 Task: Look for space in Sanford, United States from 12th August, 2023 to 16th August, 2023 for 8 adults in price range Rs.10000 to Rs.16000. Place can be private room with 8 bedrooms having 8 beds and 8 bathrooms. Property type can be house, flat, guest house, hotel. Amenities needed are: wifi, TV, free parkinig on premises, gym, breakfast. Booking option can be shelf check-in. Required host language is English.
Action: Mouse moved to (615, 141)
Screenshot: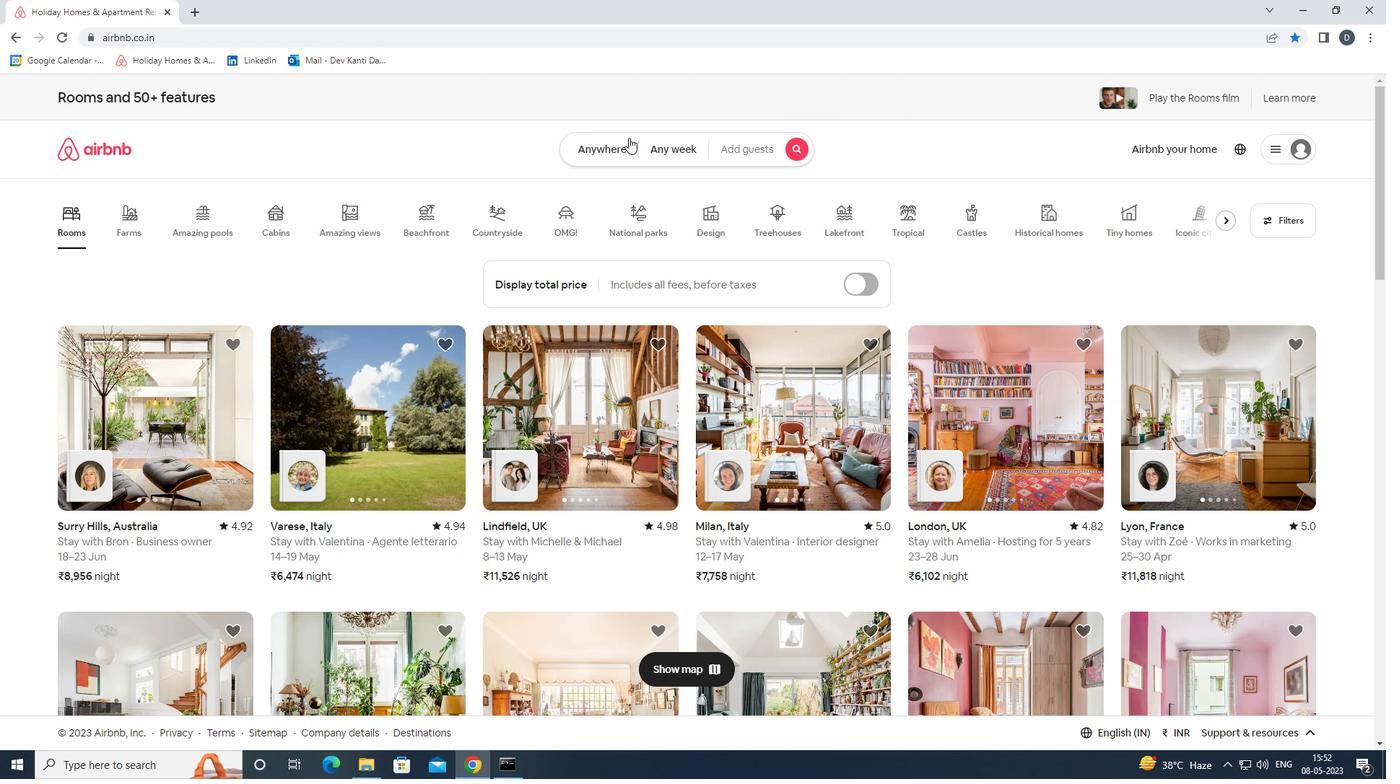 
Action: Mouse pressed left at (615, 141)
Screenshot: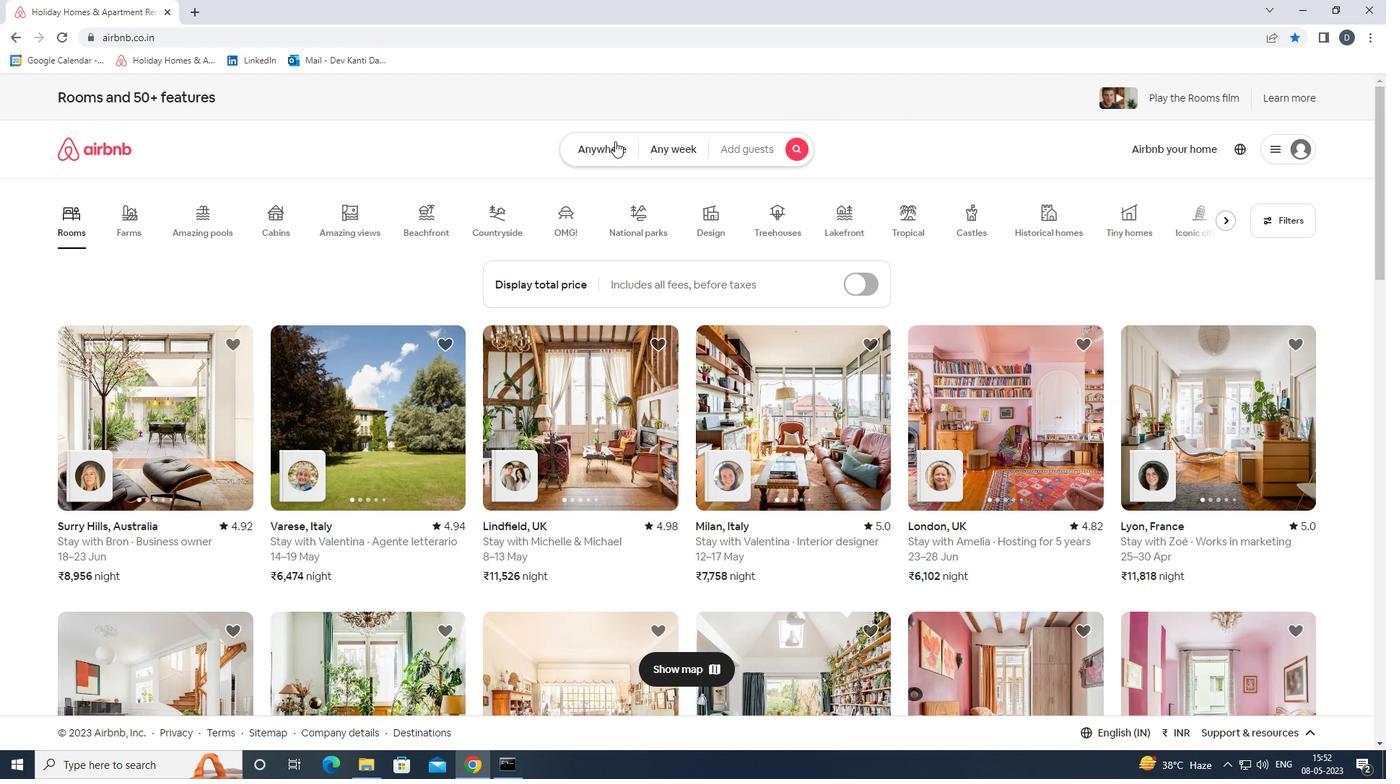 
Action: Mouse moved to (531, 207)
Screenshot: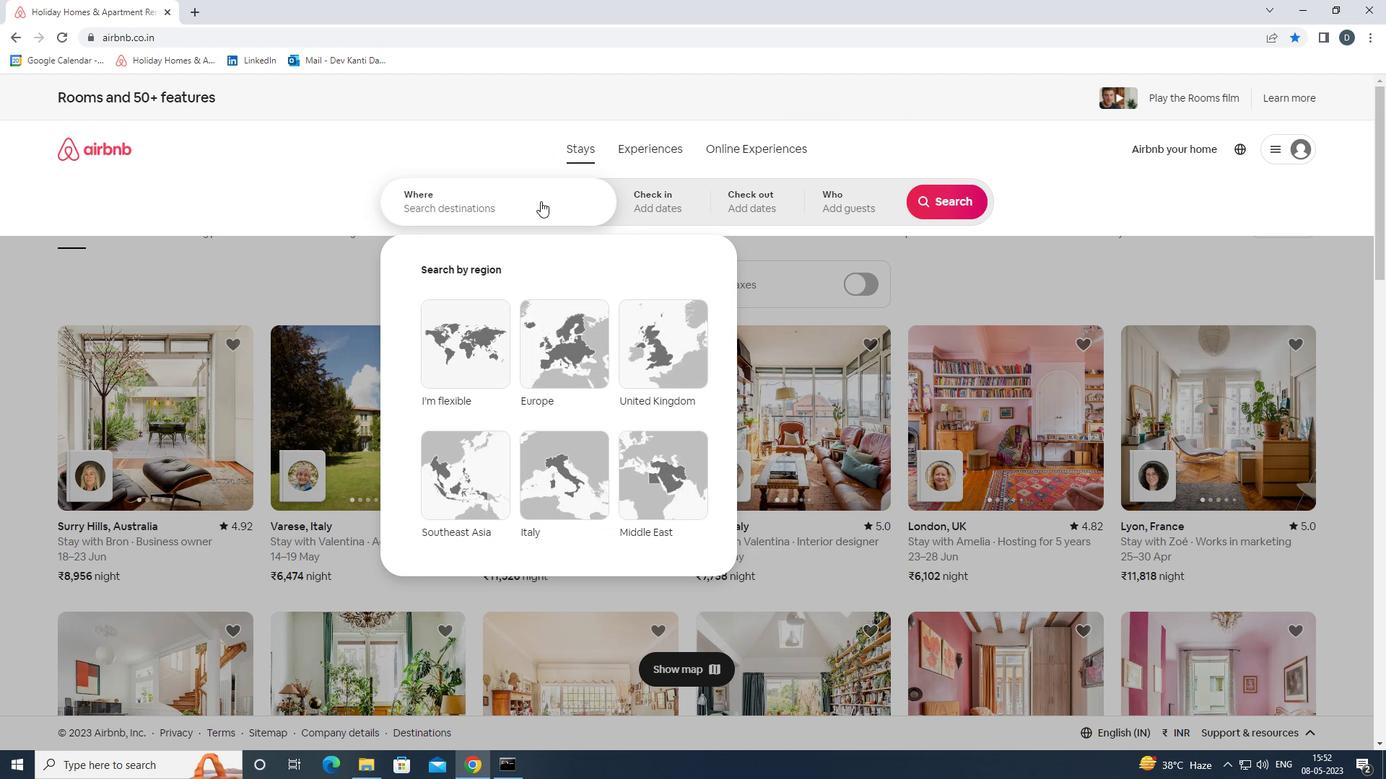 
Action: Mouse pressed left at (531, 207)
Screenshot: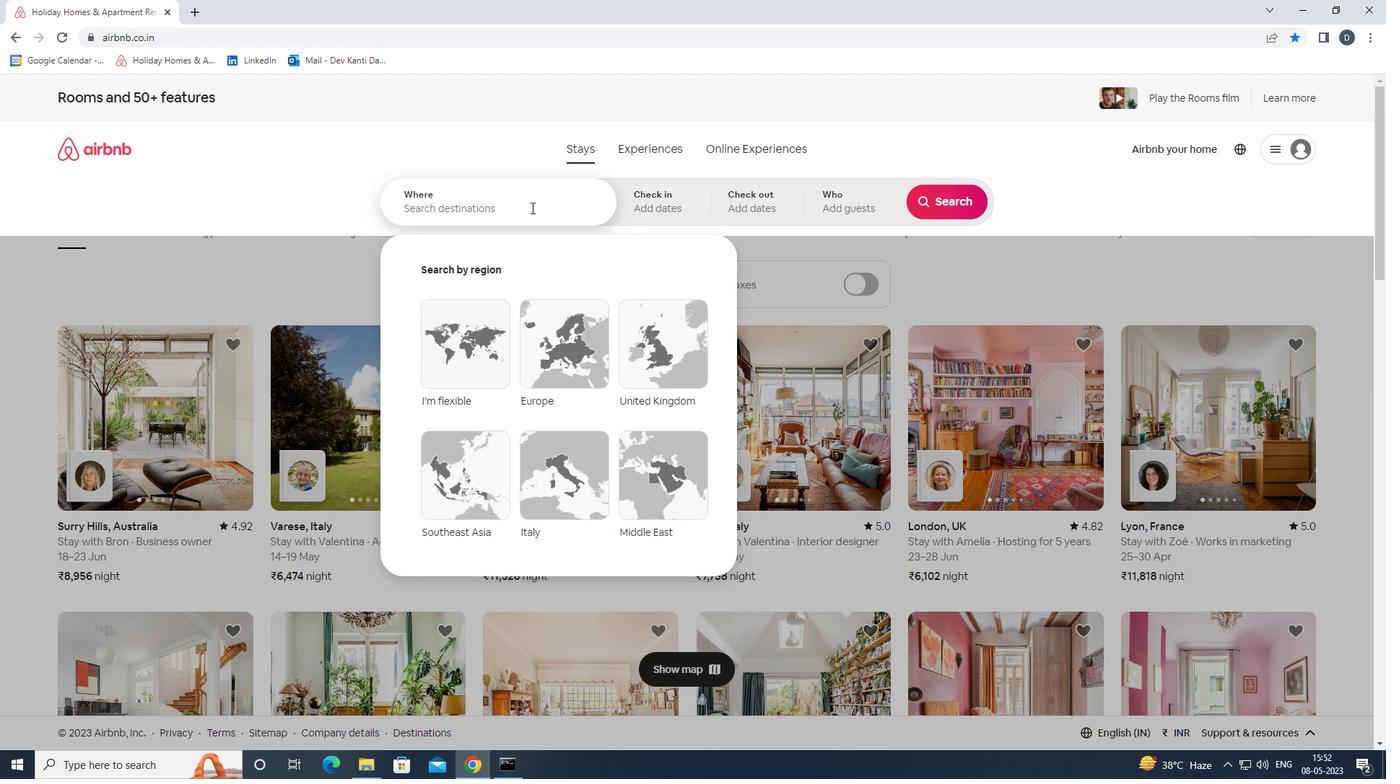 
Action: Key pressed <Key.shift>
Screenshot: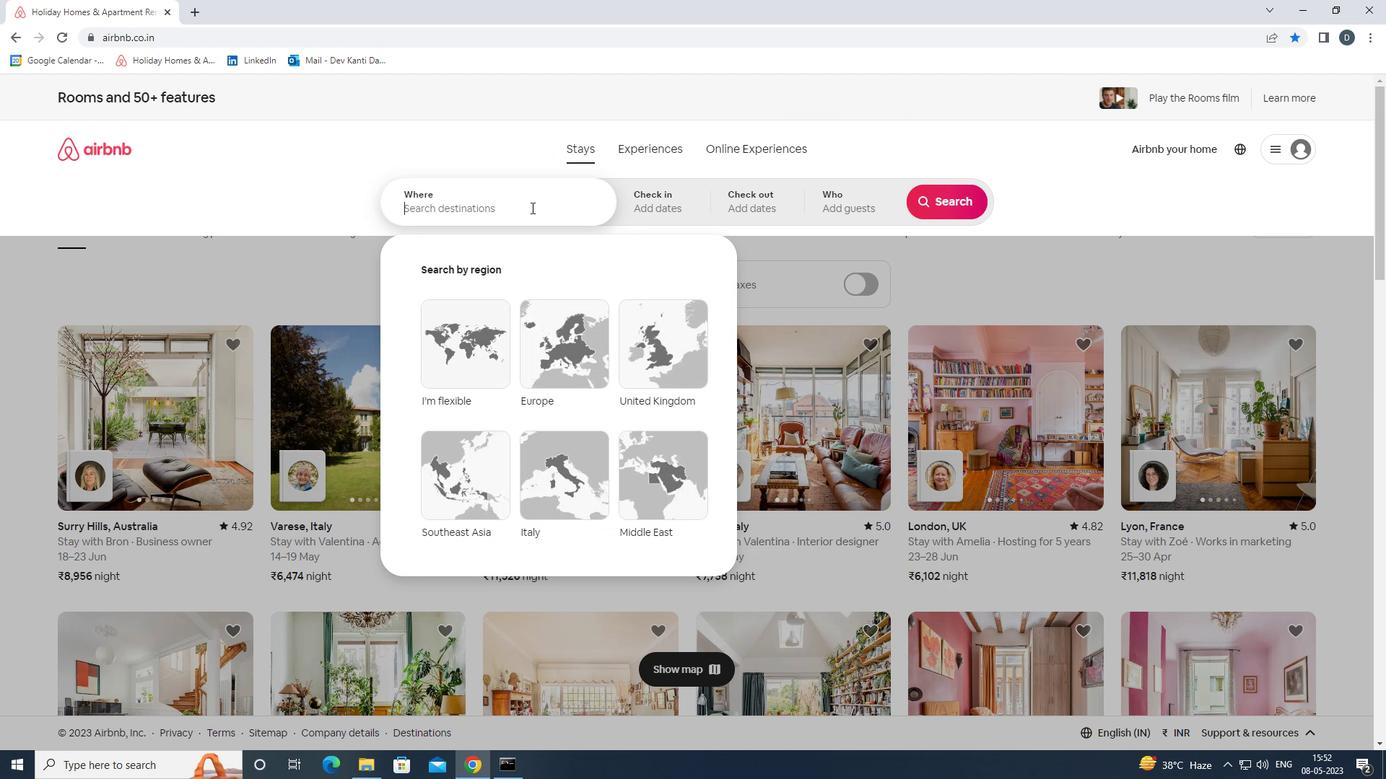 
Action: Mouse moved to (543, 198)
Screenshot: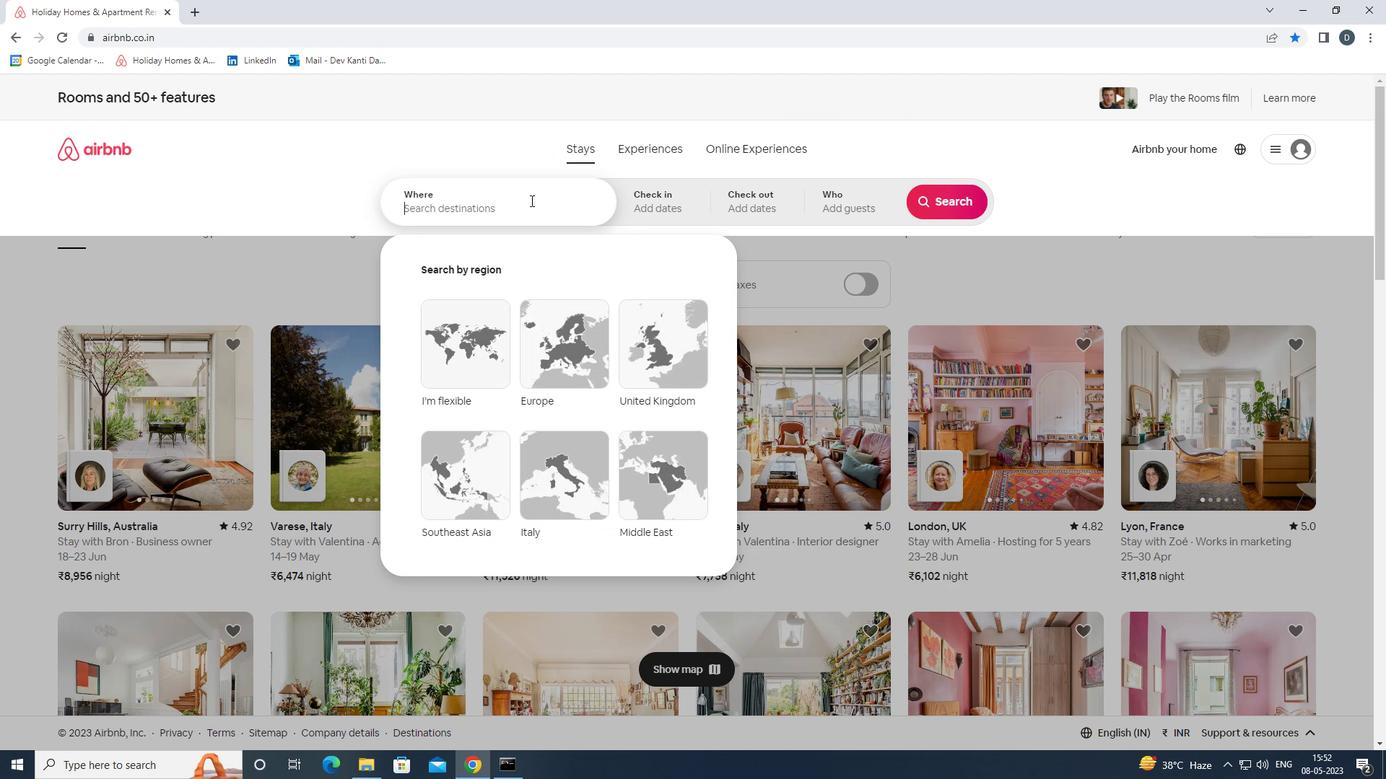 
Action: Key pressed SANFORD.<Key.backspace>,<Key.shift>UNITED<Key.space><Key.shift>STATES<Key.enter>
Screenshot: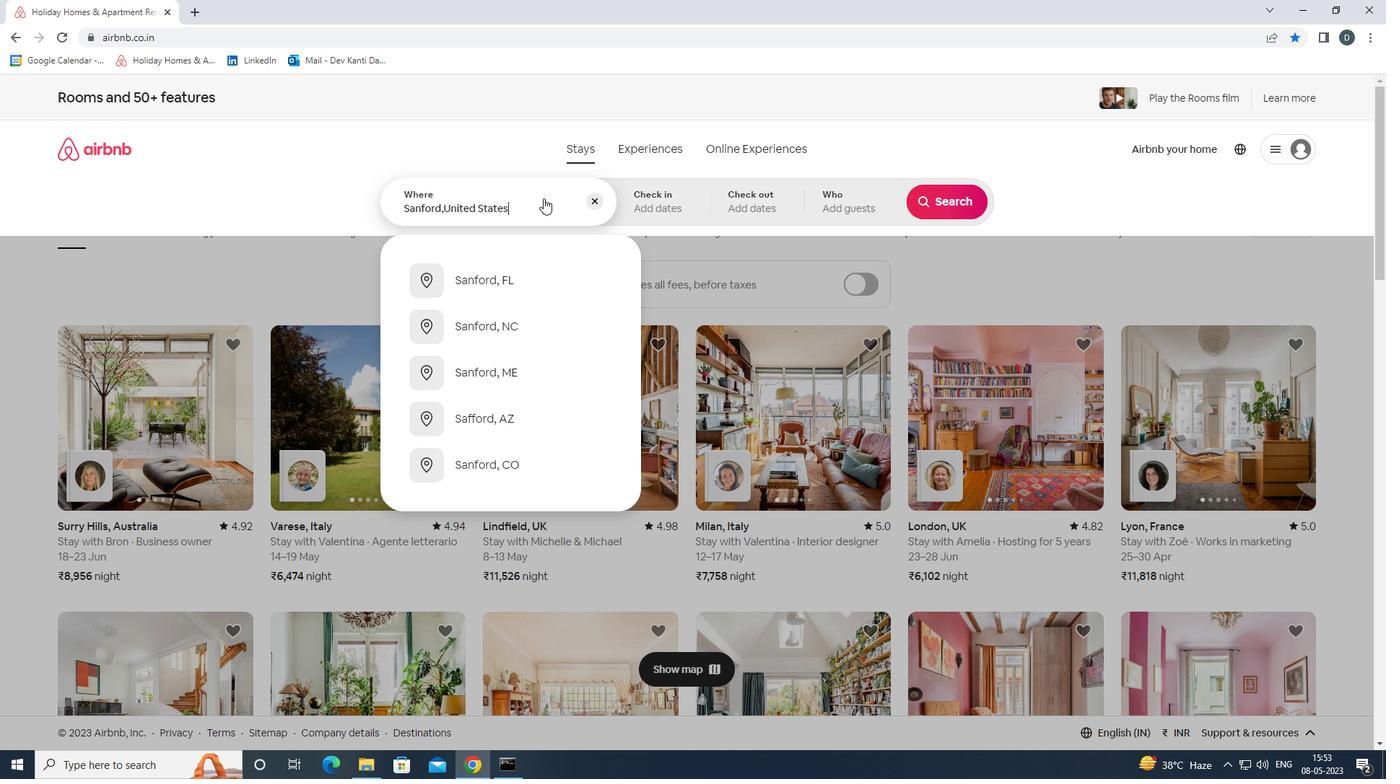 
Action: Mouse moved to (941, 317)
Screenshot: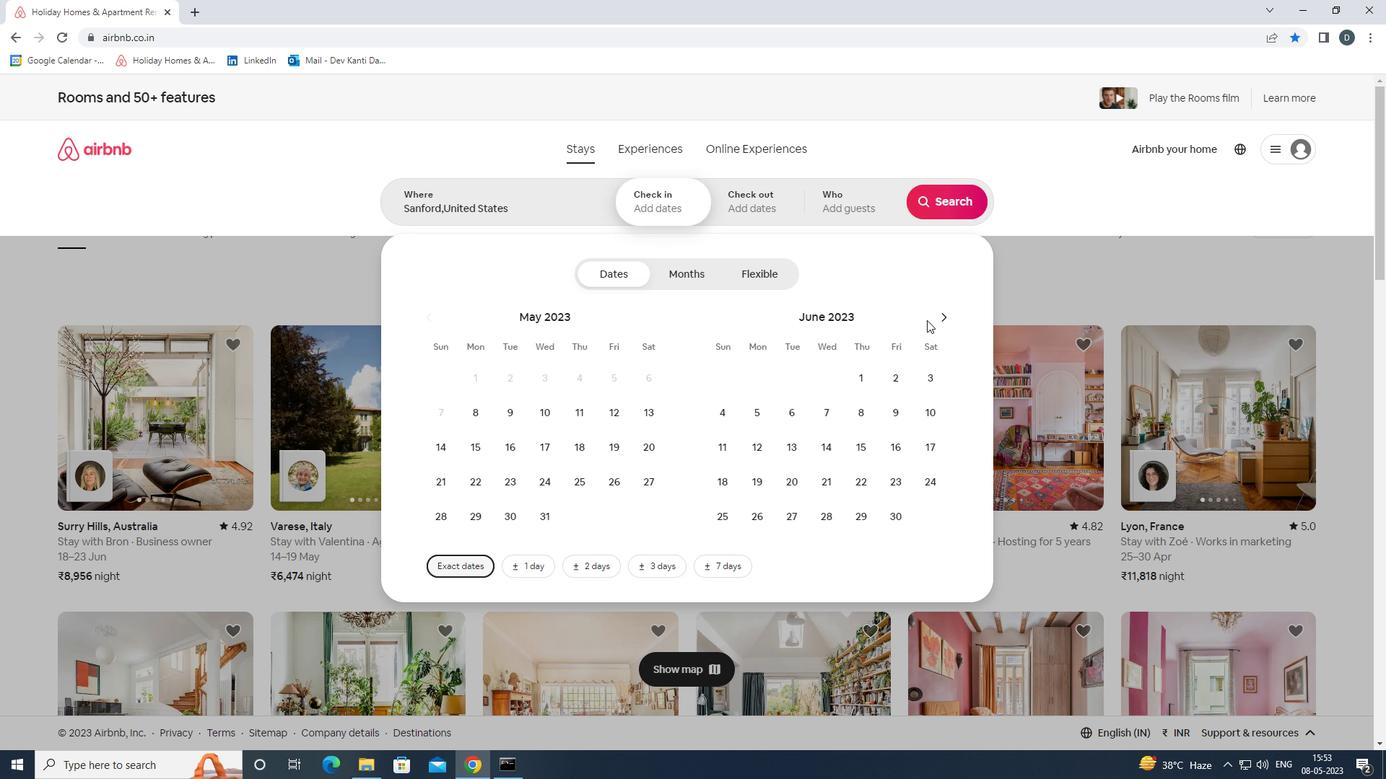 
Action: Mouse pressed left at (941, 317)
Screenshot: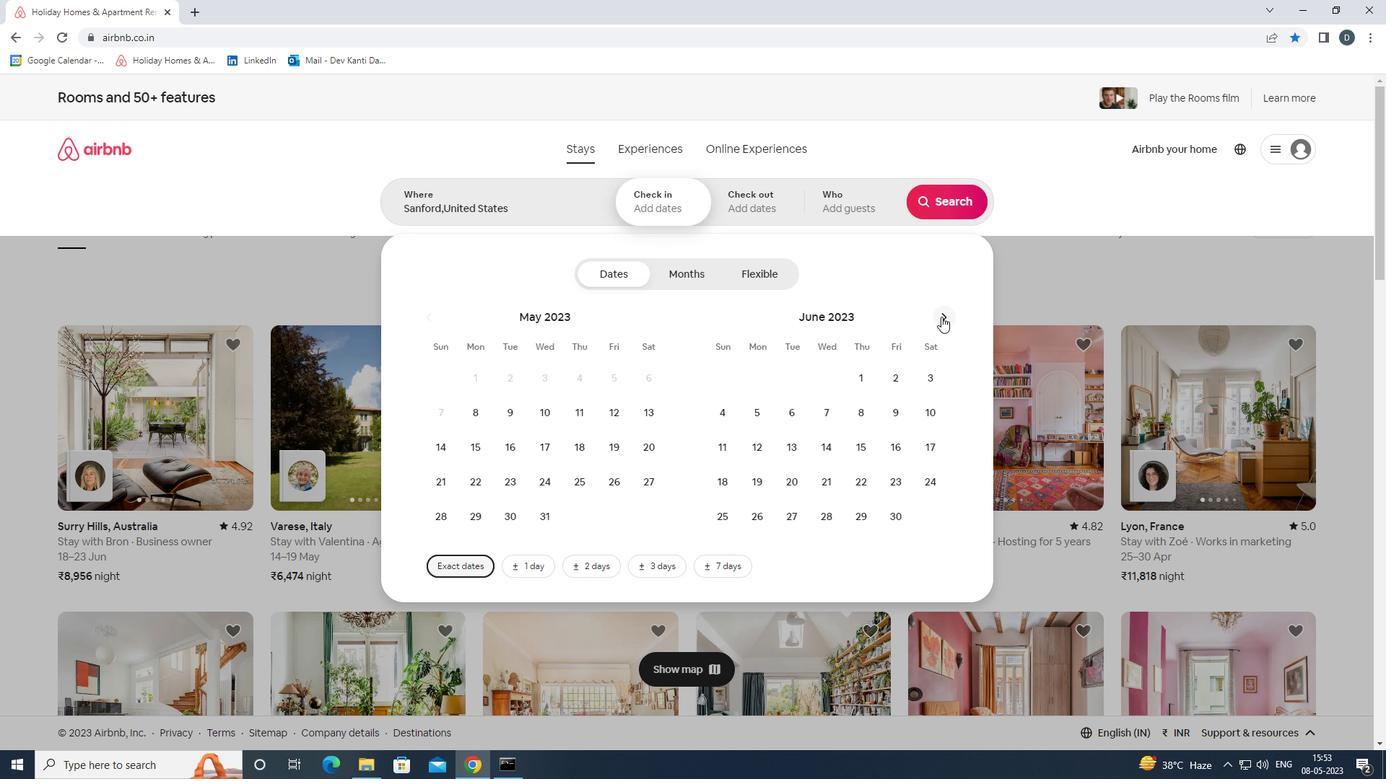 
Action: Mouse pressed left at (941, 317)
Screenshot: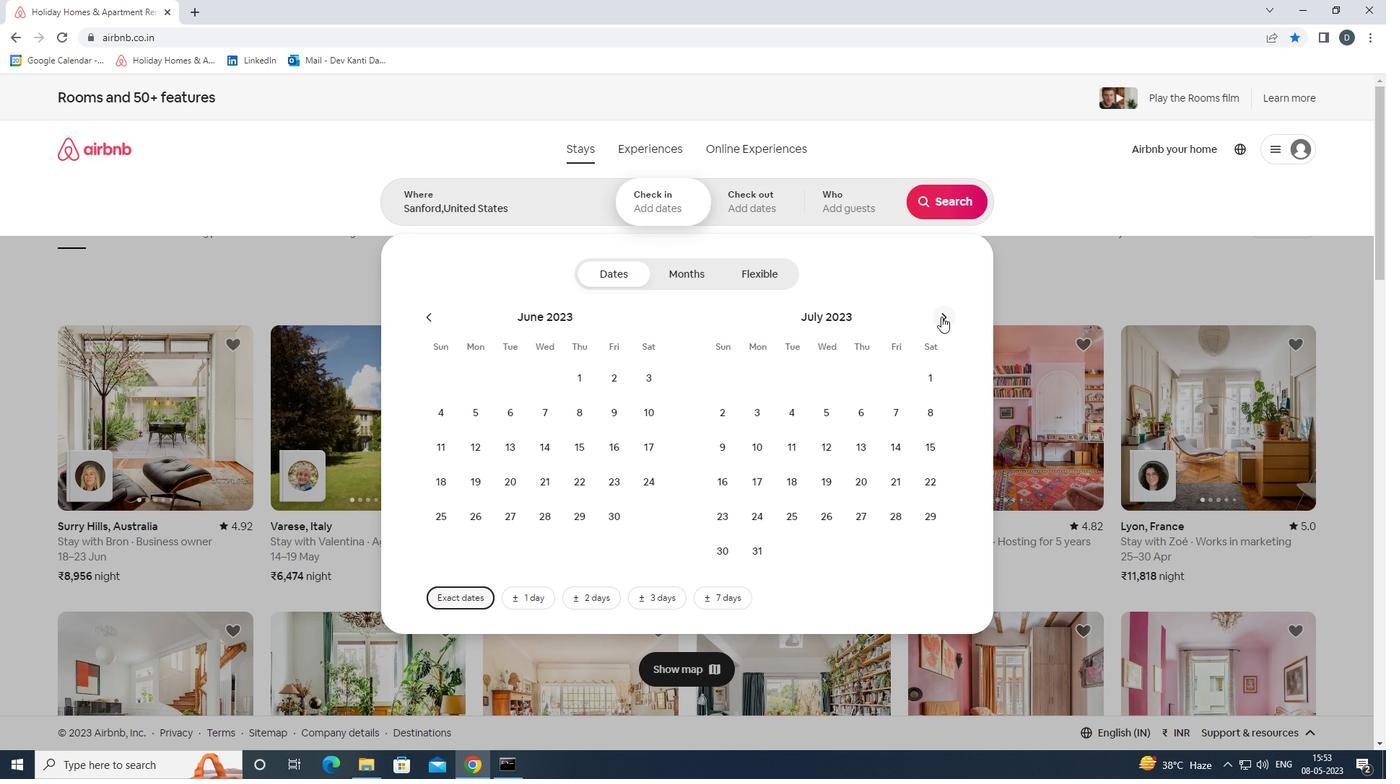 
Action: Mouse moved to (931, 412)
Screenshot: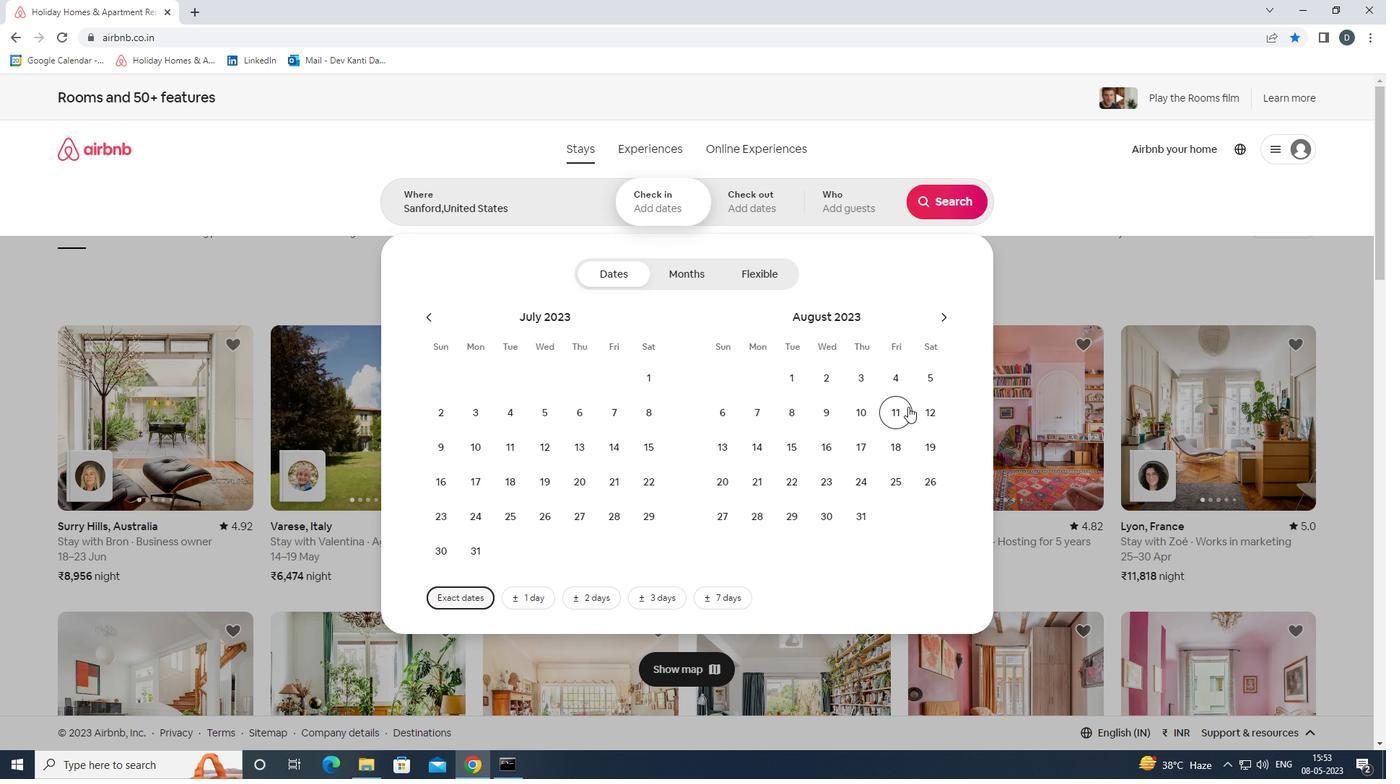 
Action: Mouse pressed left at (931, 412)
Screenshot: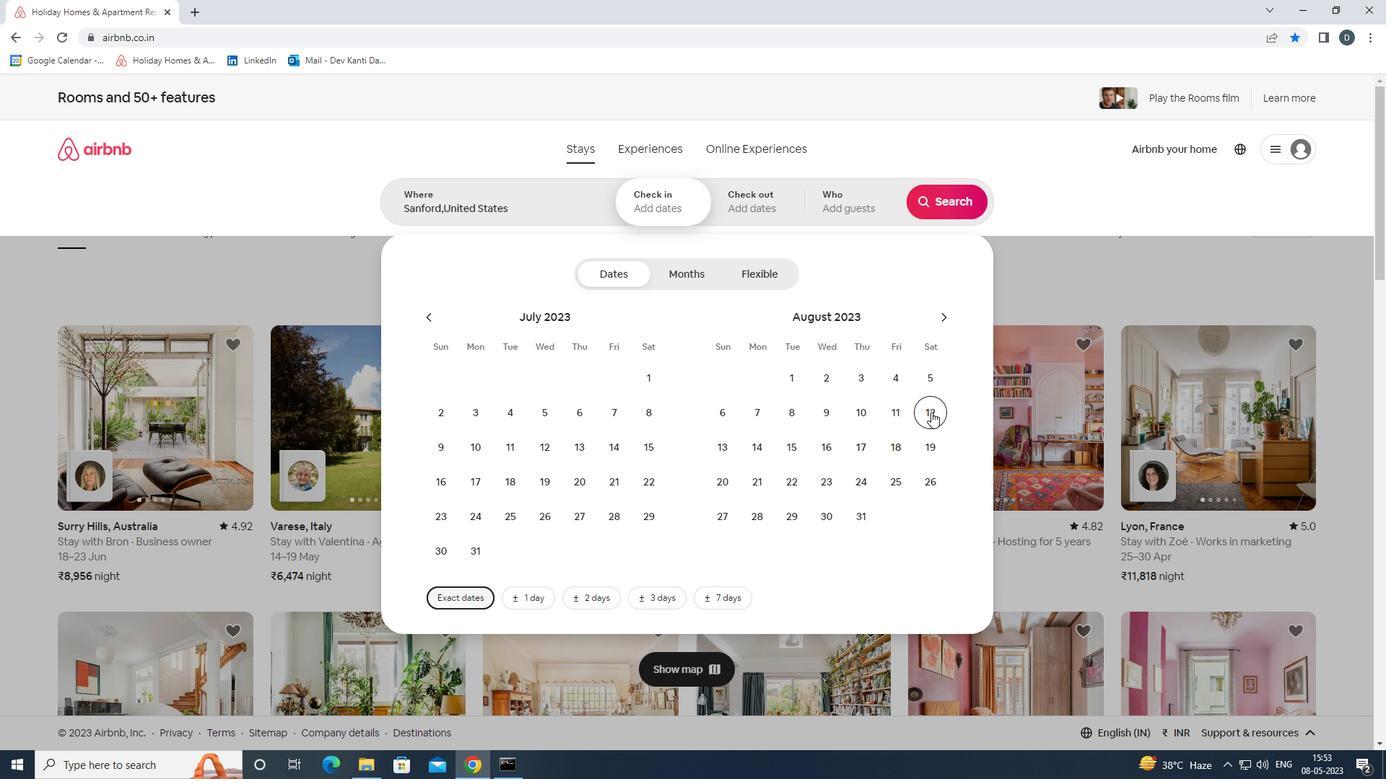 
Action: Mouse moved to (835, 449)
Screenshot: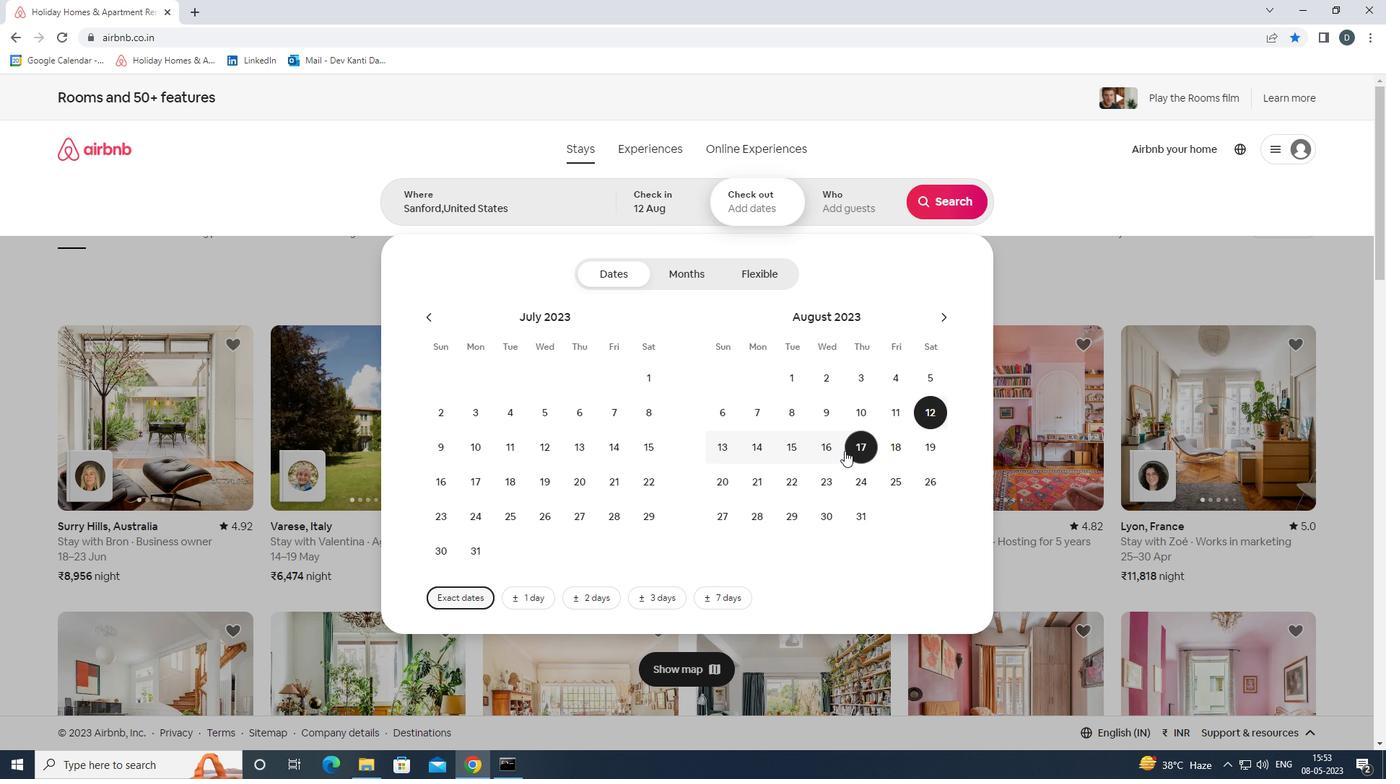 
Action: Mouse pressed left at (835, 449)
Screenshot: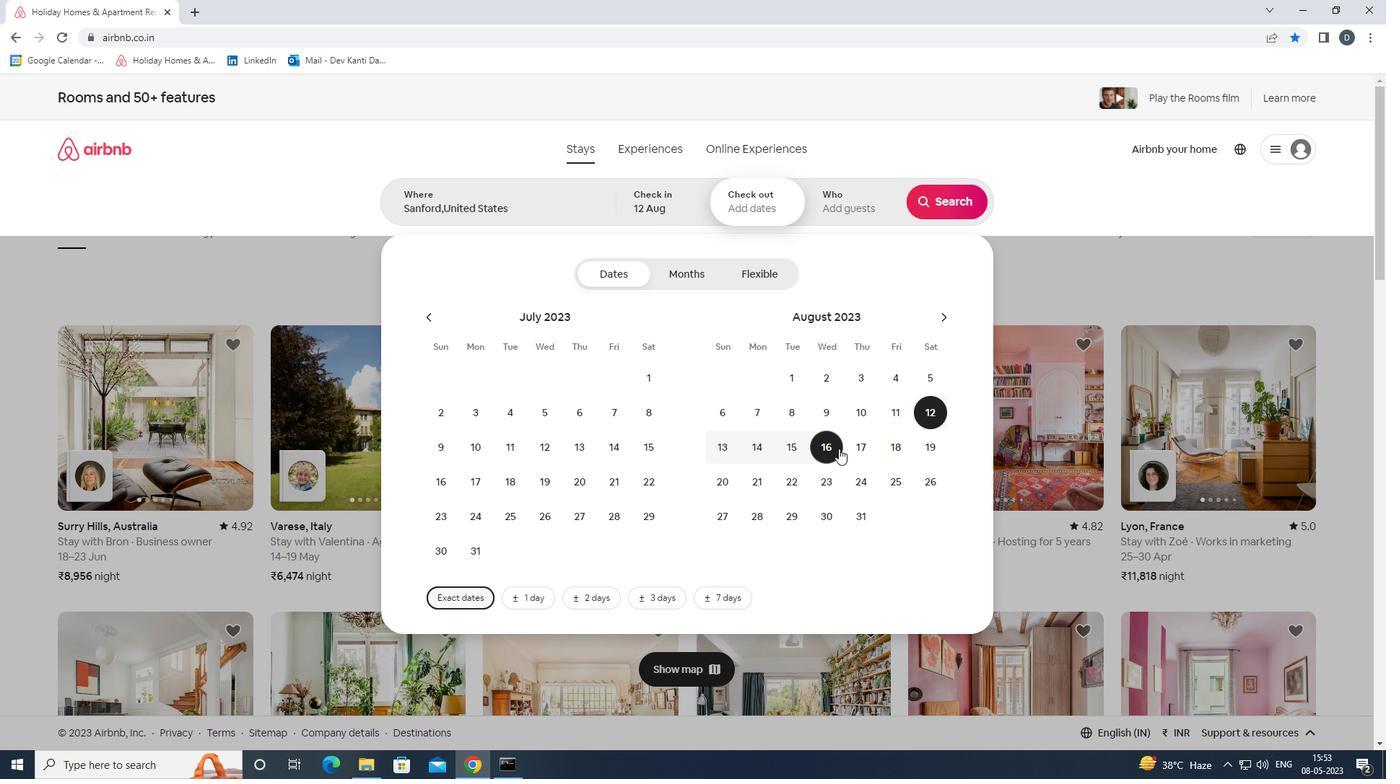 
Action: Mouse moved to (837, 210)
Screenshot: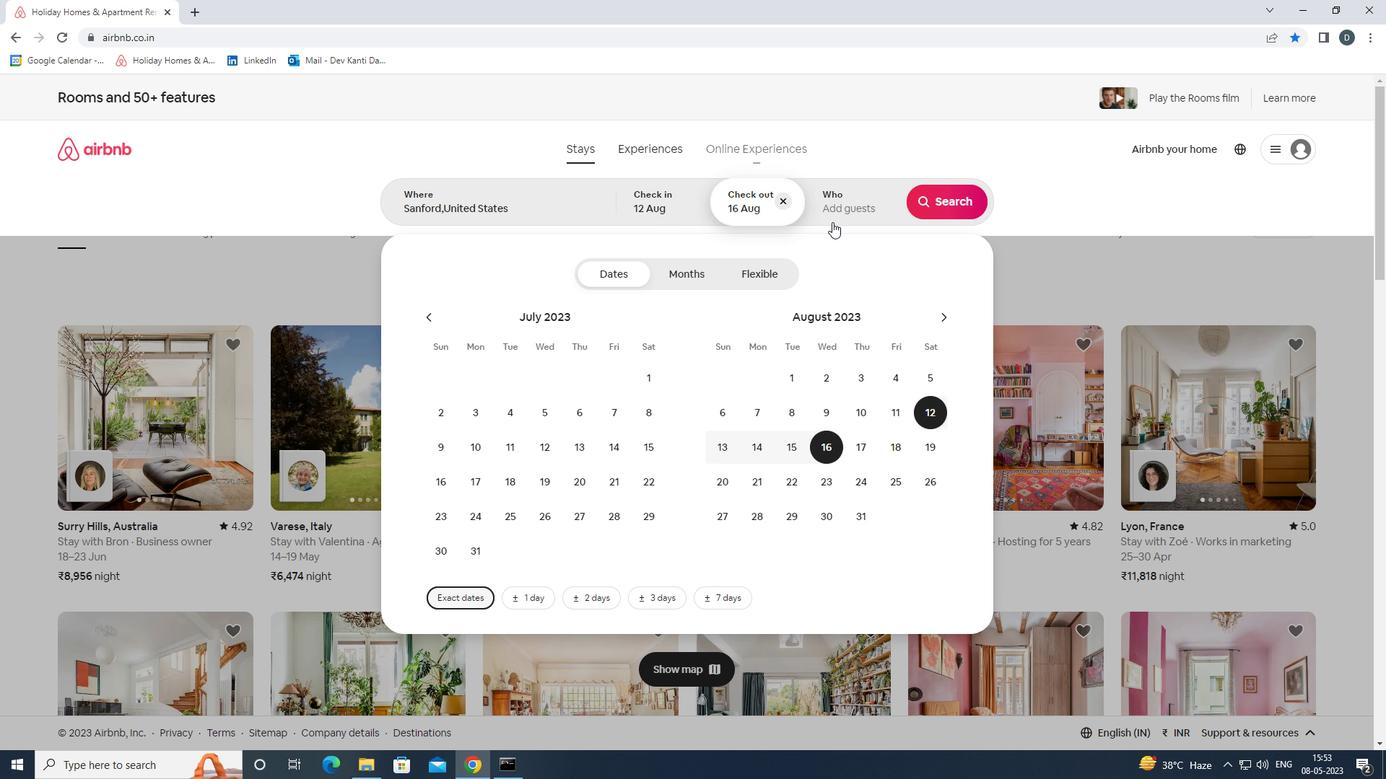 
Action: Mouse pressed left at (837, 210)
Screenshot: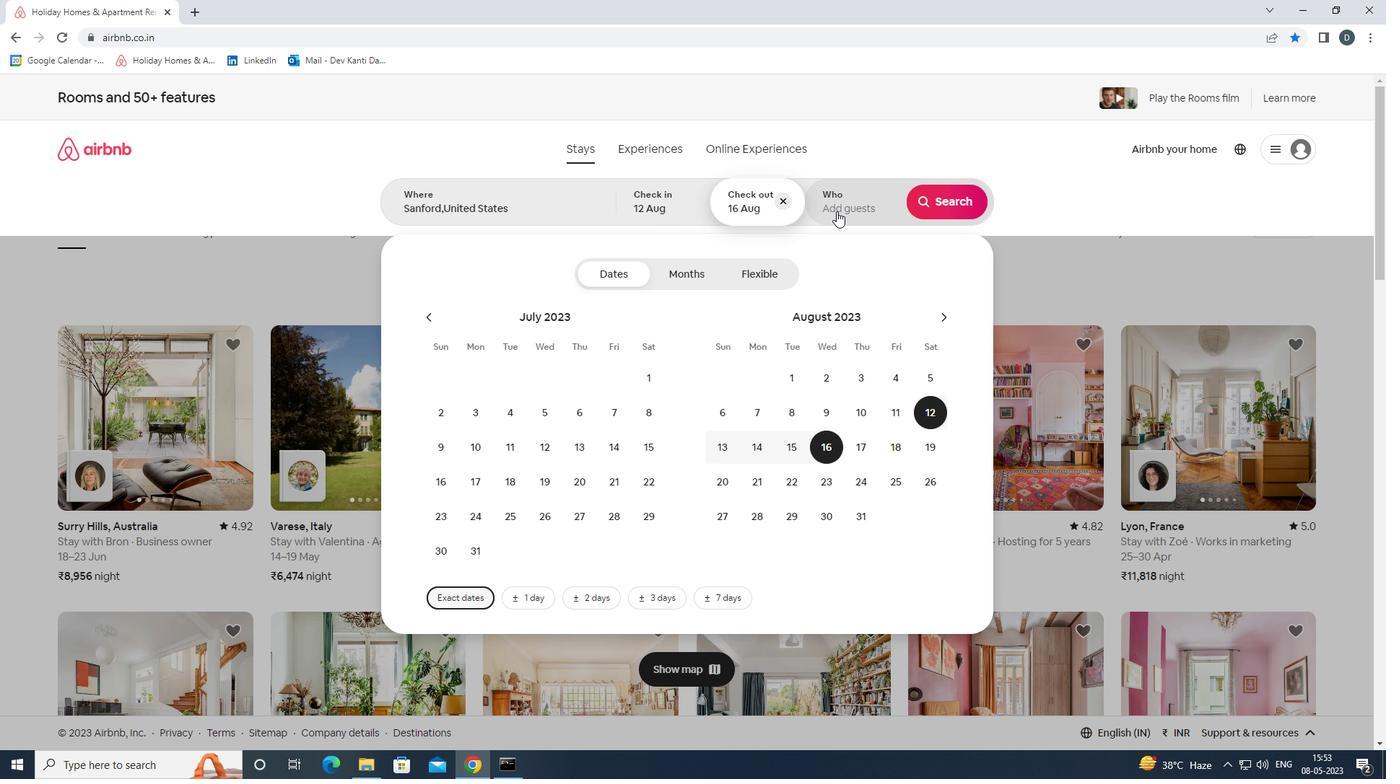 
Action: Mouse moved to (946, 275)
Screenshot: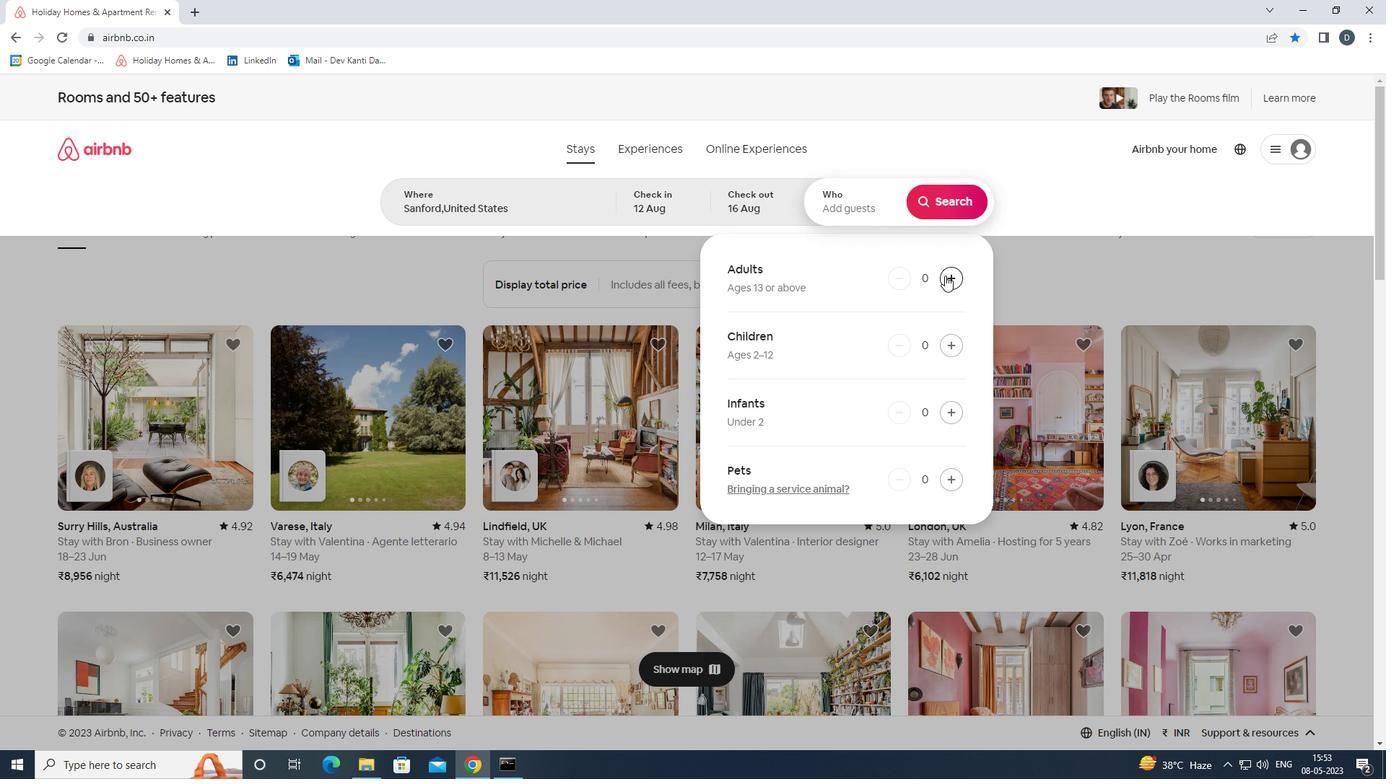 
Action: Mouse pressed left at (946, 275)
Screenshot: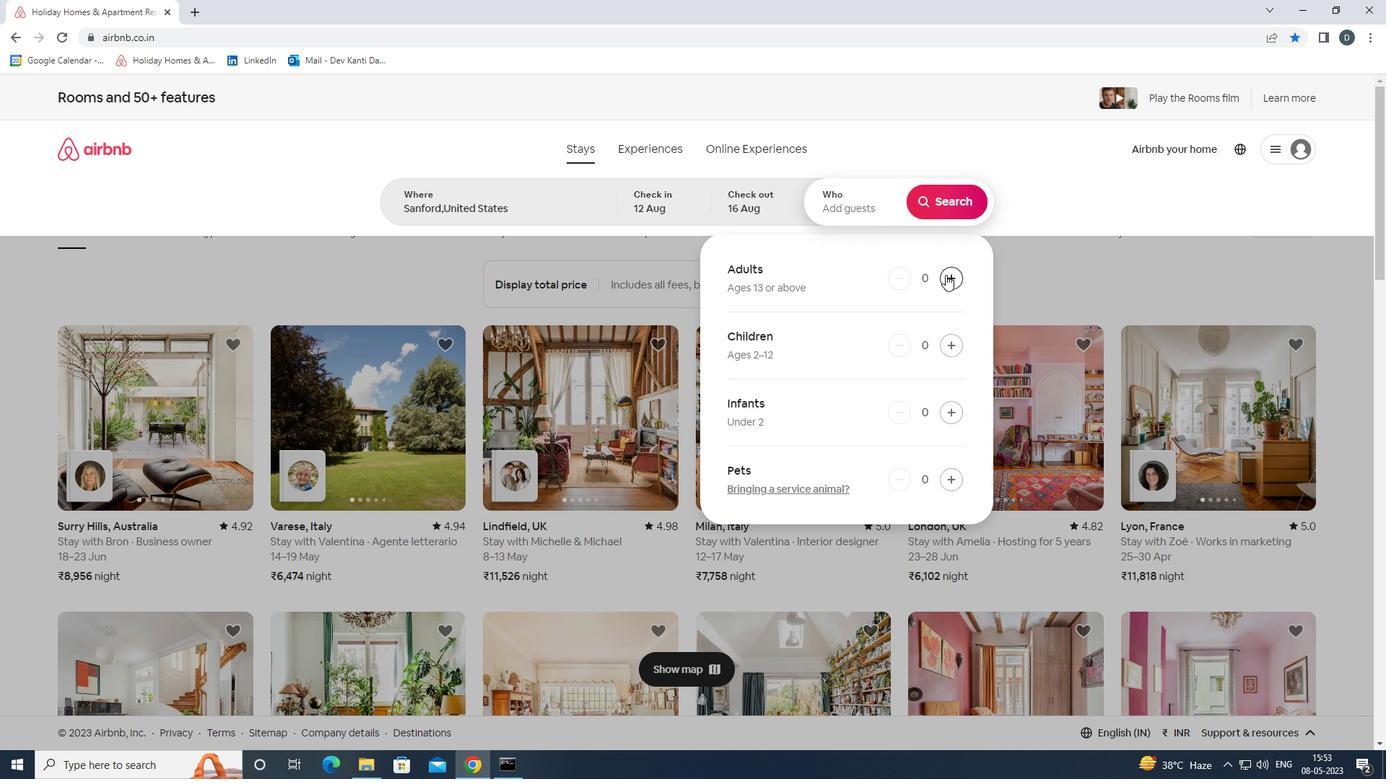 
Action: Mouse moved to (946, 275)
Screenshot: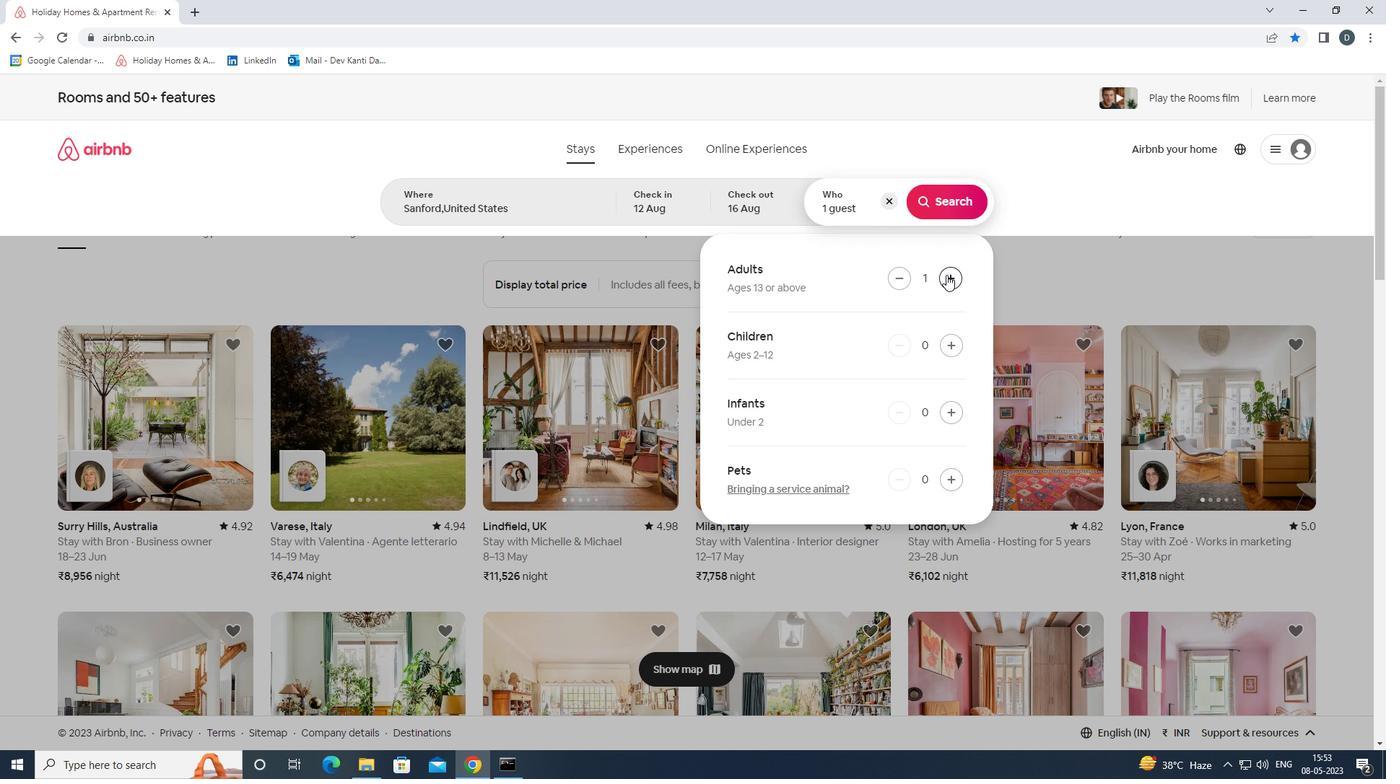 
Action: Mouse pressed left at (946, 275)
Screenshot: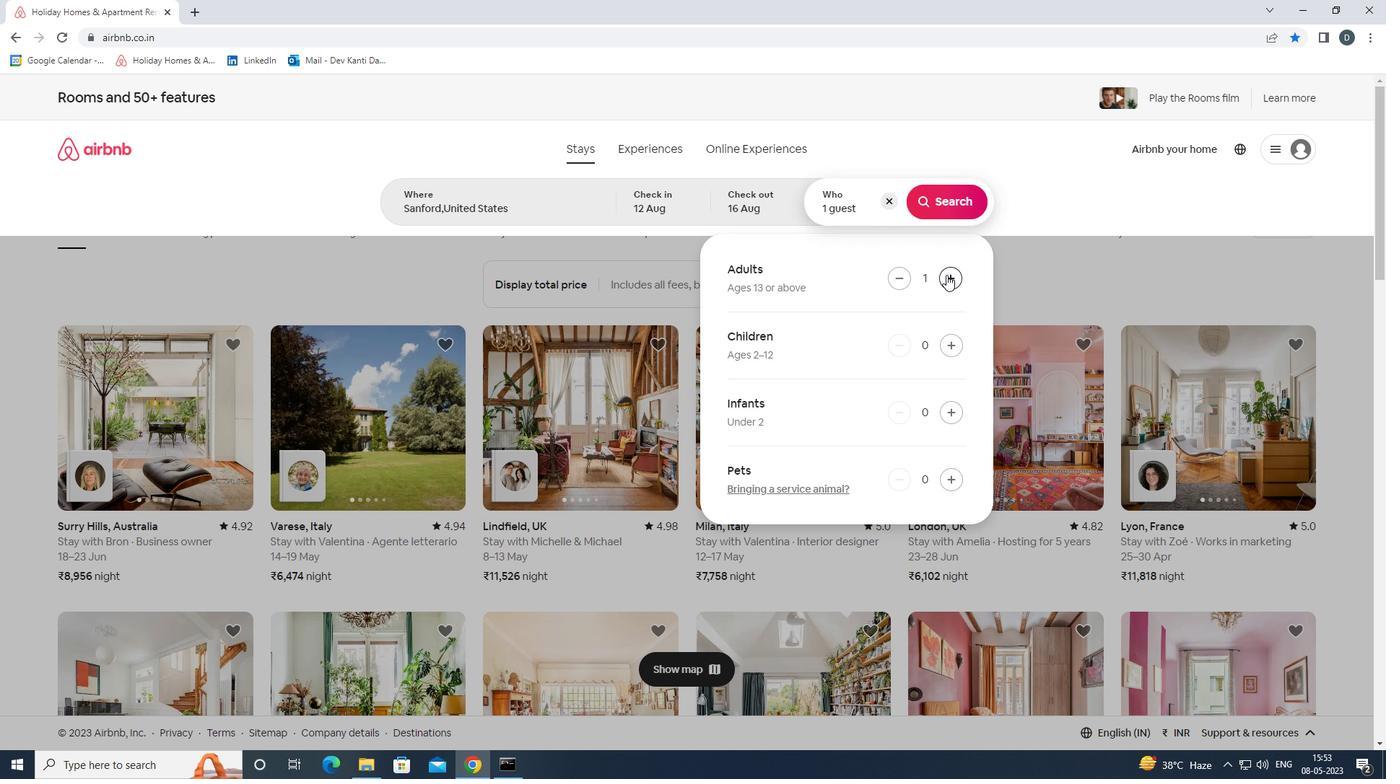 
Action: Mouse pressed left at (946, 275)
Screenshot: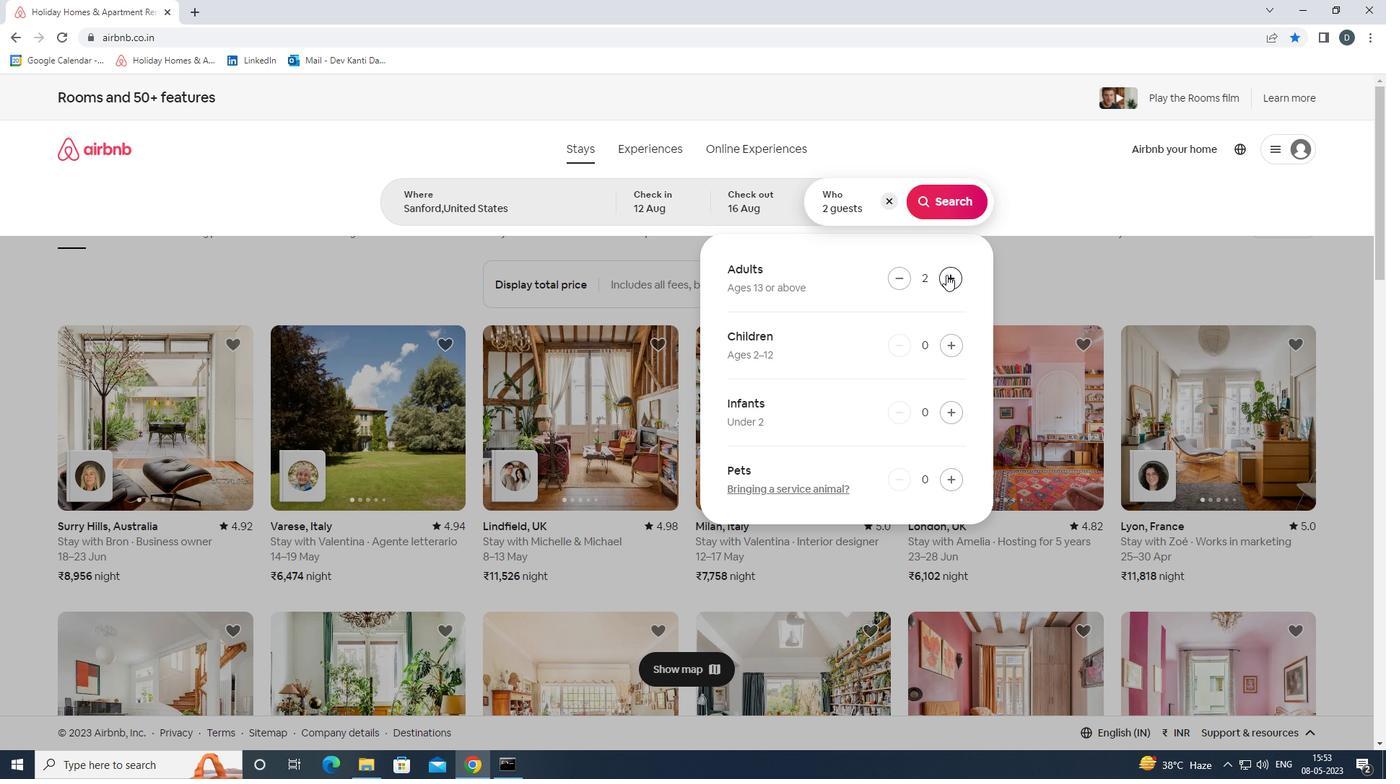 
Action: Mouse pressed left at (946, 275)
Screenshot: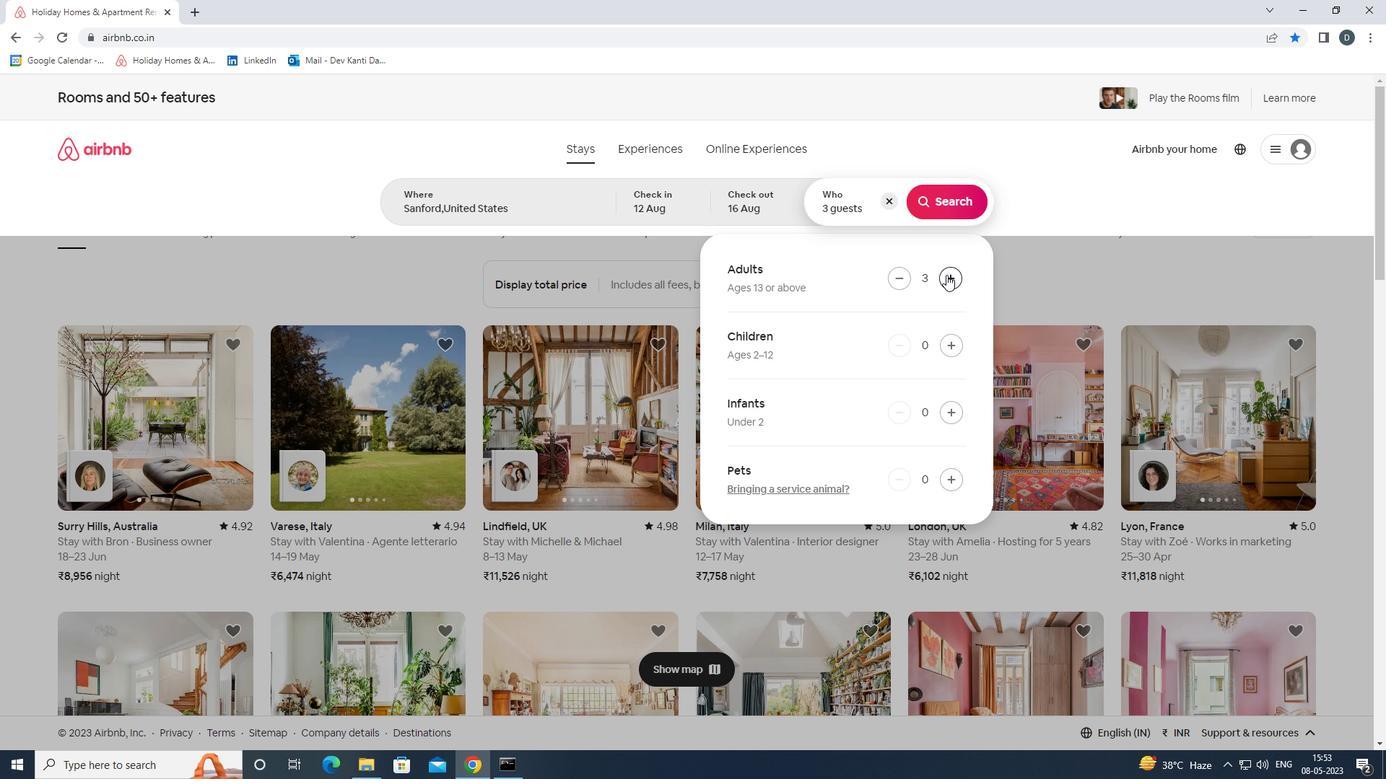 
Action: Mouse pressed left at (946, 275)
Screenshot: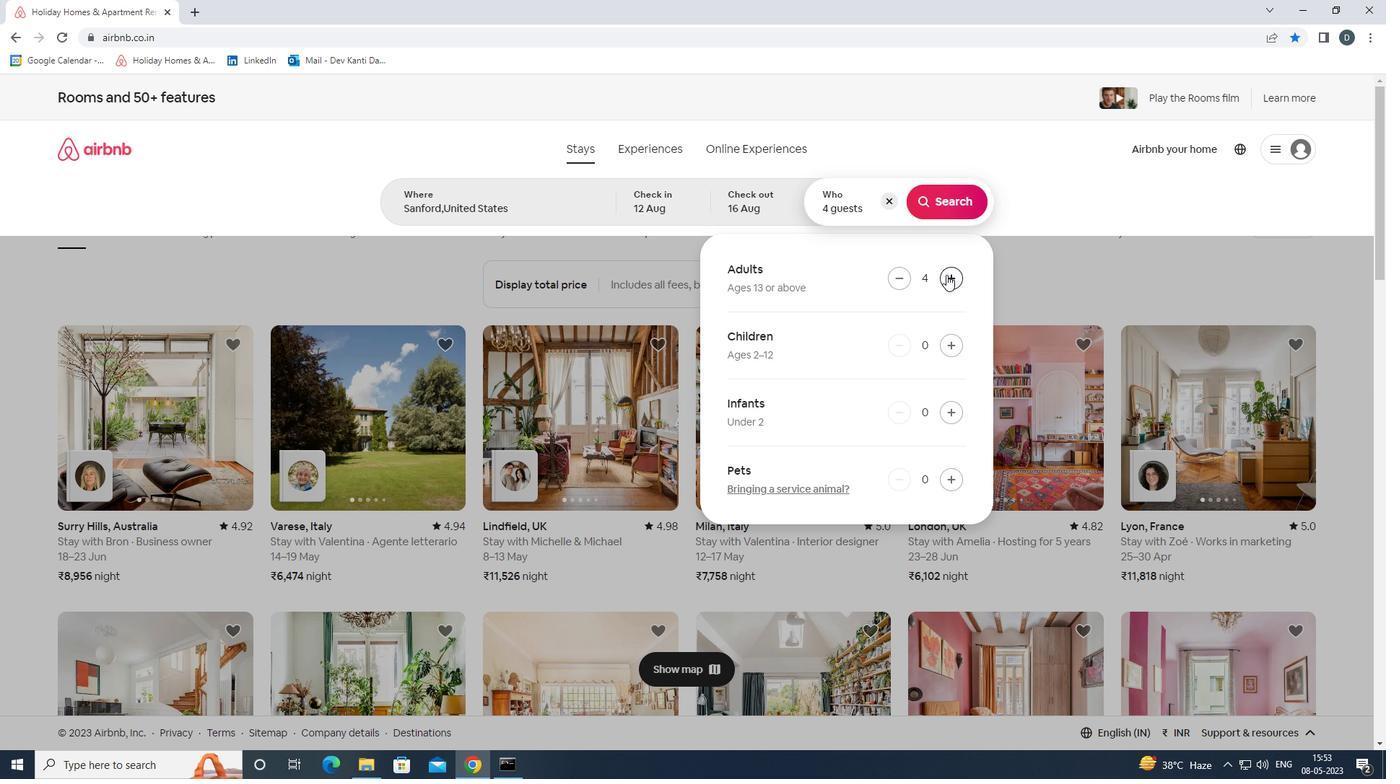 
Action: Mouse pressed left at (946, 275)
Screenshot: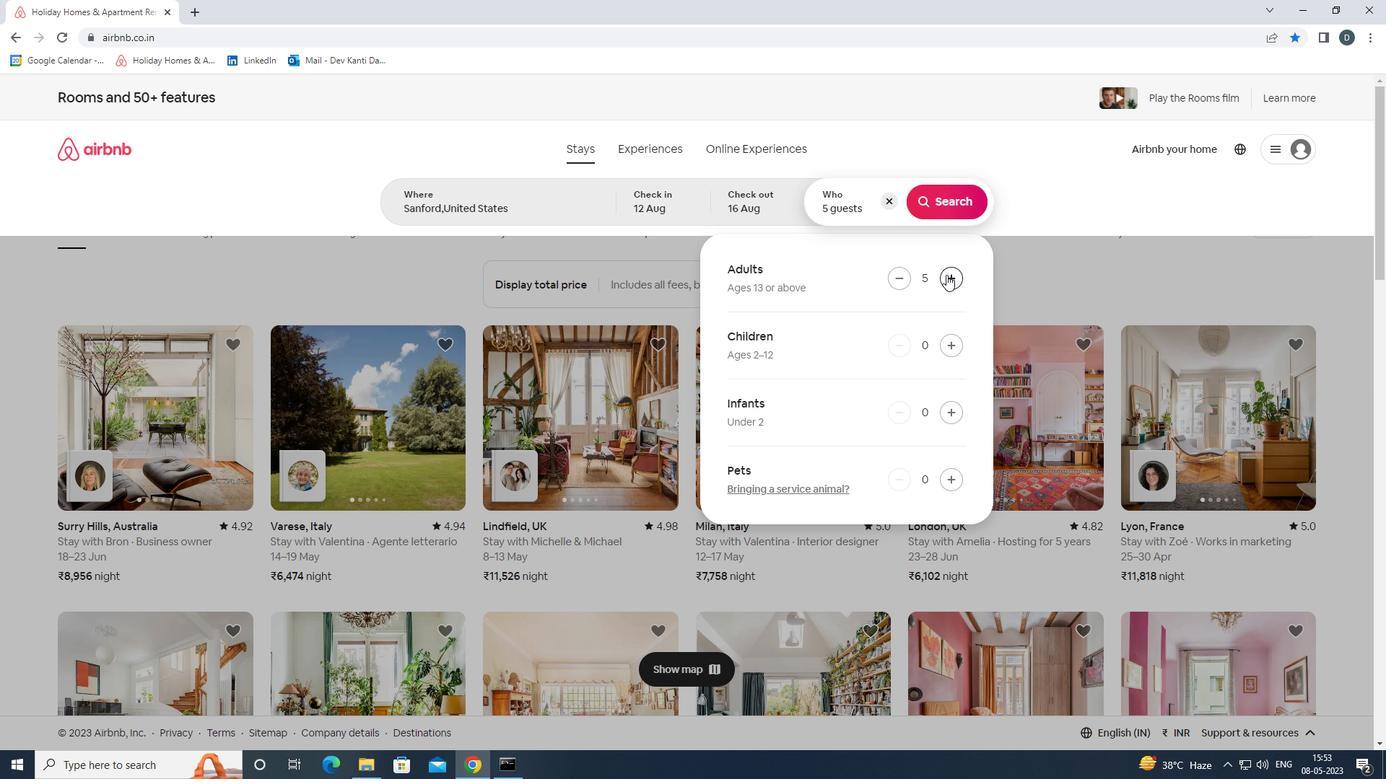 
Action: Mouse pressed left at (946, 275)
Screenshot: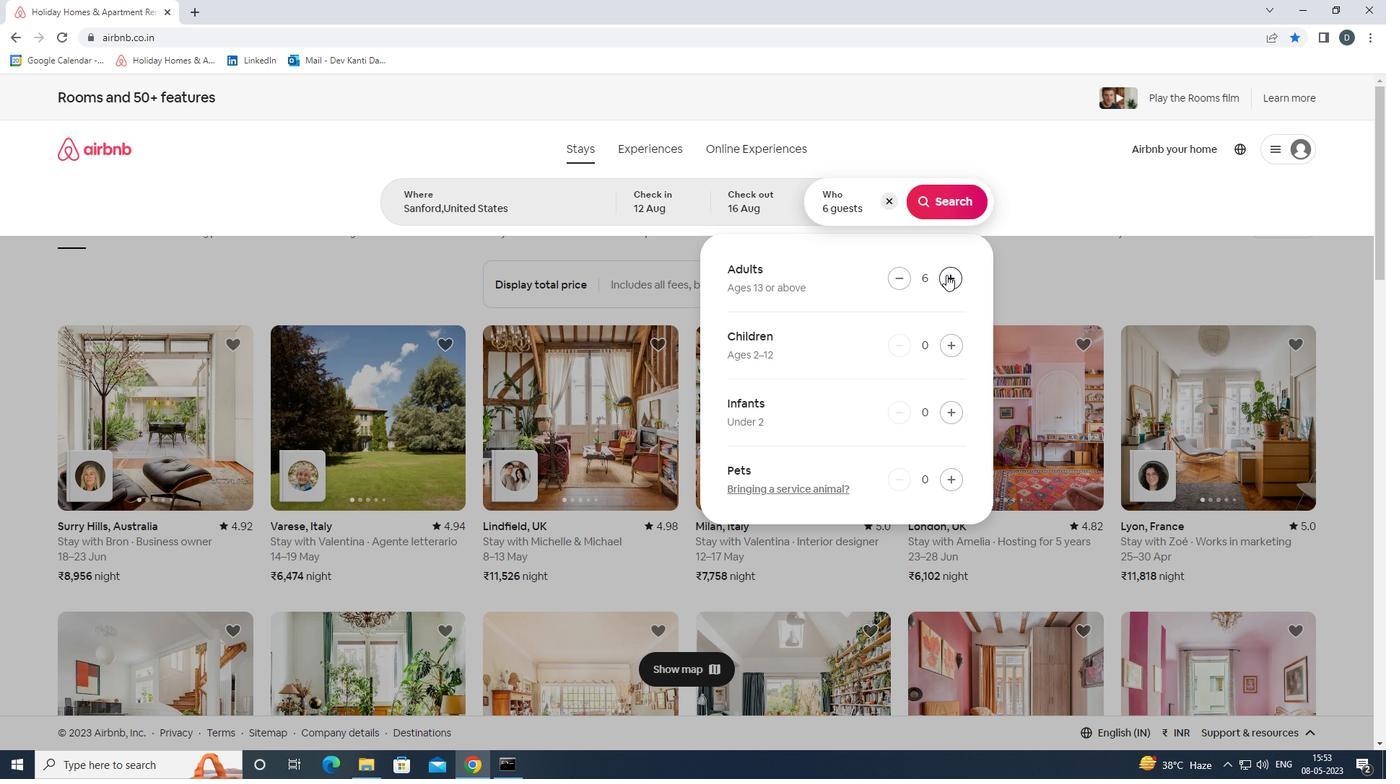 
Action: Mouse pressed left at (946, 275)
Screenshot: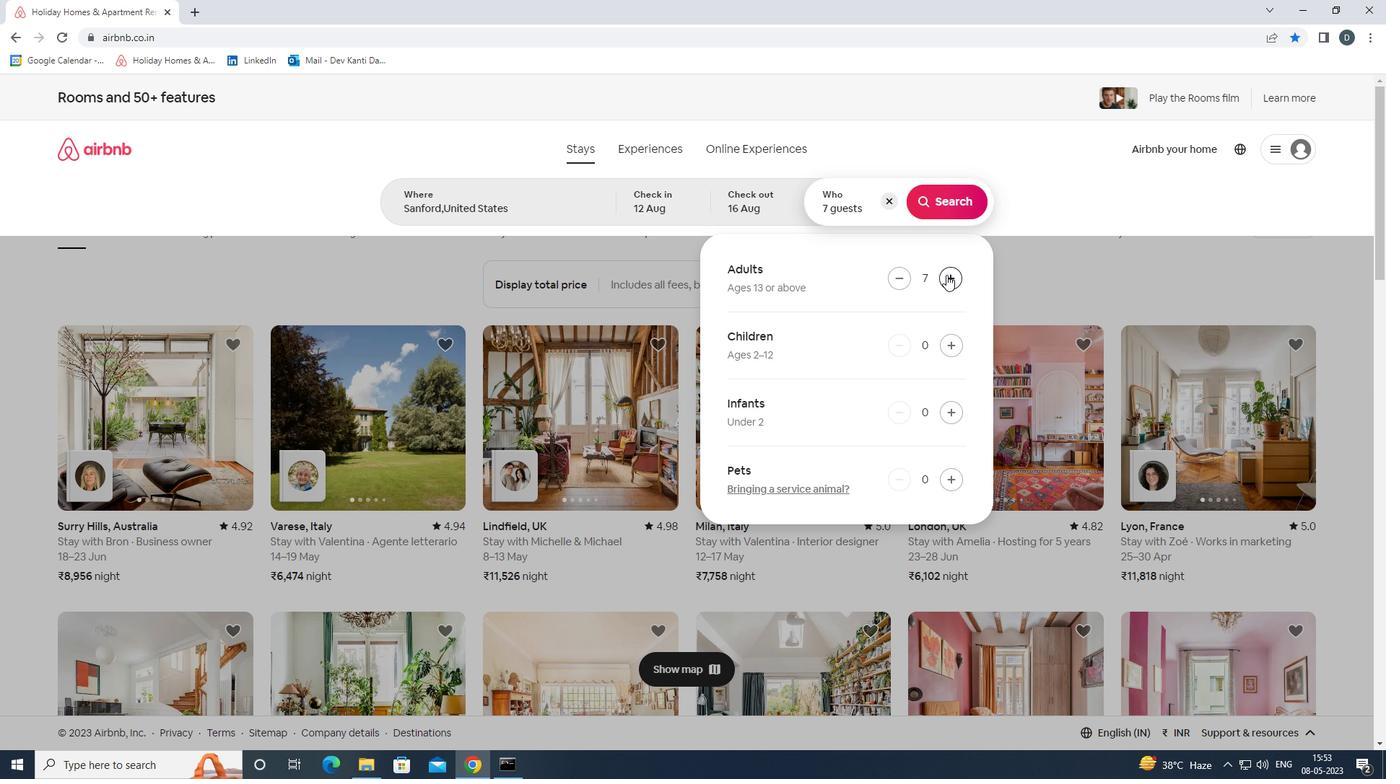 
Action: Mouse moved to (953, 205)
Screenshot: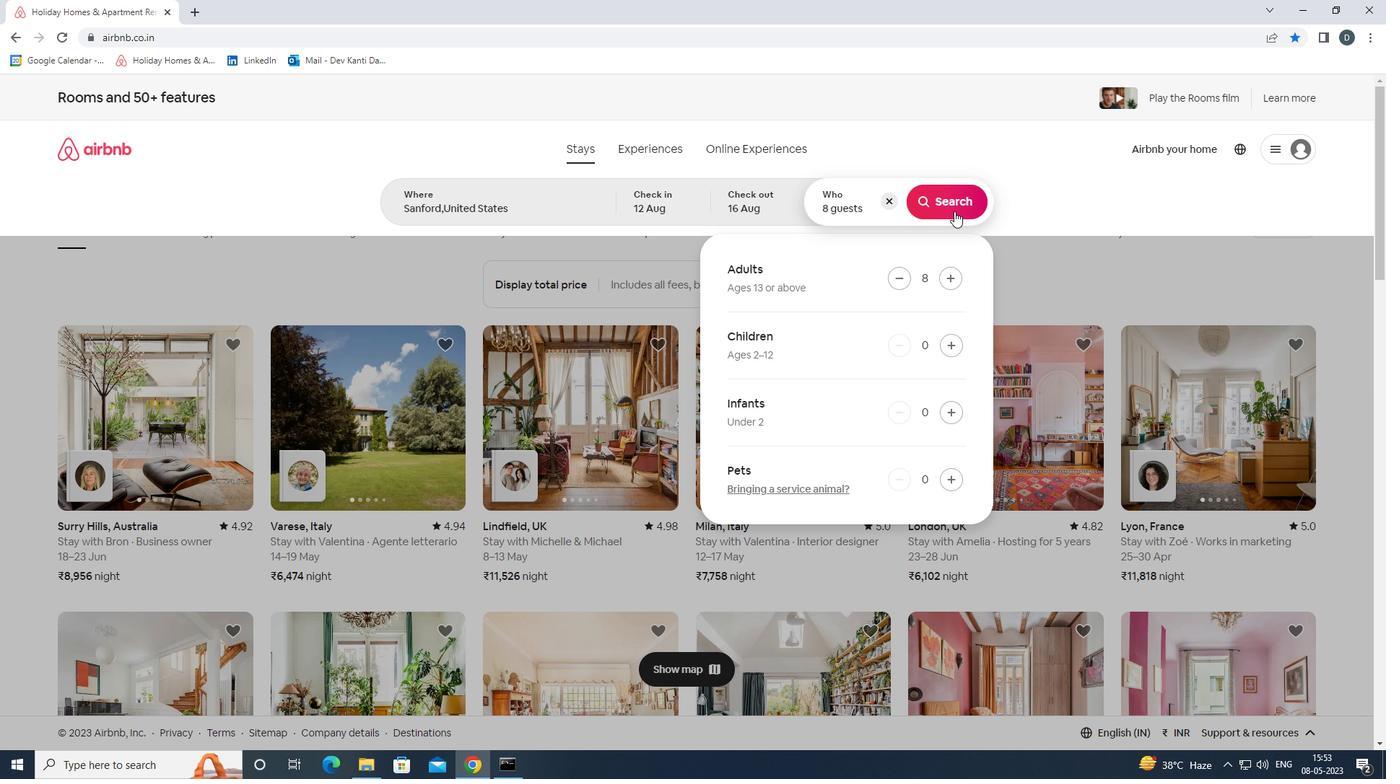 
Action: Mouse pressed left at (953, 205)
Screenshot: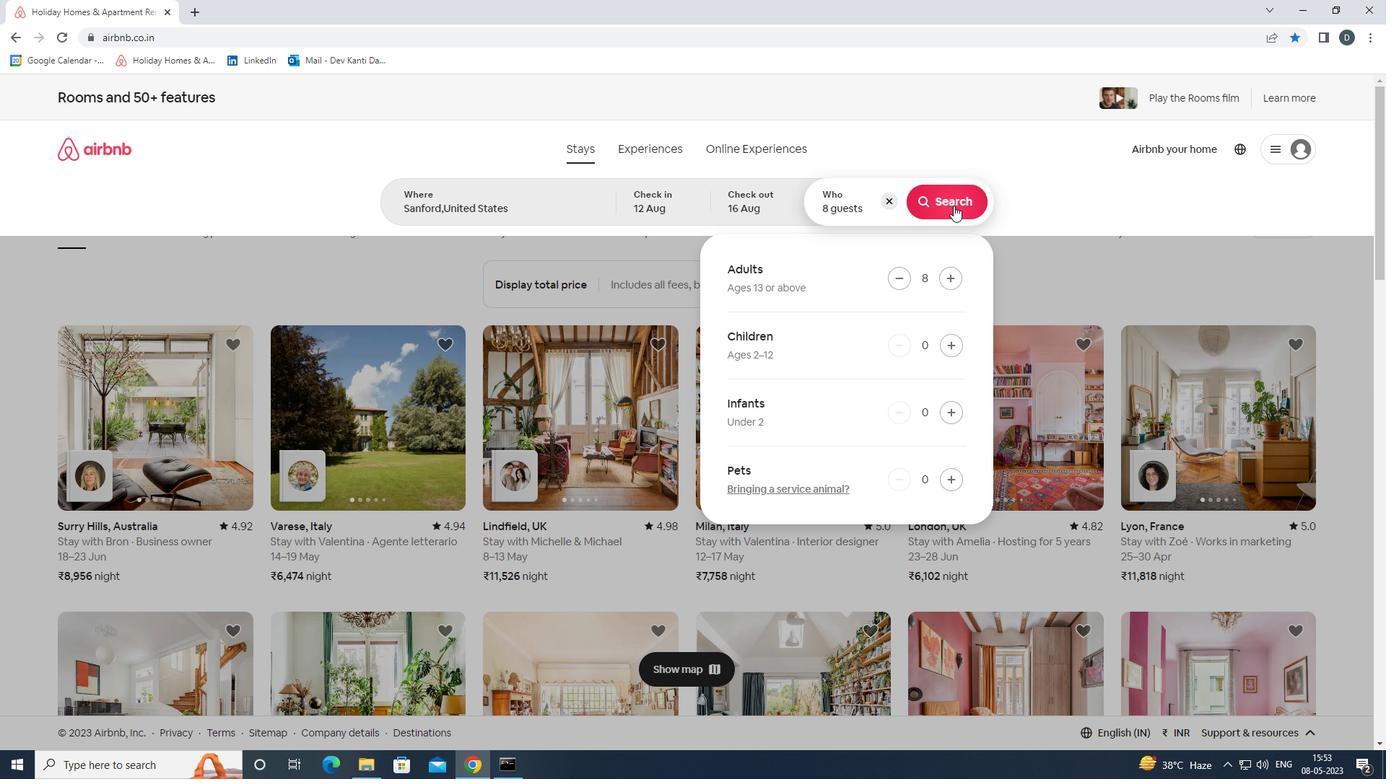 
Action: Mouse moved to (1317, 173)
Screenshot: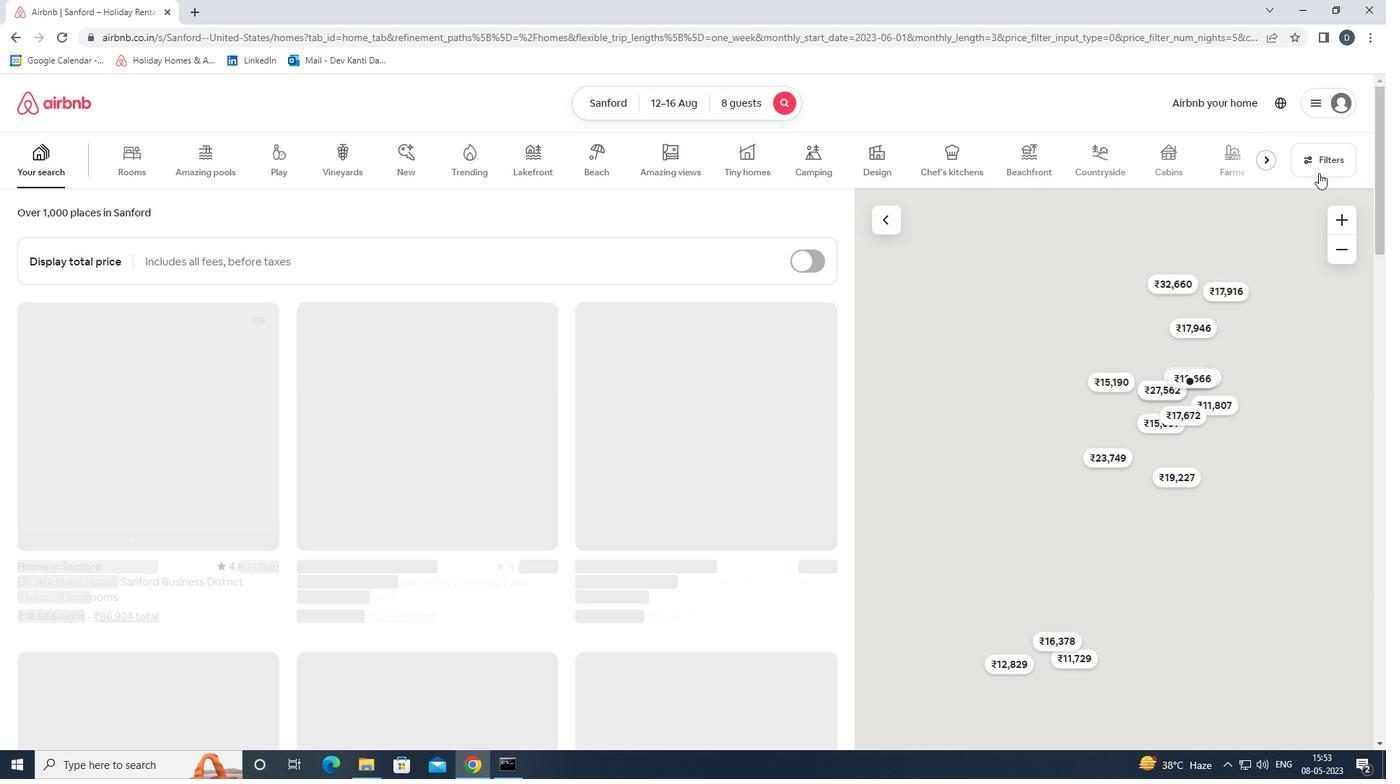 
Action: Mouse pressed left at (1317, 173)
Screenshot: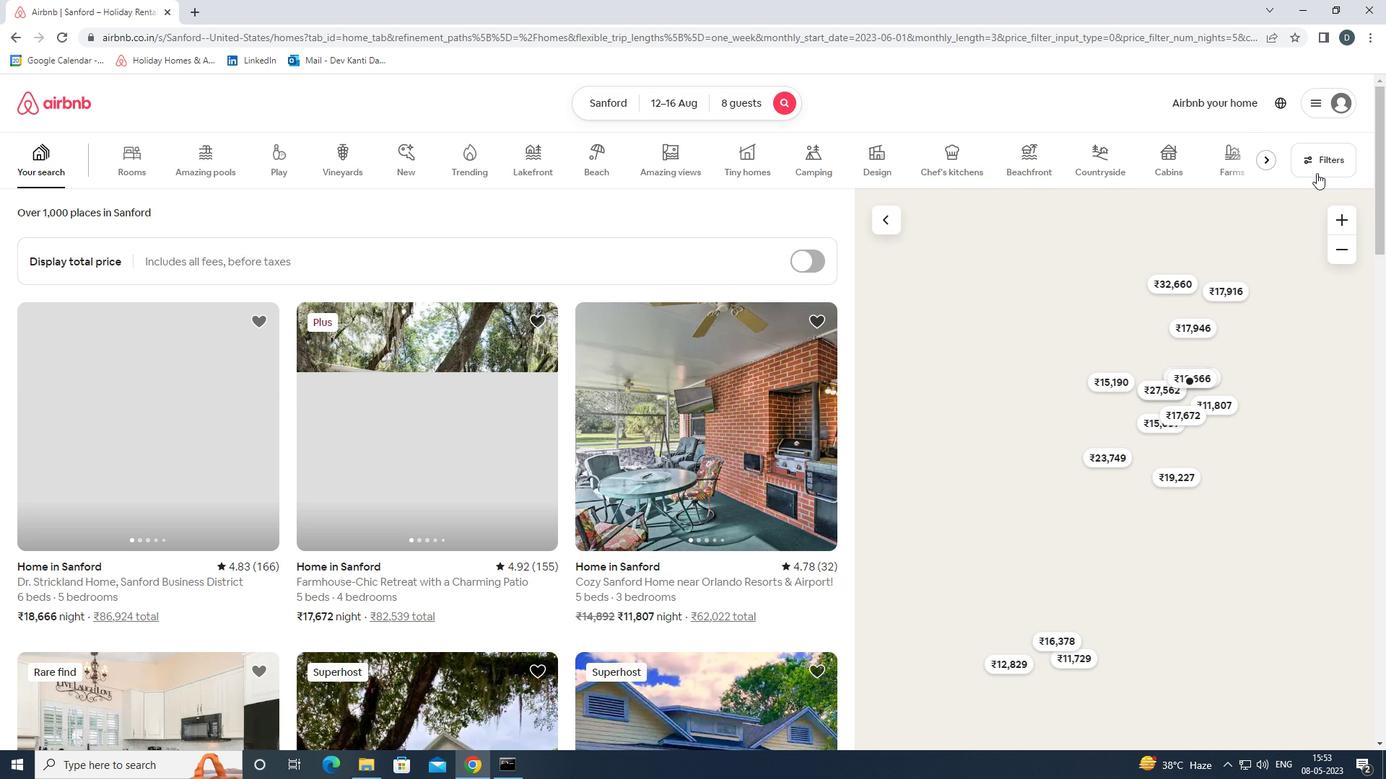 
Action: Mouse moved to (595, 514)
Screenshot: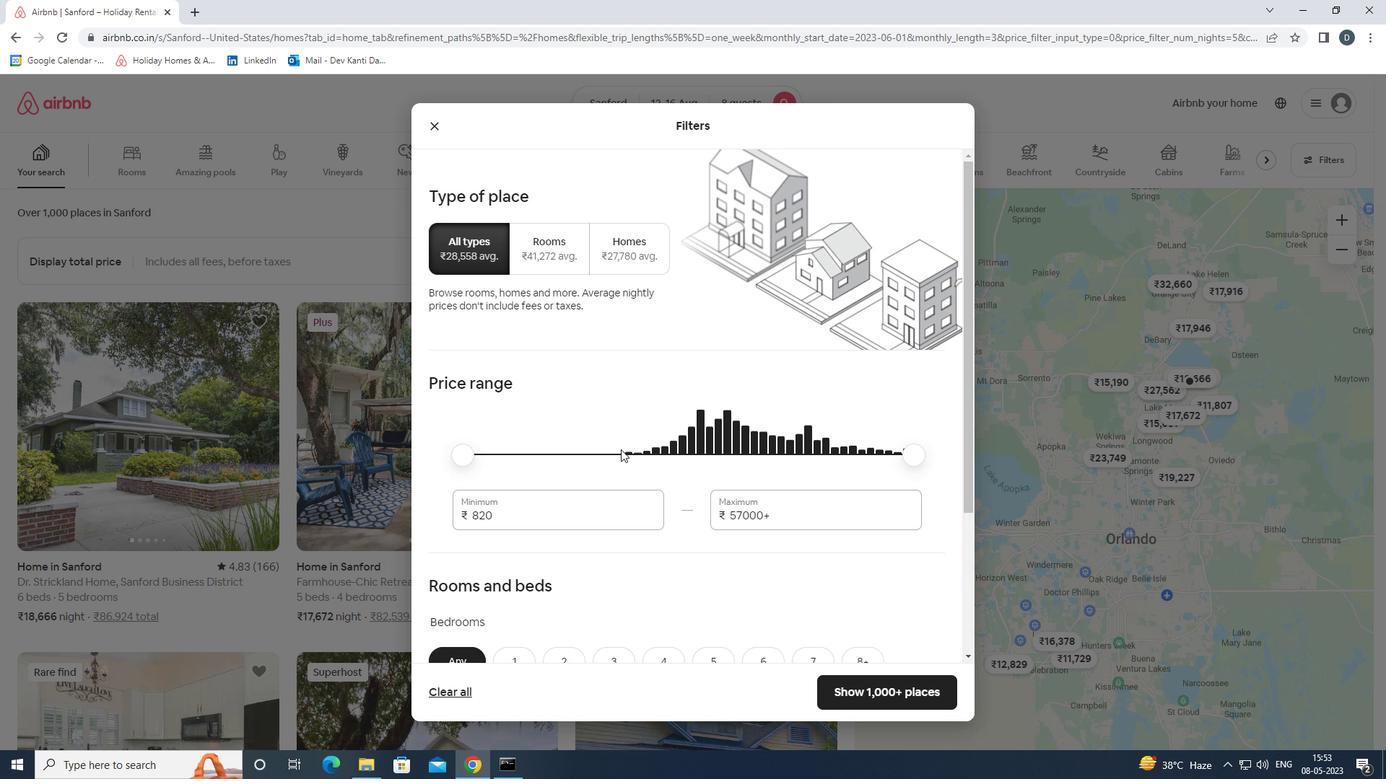 
Action: Mouse pressed left at (595, 514)
Screenshot: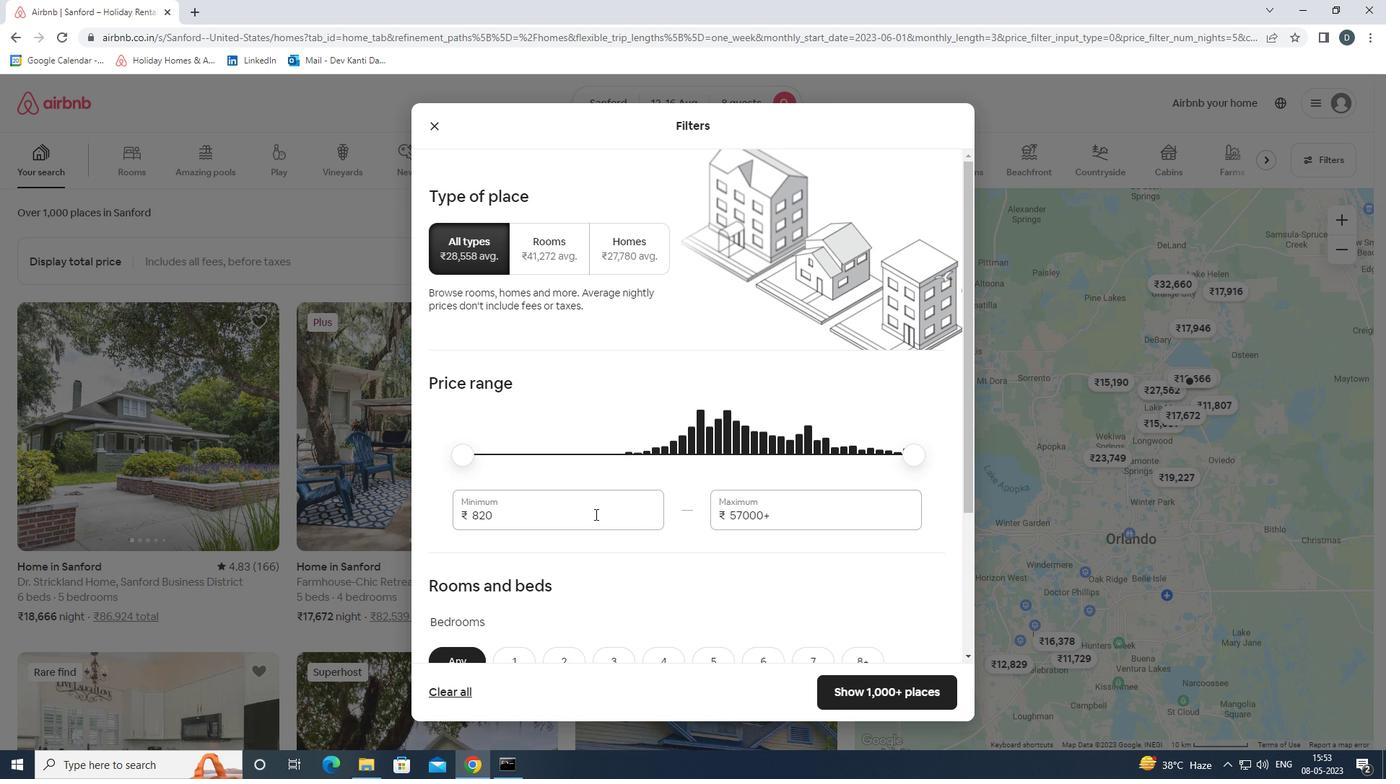 
Action: Mouse pressed left at (595, 514)
Screenshot: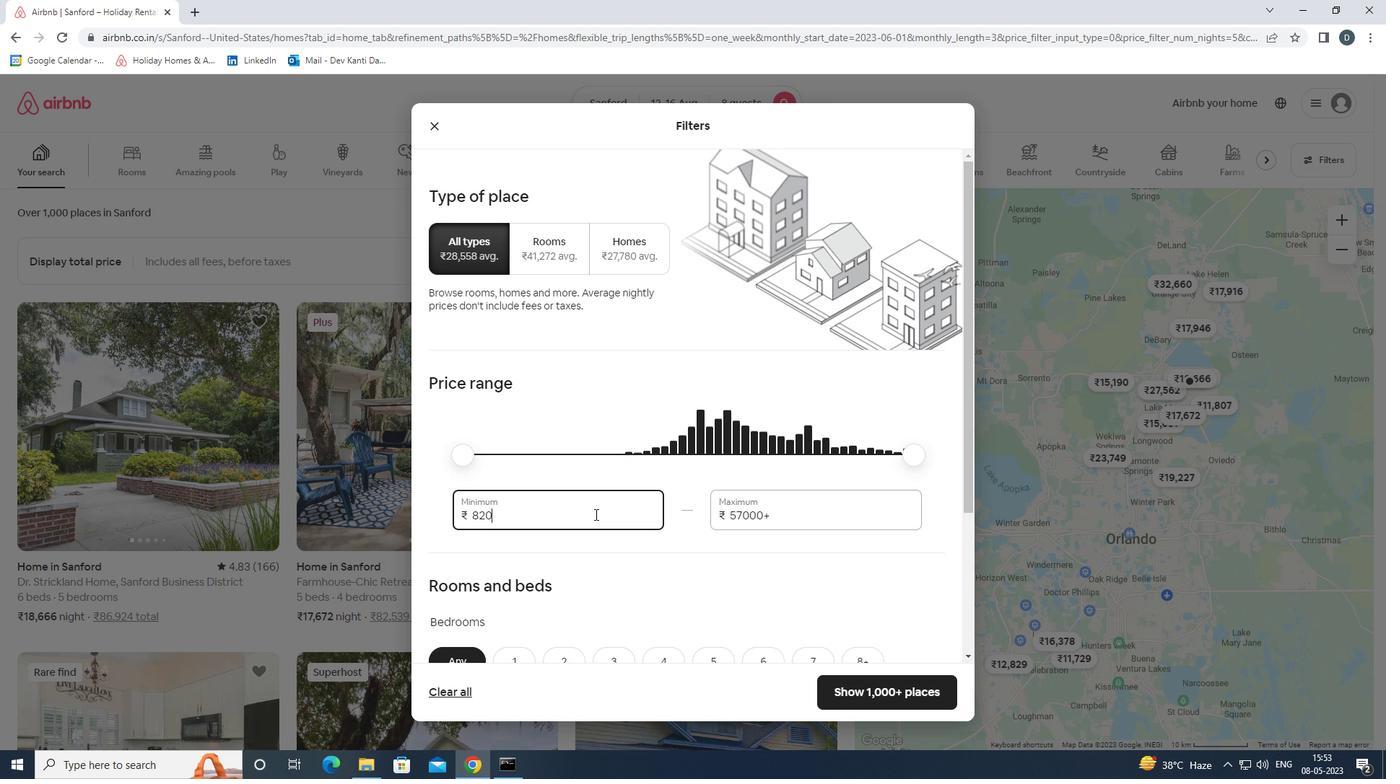 
Action: Mouse moved to (591, 519)
Screenshot: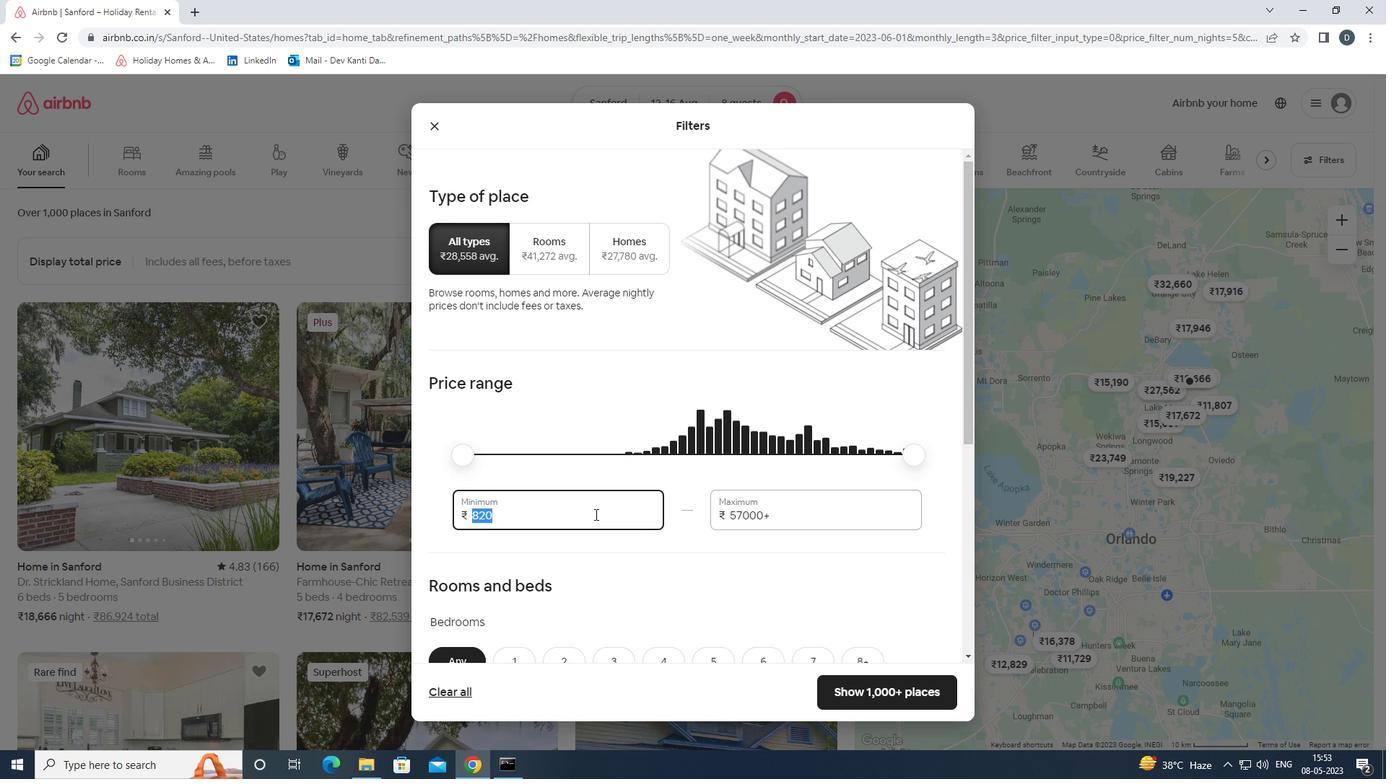 
Action: Key pressed 10000<Key.tab>16000
Screenshot: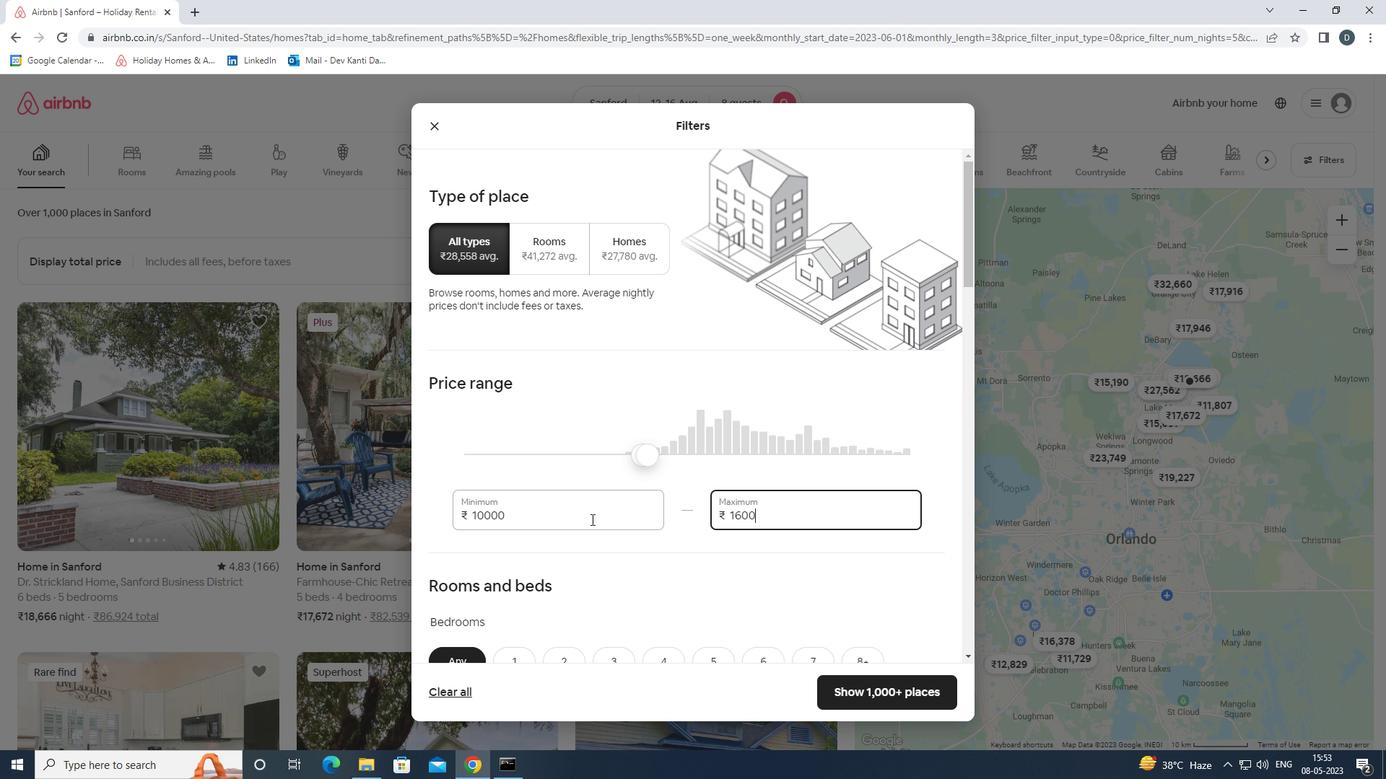
Action: Mouse scrolled (591, 519) with delta (0, 0)
Screenshot: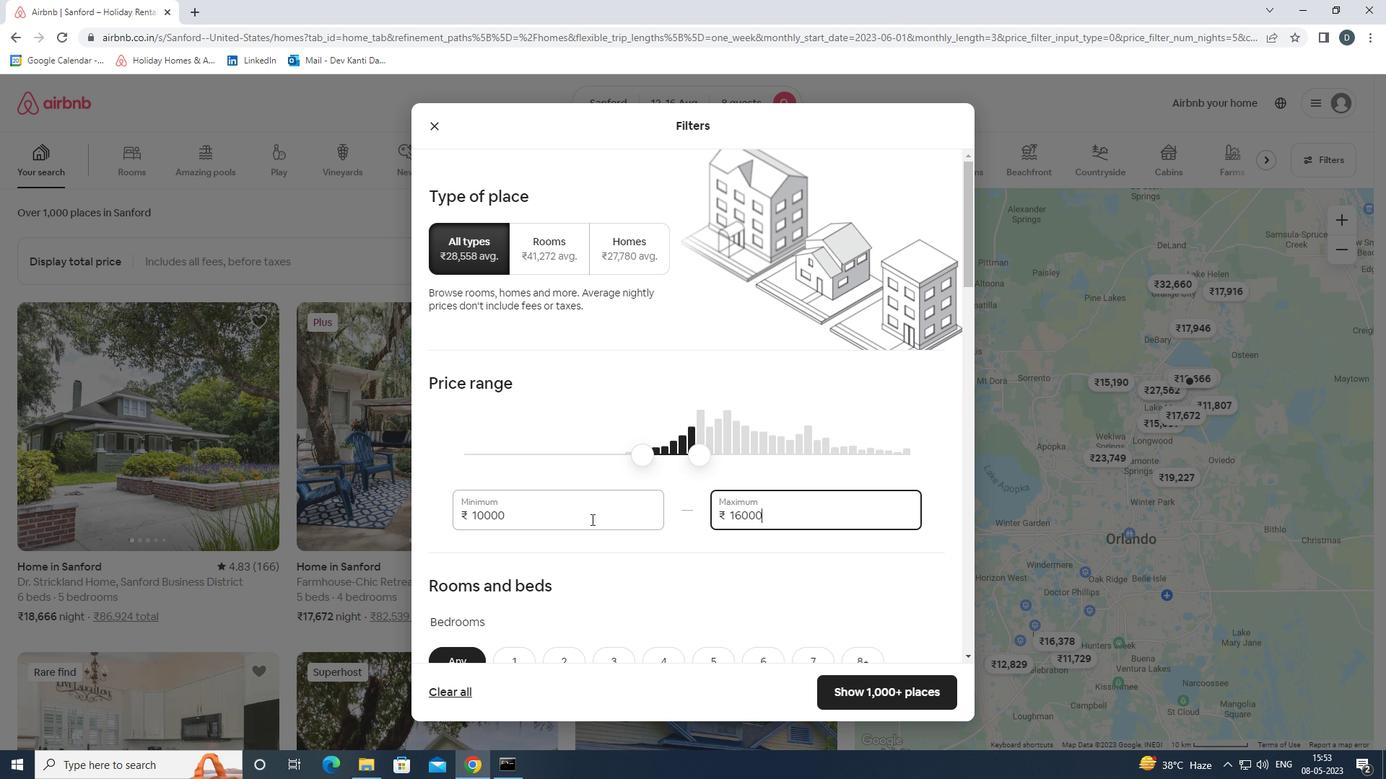 
Action: Mouse scrolled (591, 519) with delta (0, 0)
Screenshot: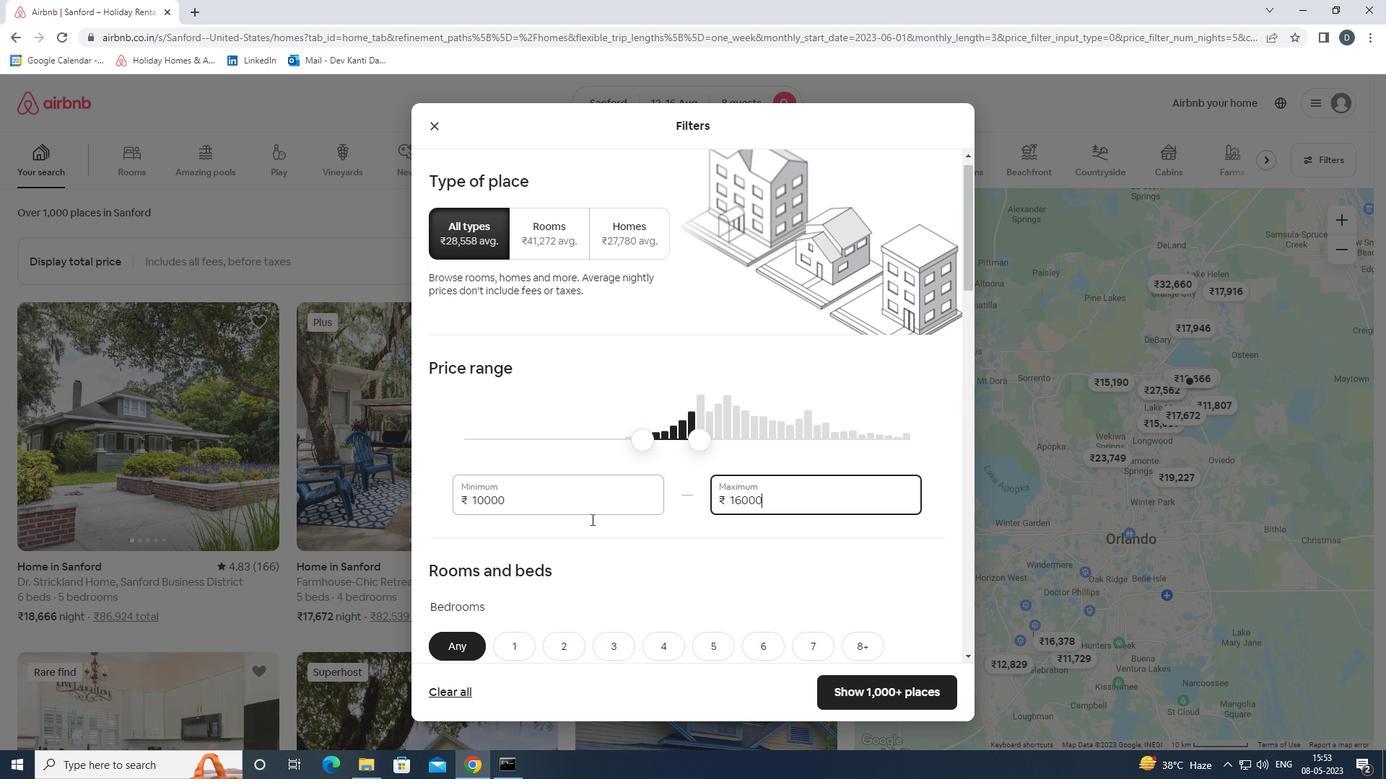 
Action: Mouse scrolled (591, 519) with delta (0, 0)
Screenshot: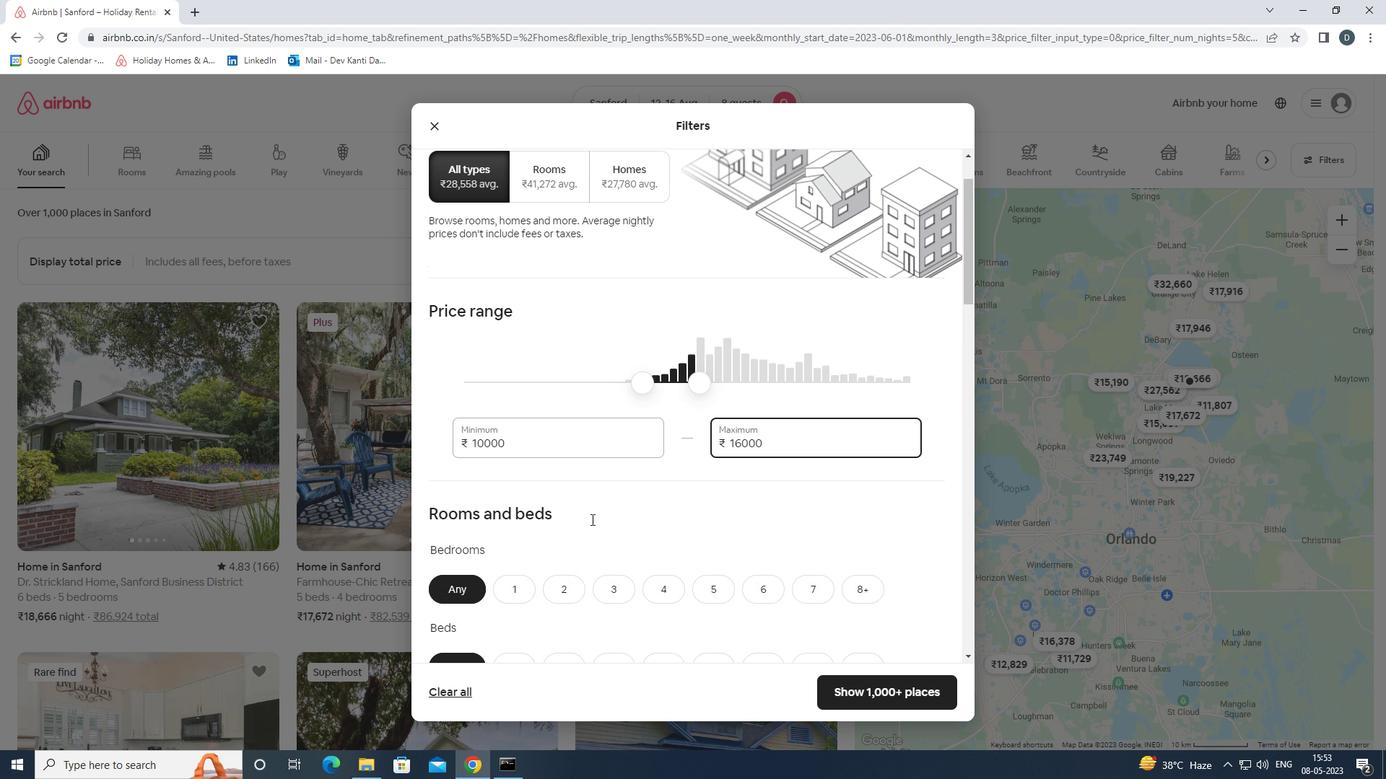 
Action: Mouse scrolled (591, 519) with delta (0, 0)
Screenshot: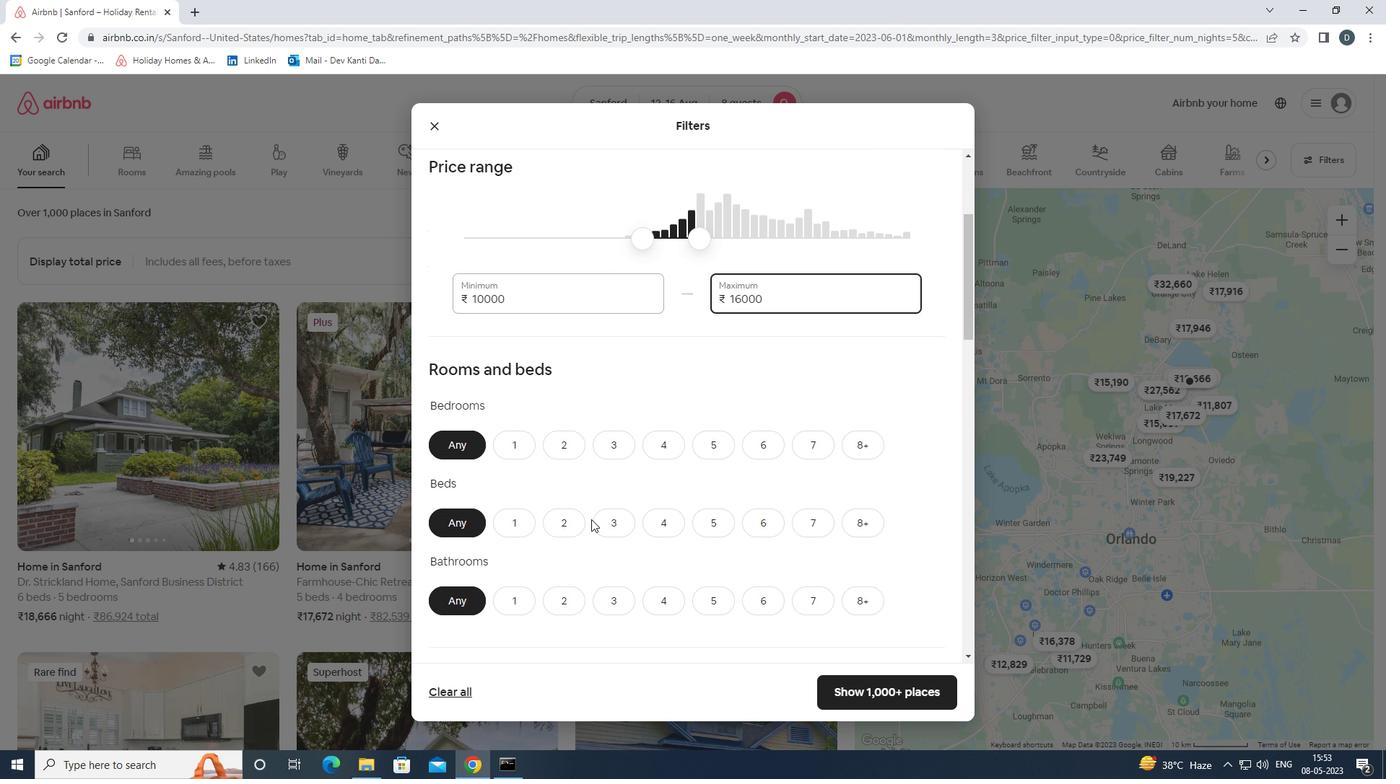 
Action: Mouse moved to (859, 379)
Screenshot: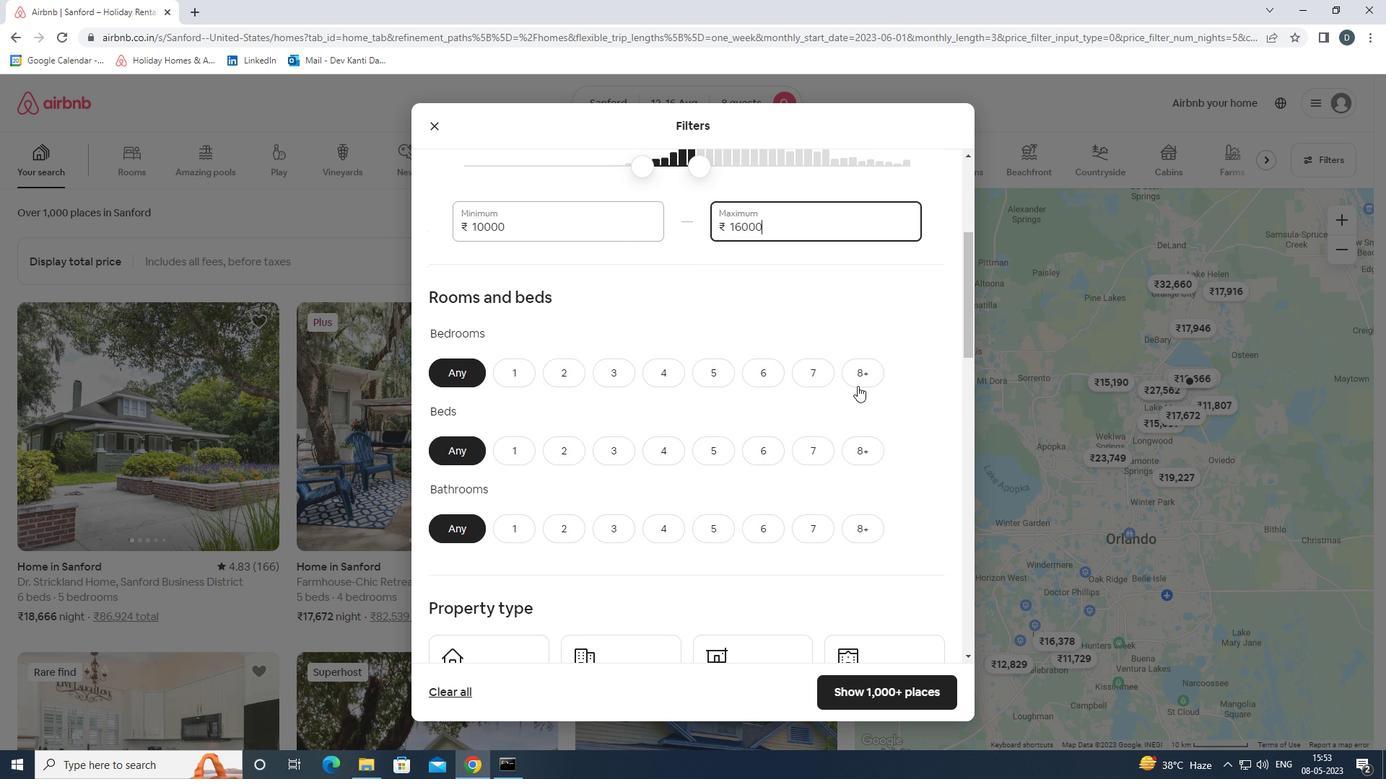 
Action: Mouse pressed left at (859, 379)
Screenshot: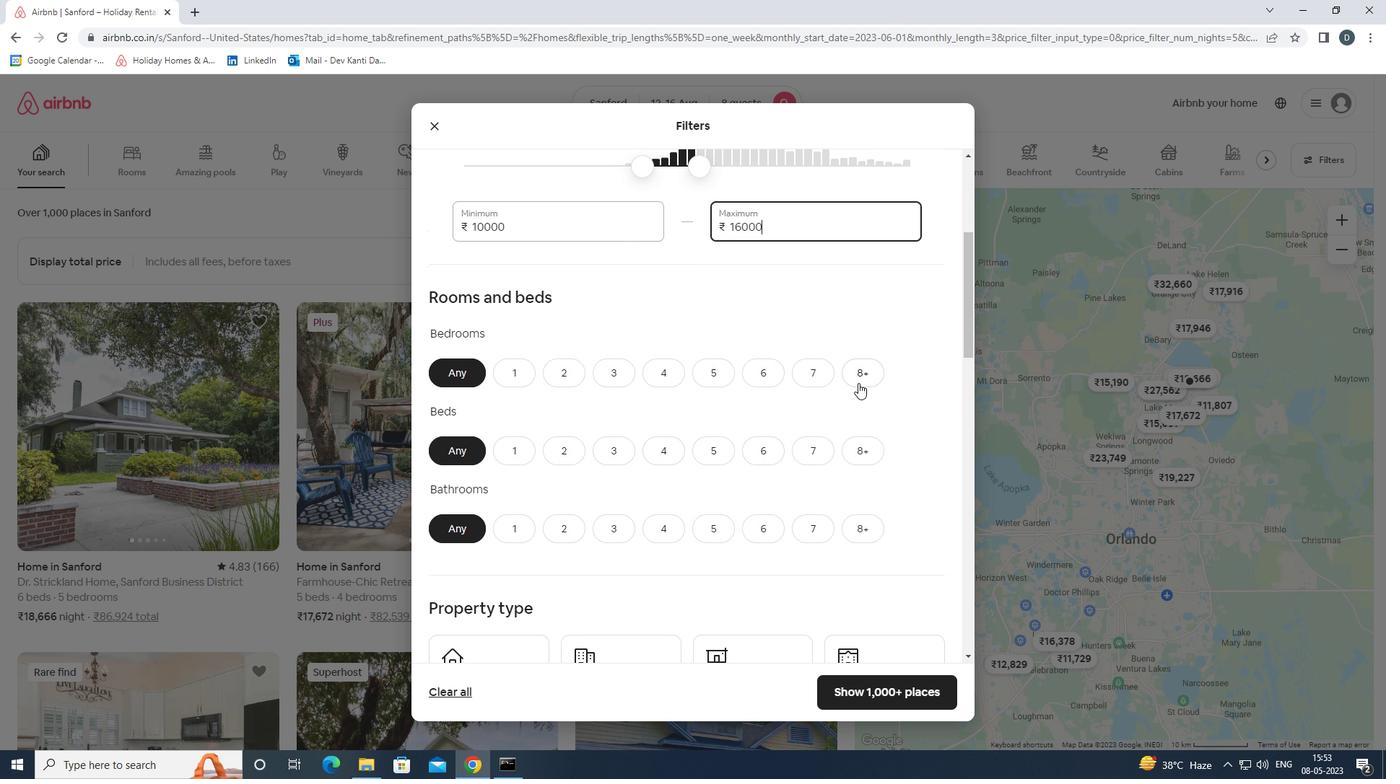 
Action: Mouse moved to (866, 452)
Screenshot: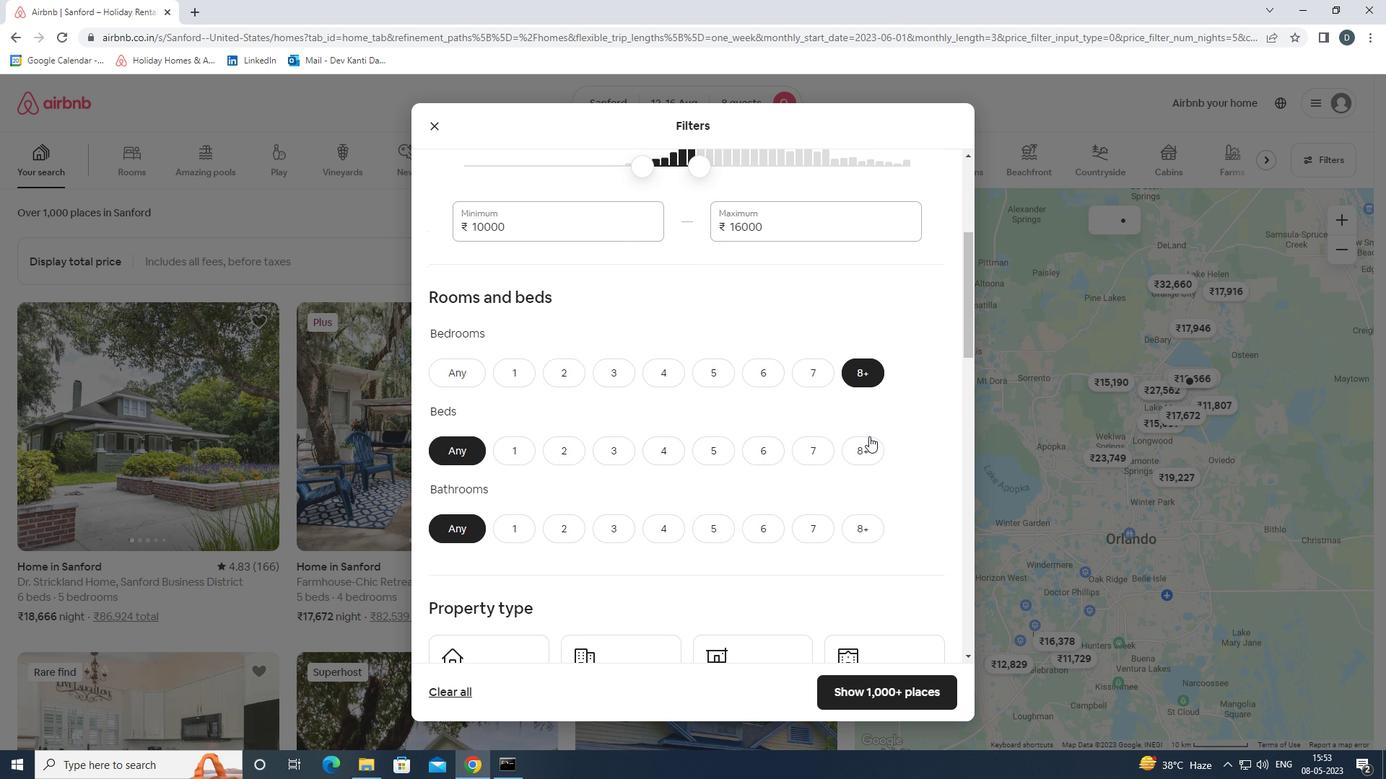 
Action: Mouse pressed left at (866, 452)
Screenshot: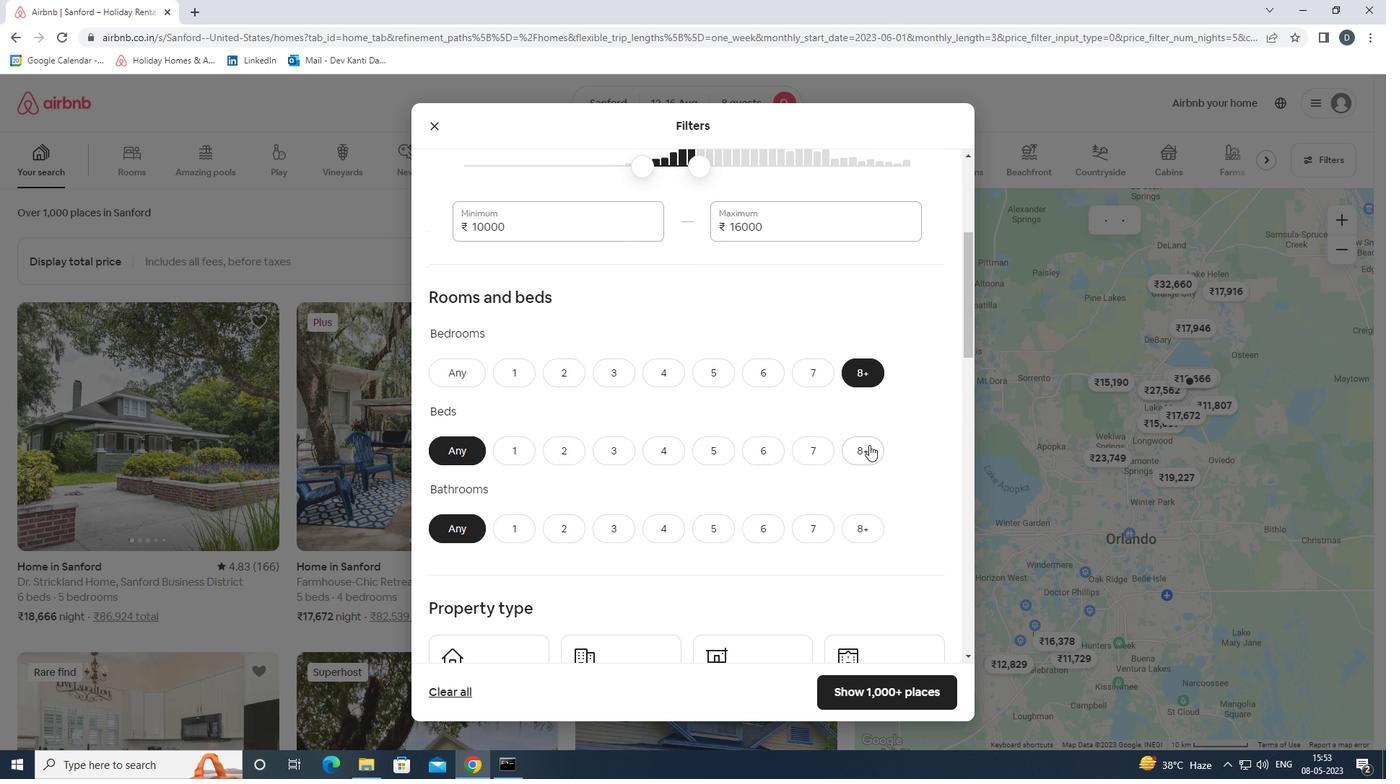 
Action: Mouse moved to (870, 525)
Screenshot: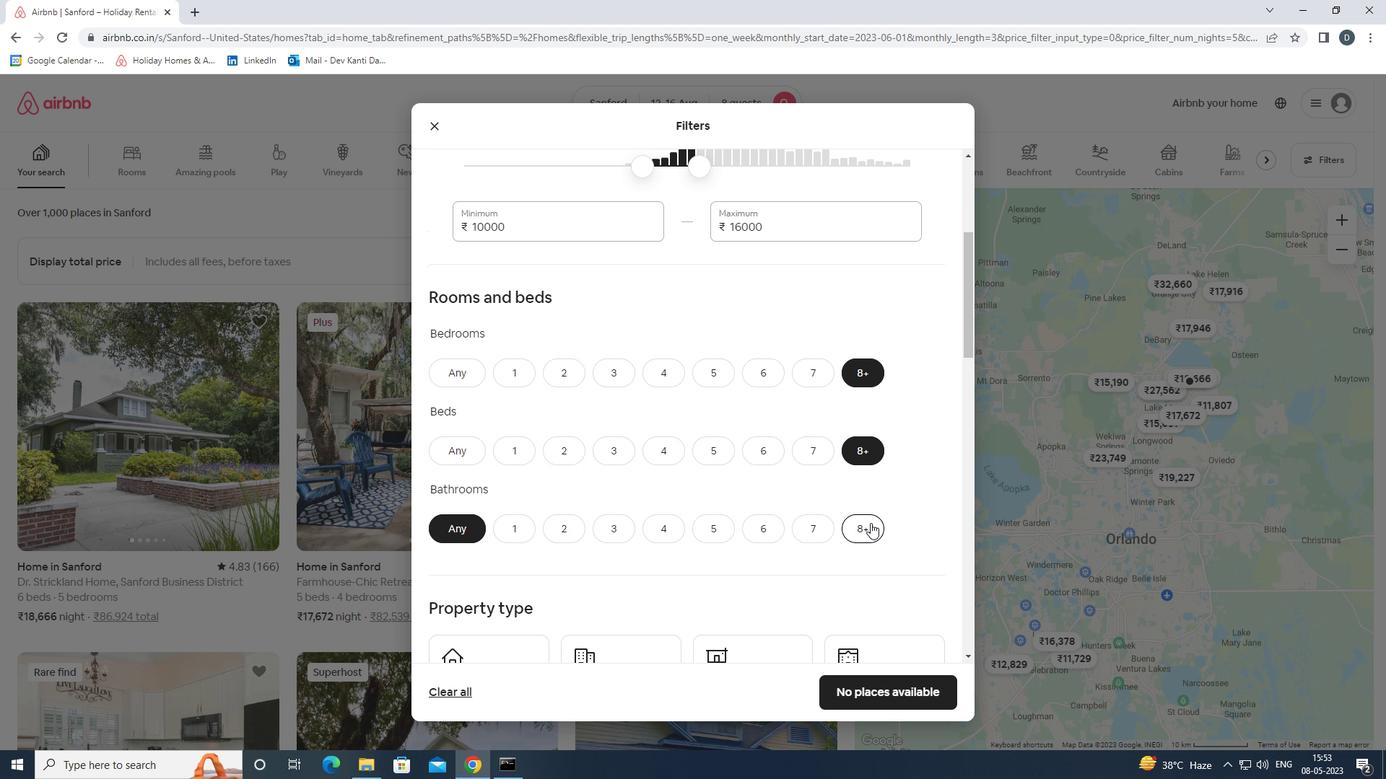 
Action: Mouse pressed left at (870, 525)
Screenshot: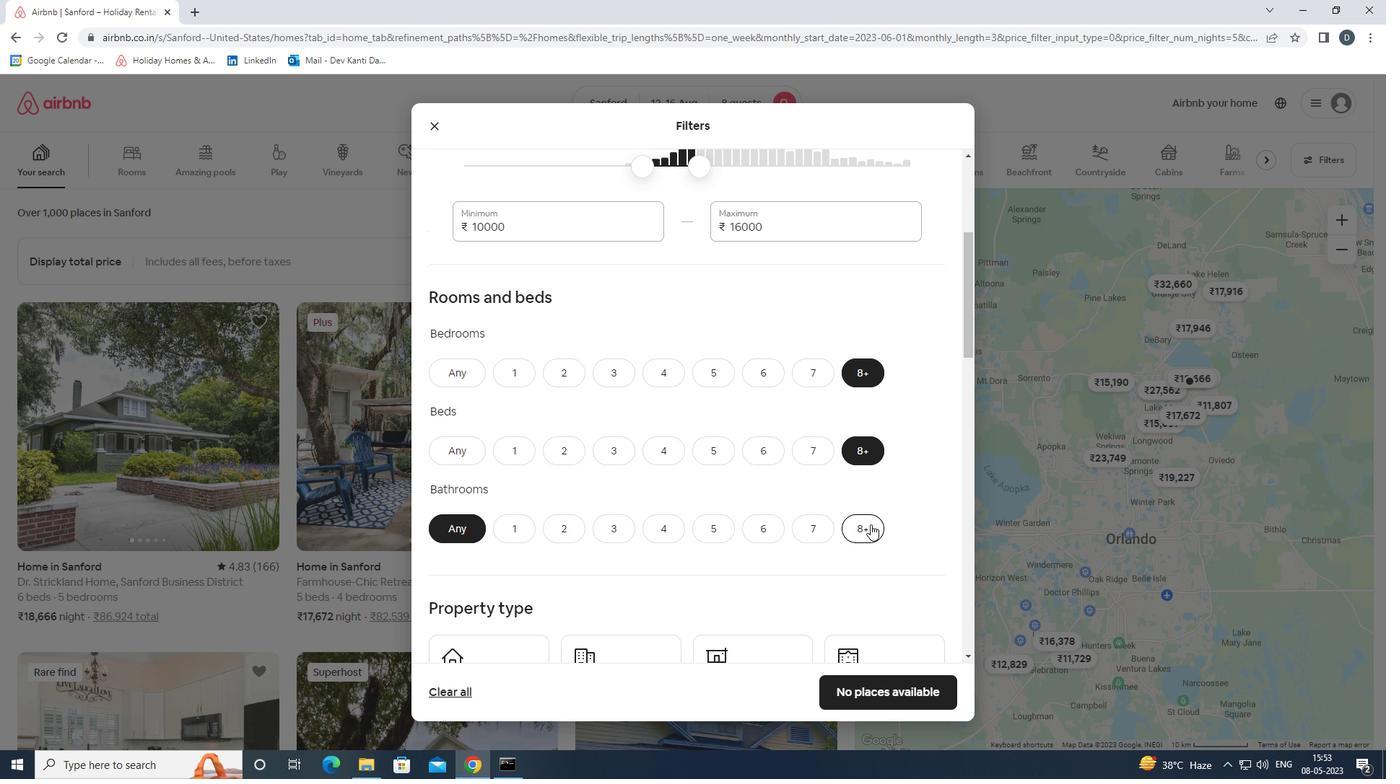 
Action: Mouse moved to (868, 515)
Screenshot: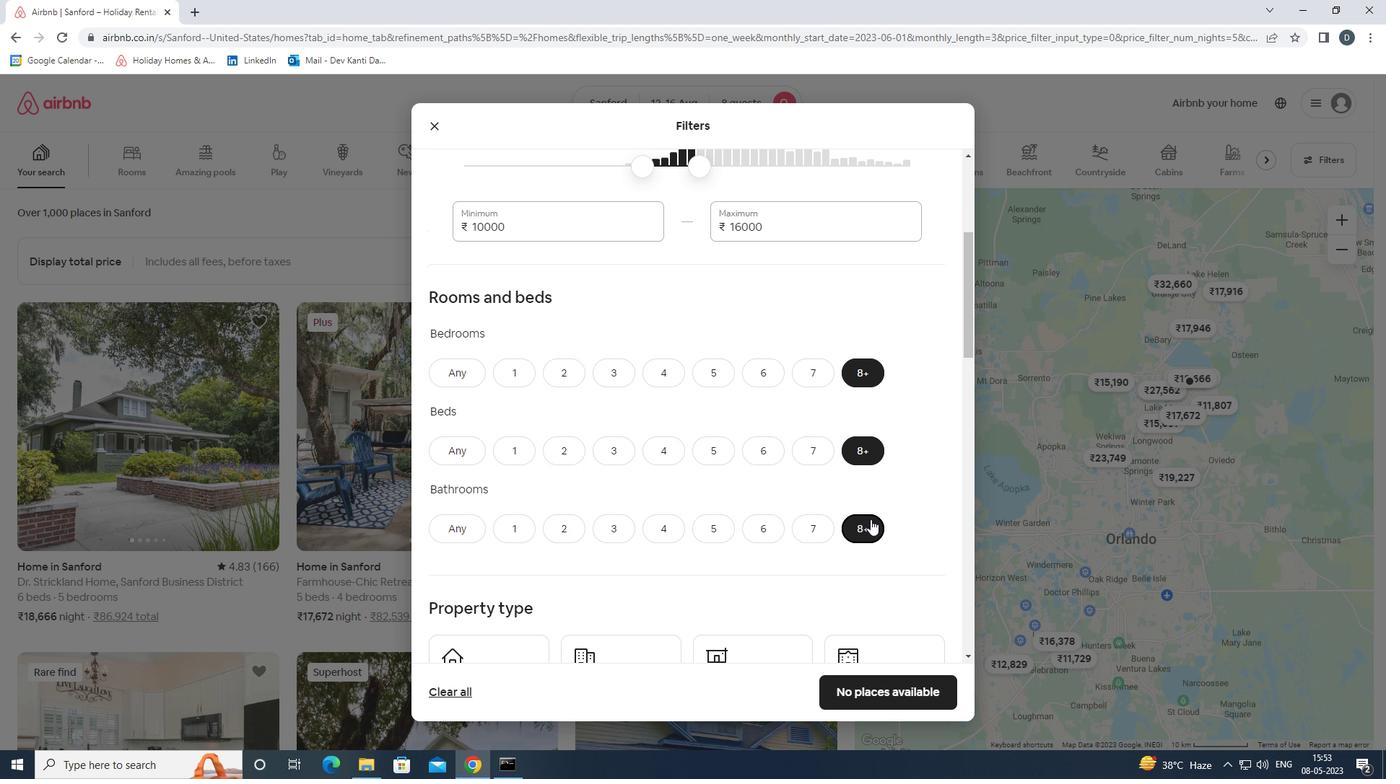
Action: Mouse scrolled (868, 514) with delta (0, 0)
Screenshot: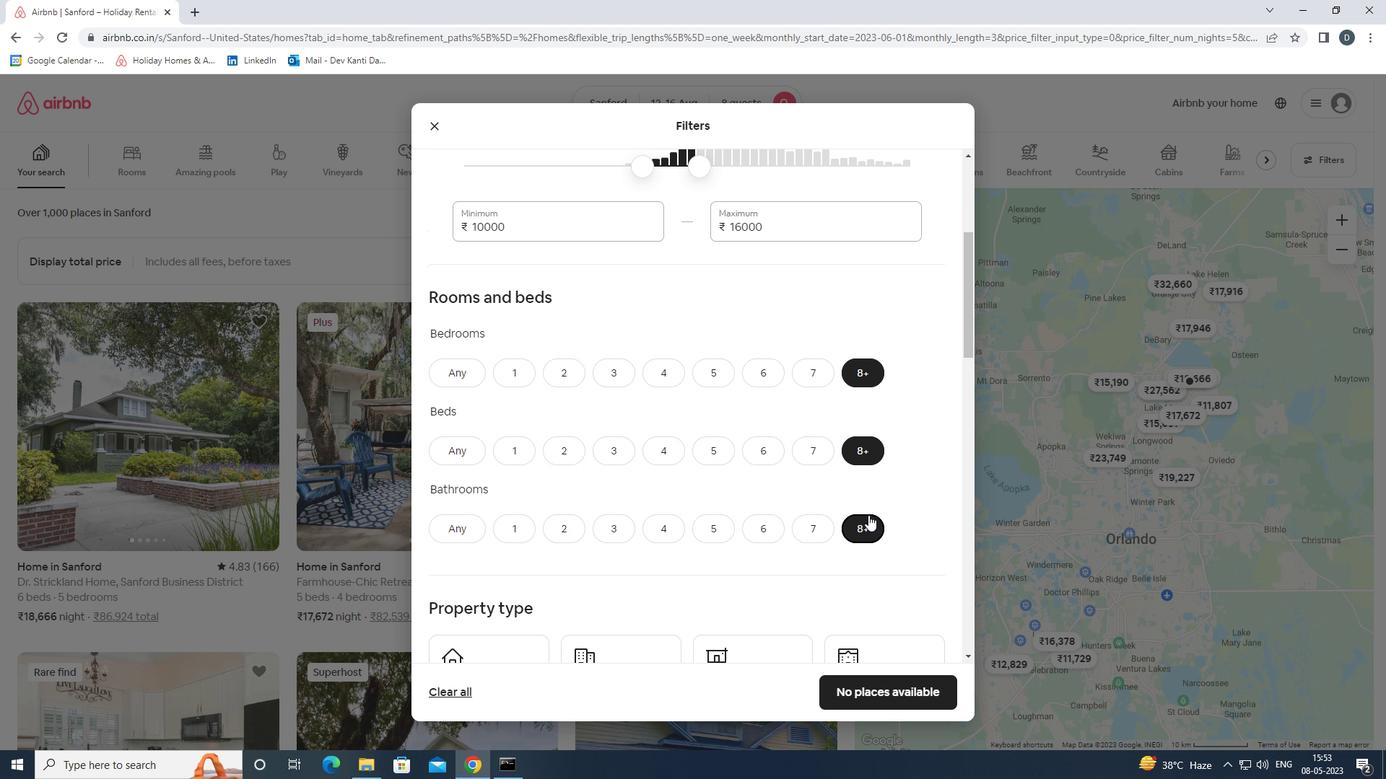 
Action: Mouse scrolled (868, 514) with delta (0, 0)
Screenshot: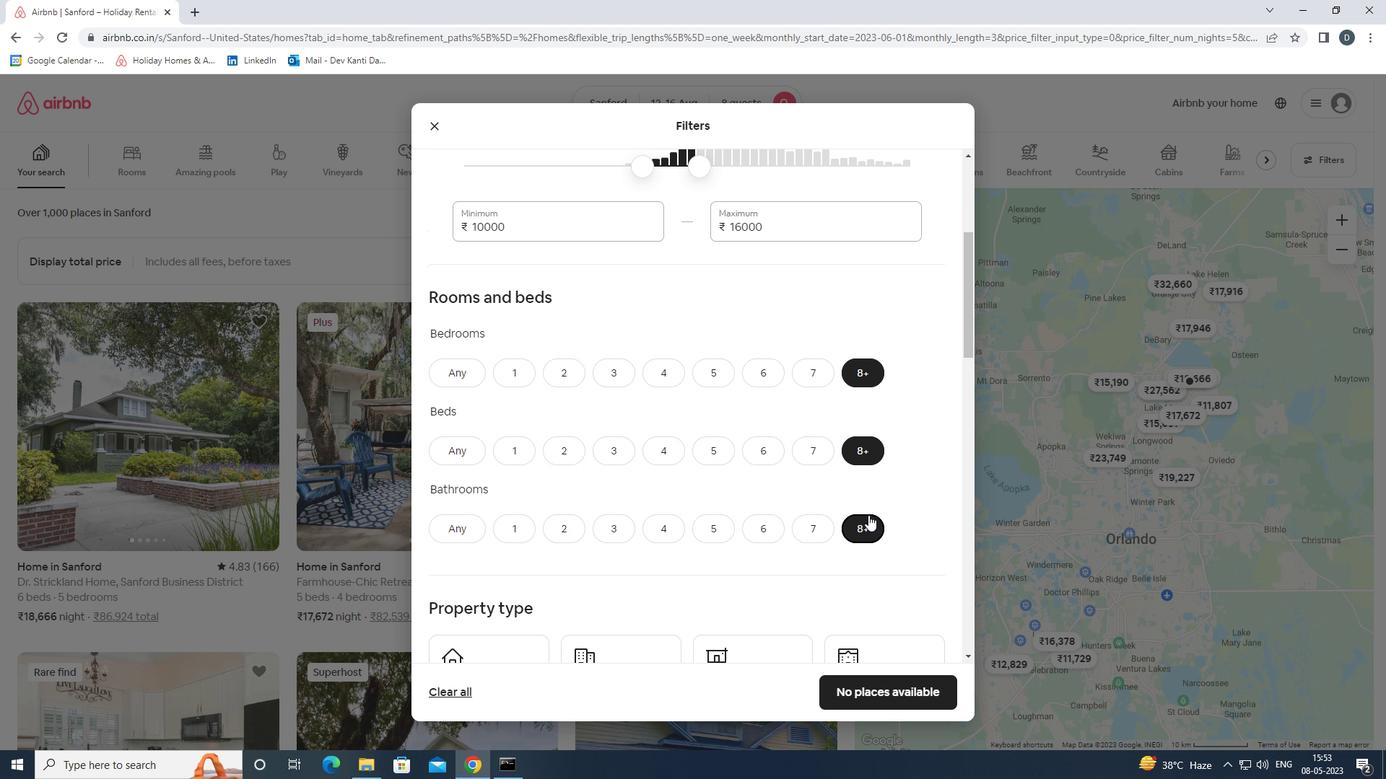 
Action: Mouse scrolled (868, 514) with delta (0, 0)
Screenshot: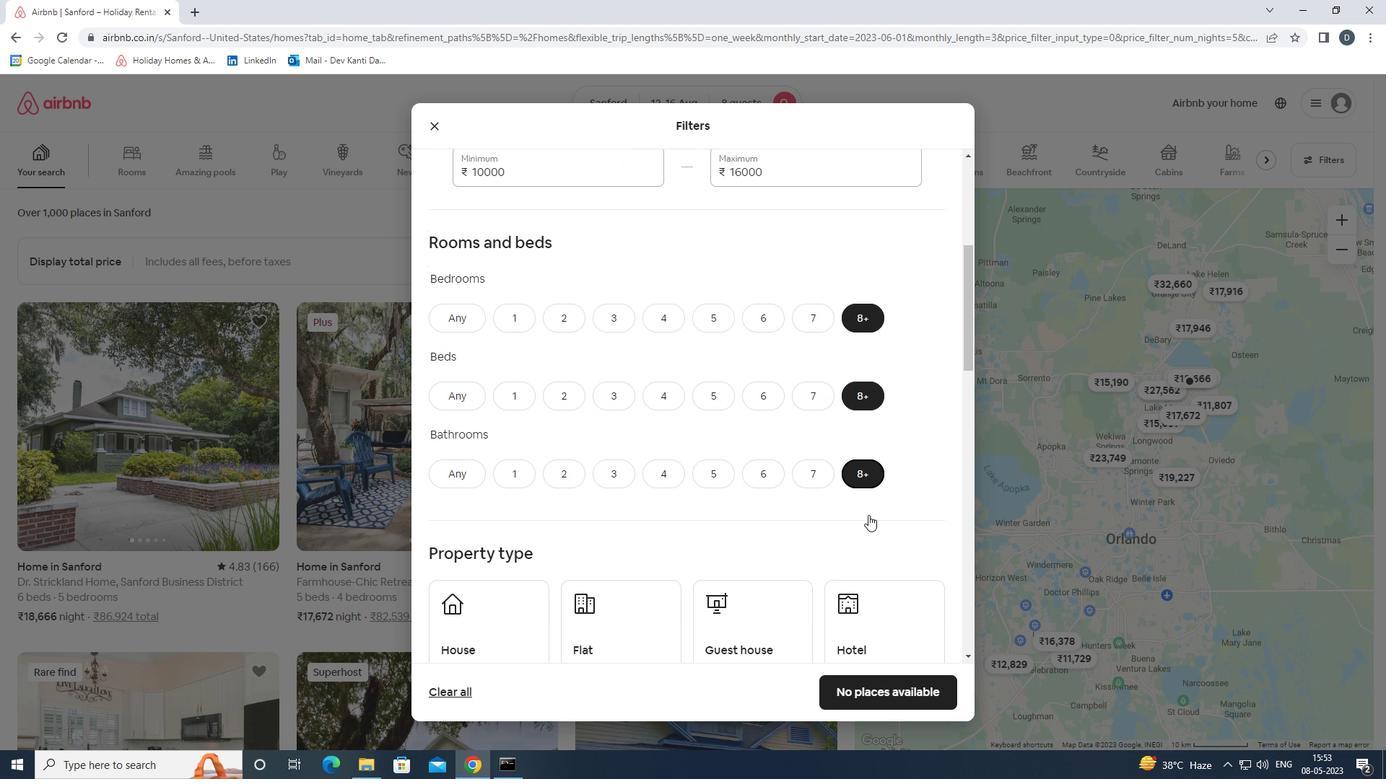 
Action: Mouse moved to (519, 477)
Screenshot: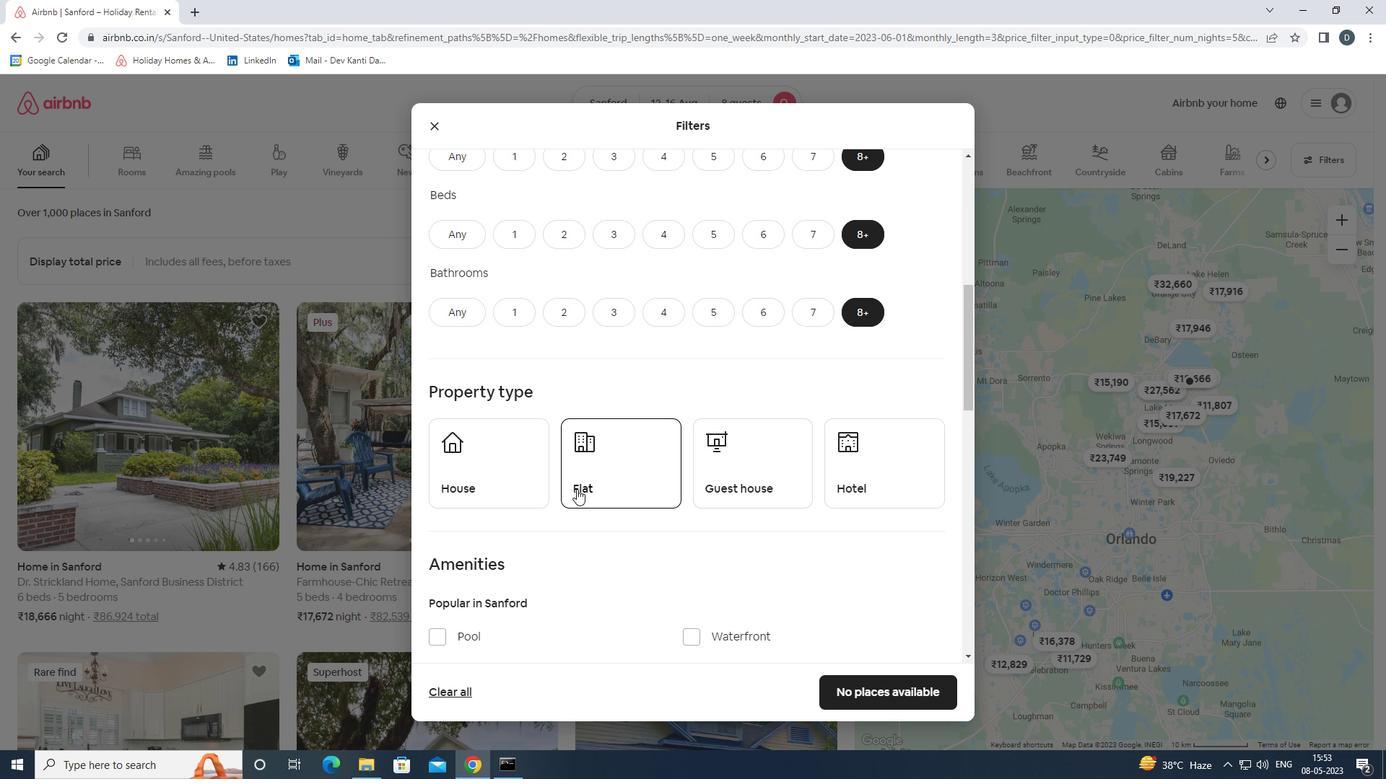 
Action: Mouse pressed left at (519, 477)
Screenshot: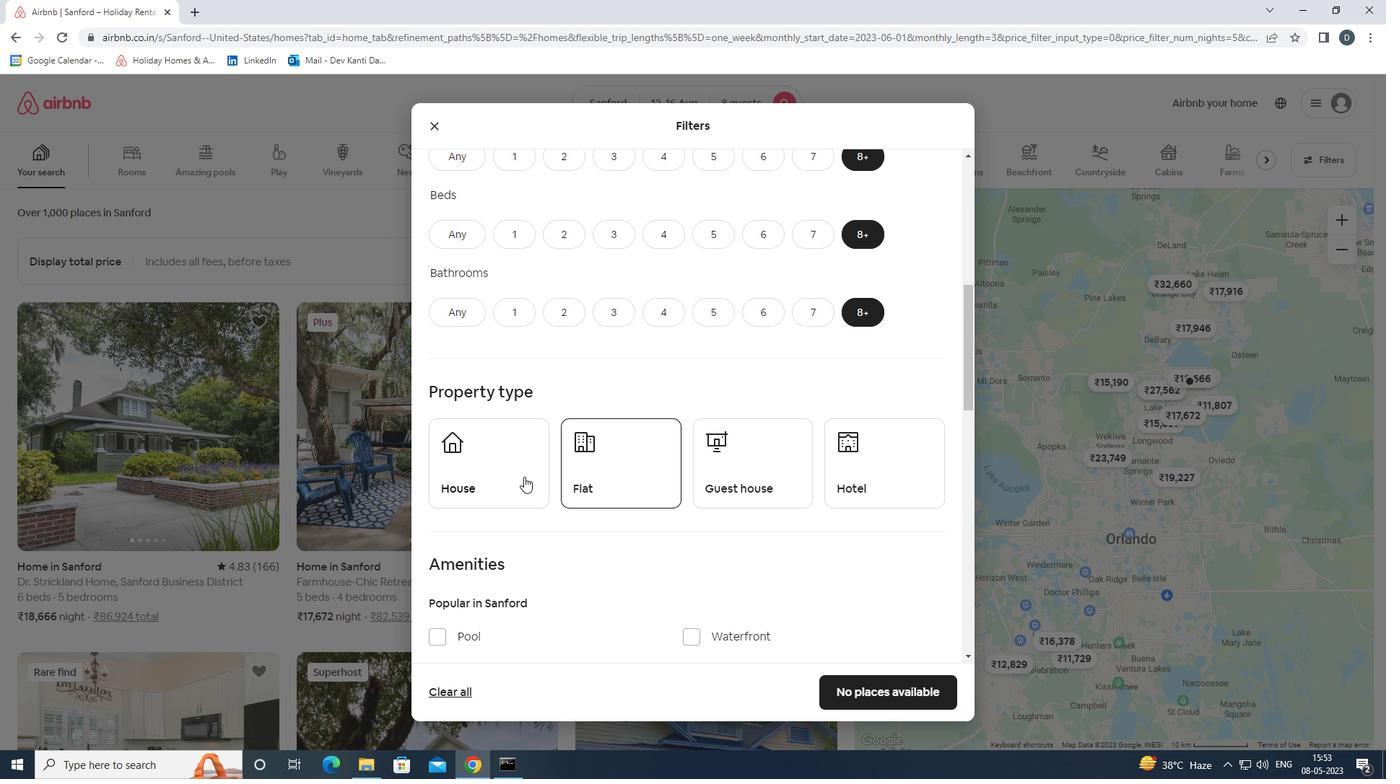 
Action: Mouse moved to (609, 473)
Screenshot: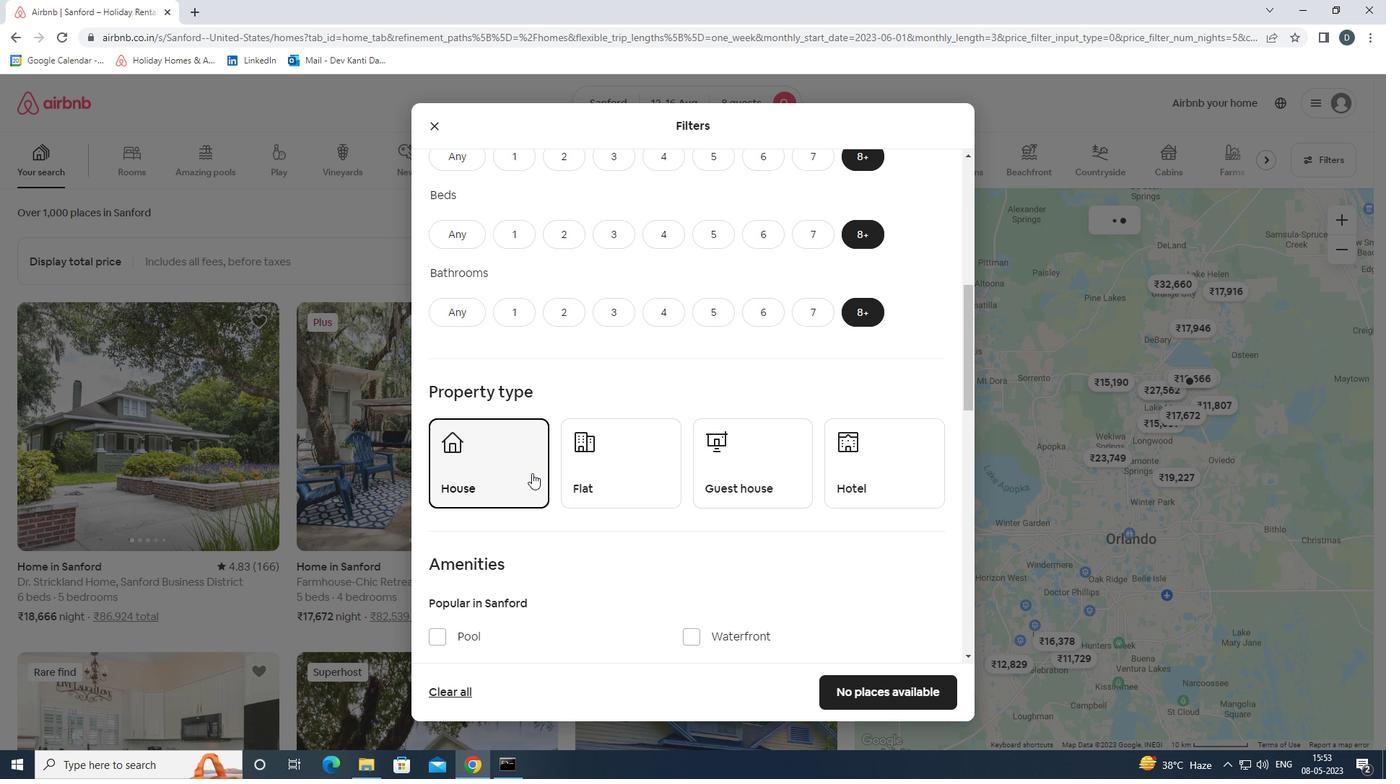 
Action: Mouse pressed left at (609, 473)
Screenshot: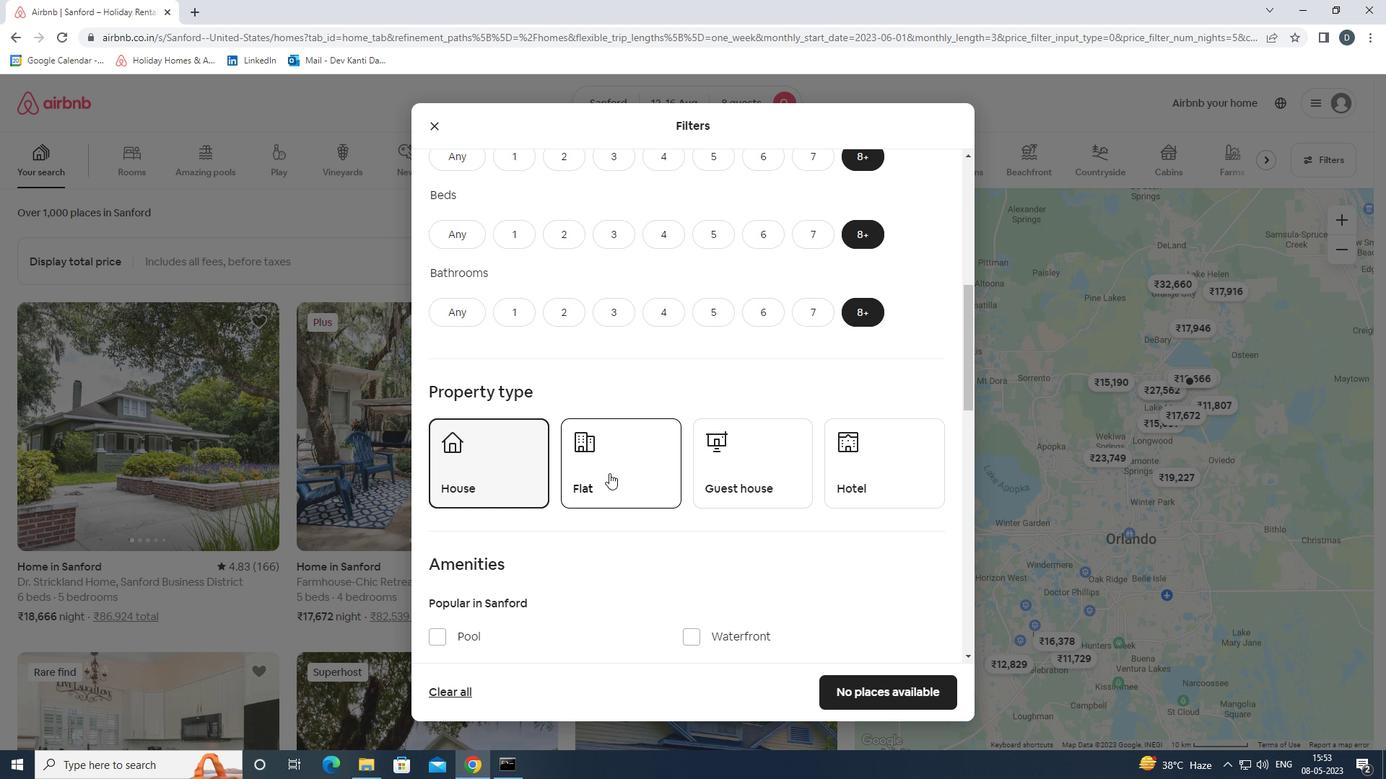 
Action: Mouse moved to (746, 474)
Screenshot: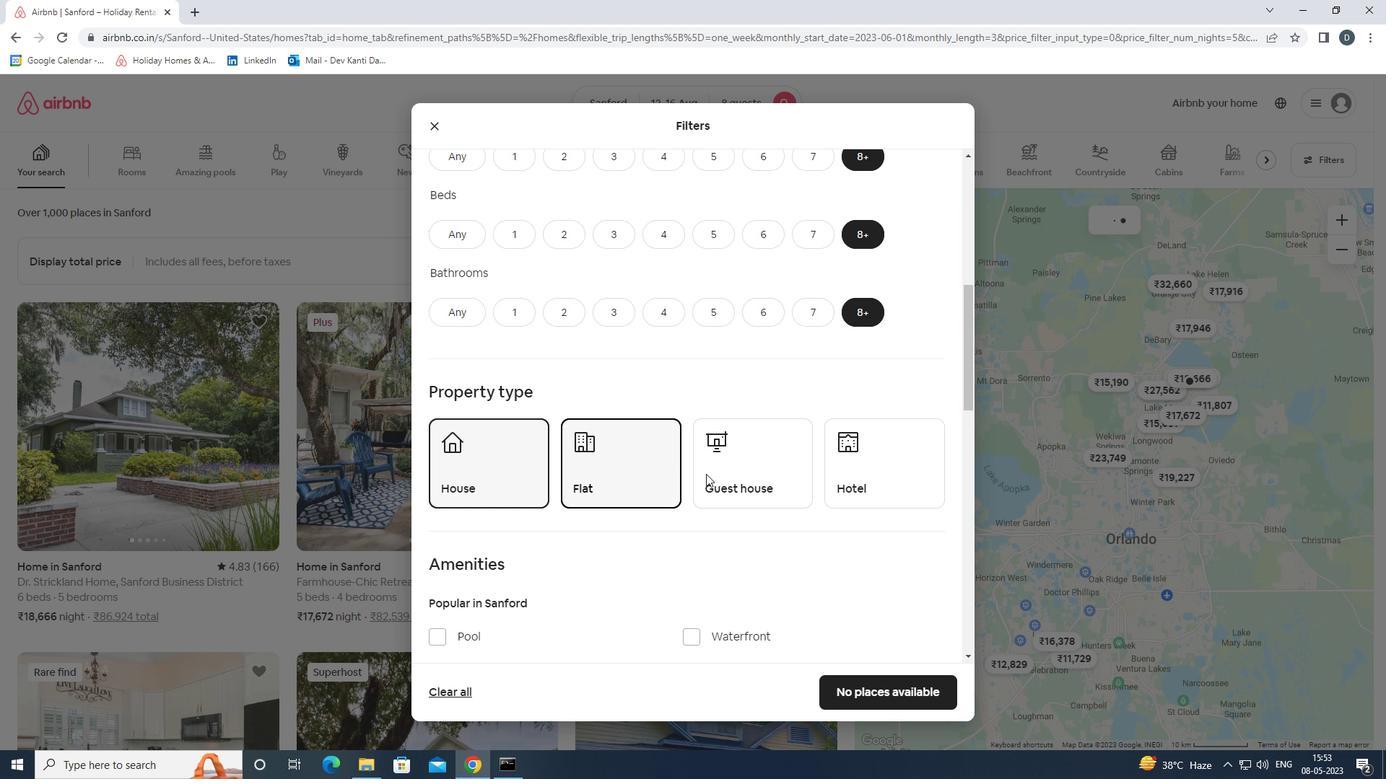 
Action: Mouse pressed left at (746, 474)
Screenshot: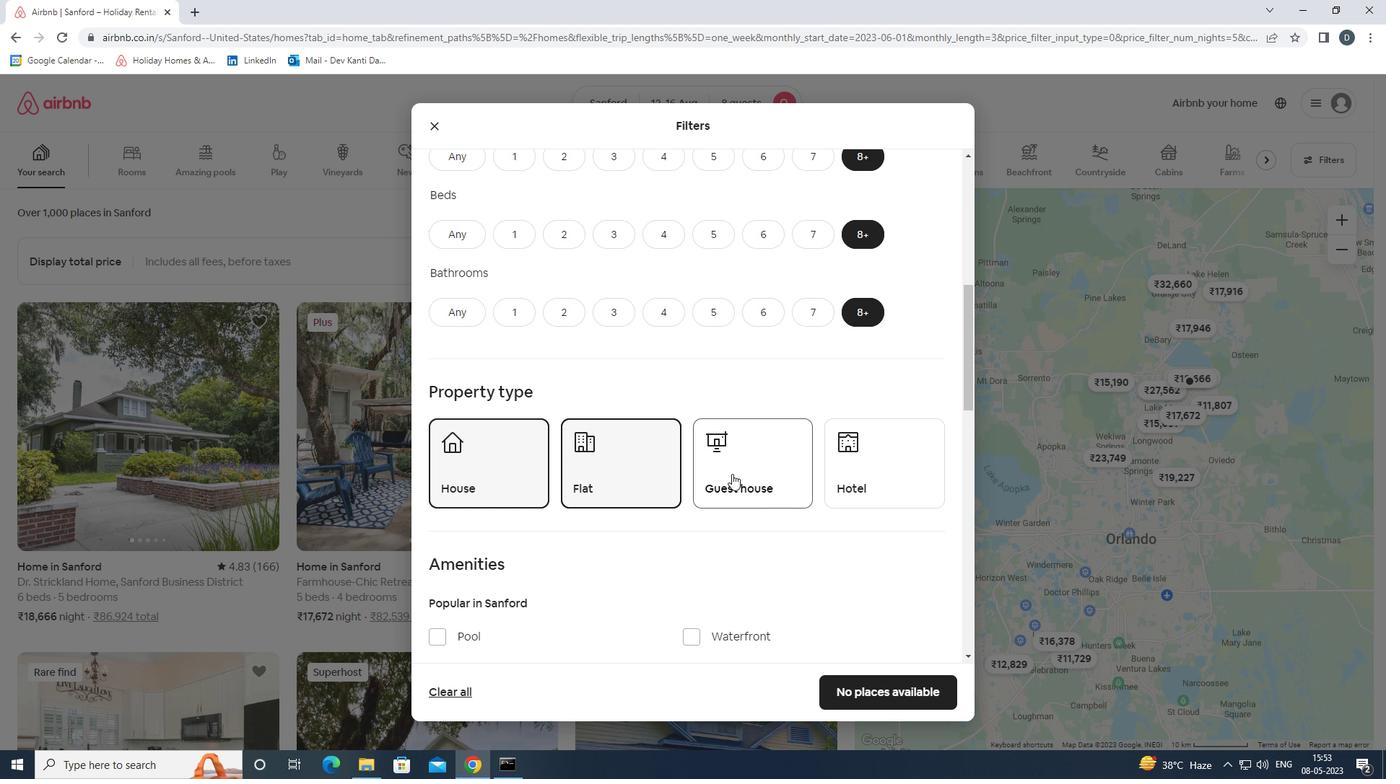
Action: Mouse moved to (862, 460)
Screenshot: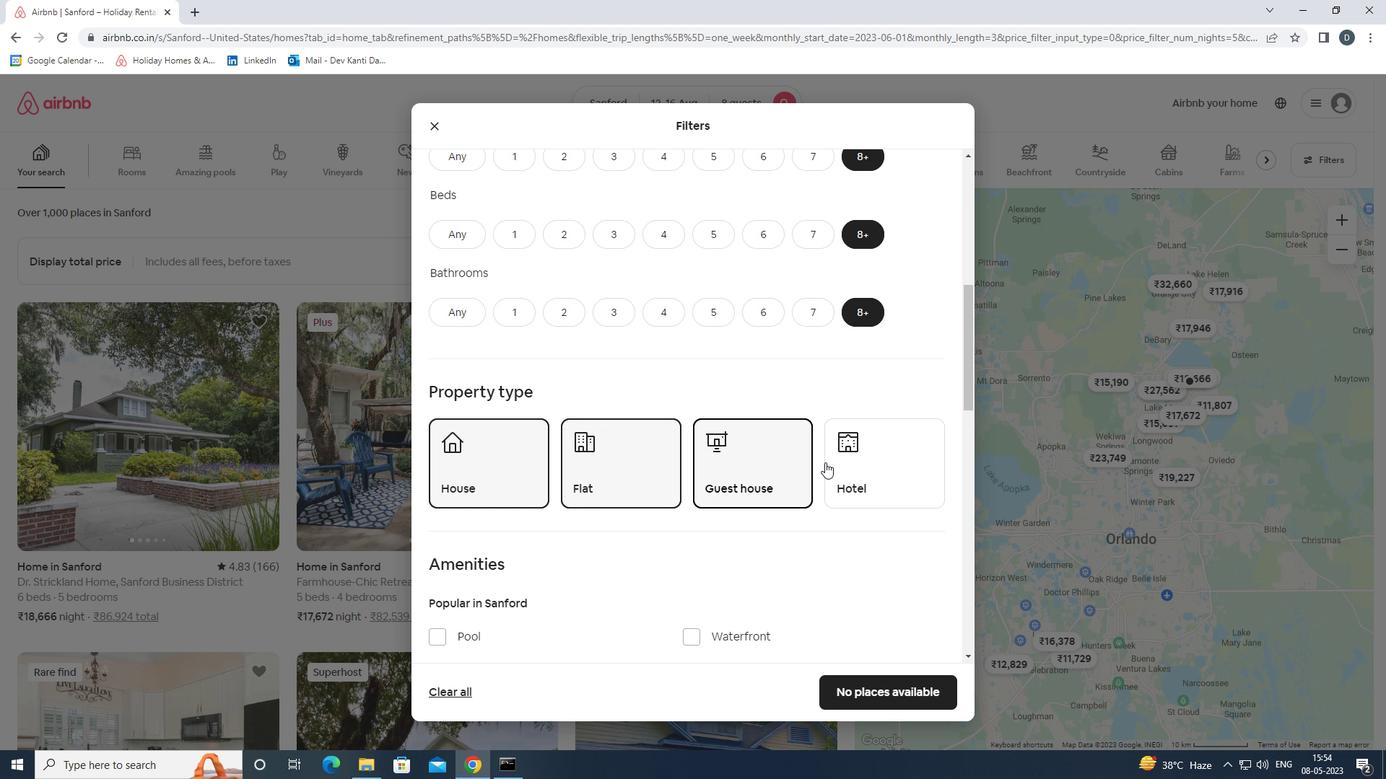 
Action: Mouse pressed left at (862, 460)
Screenshot: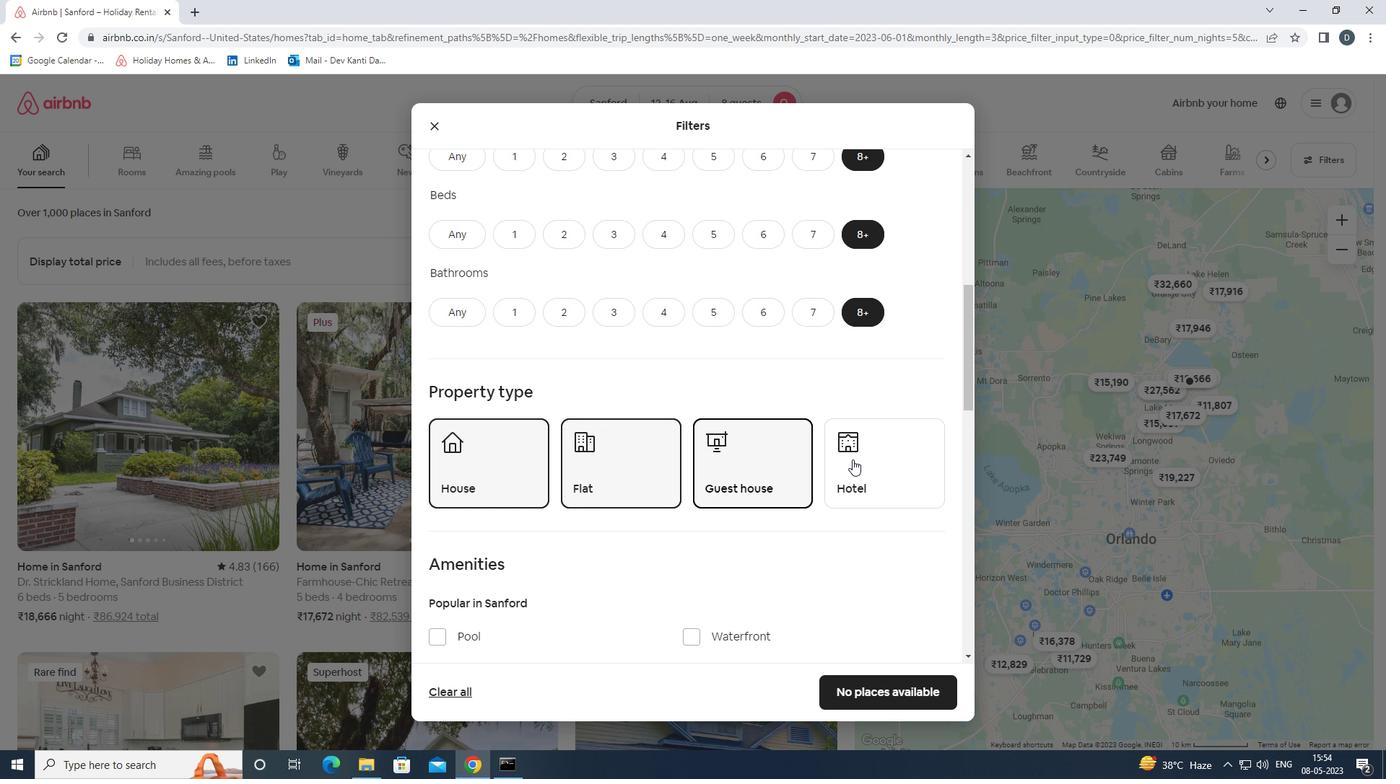 
Action: Mouse scrolled (862, 459) with delta (0, 0)
Screenshot: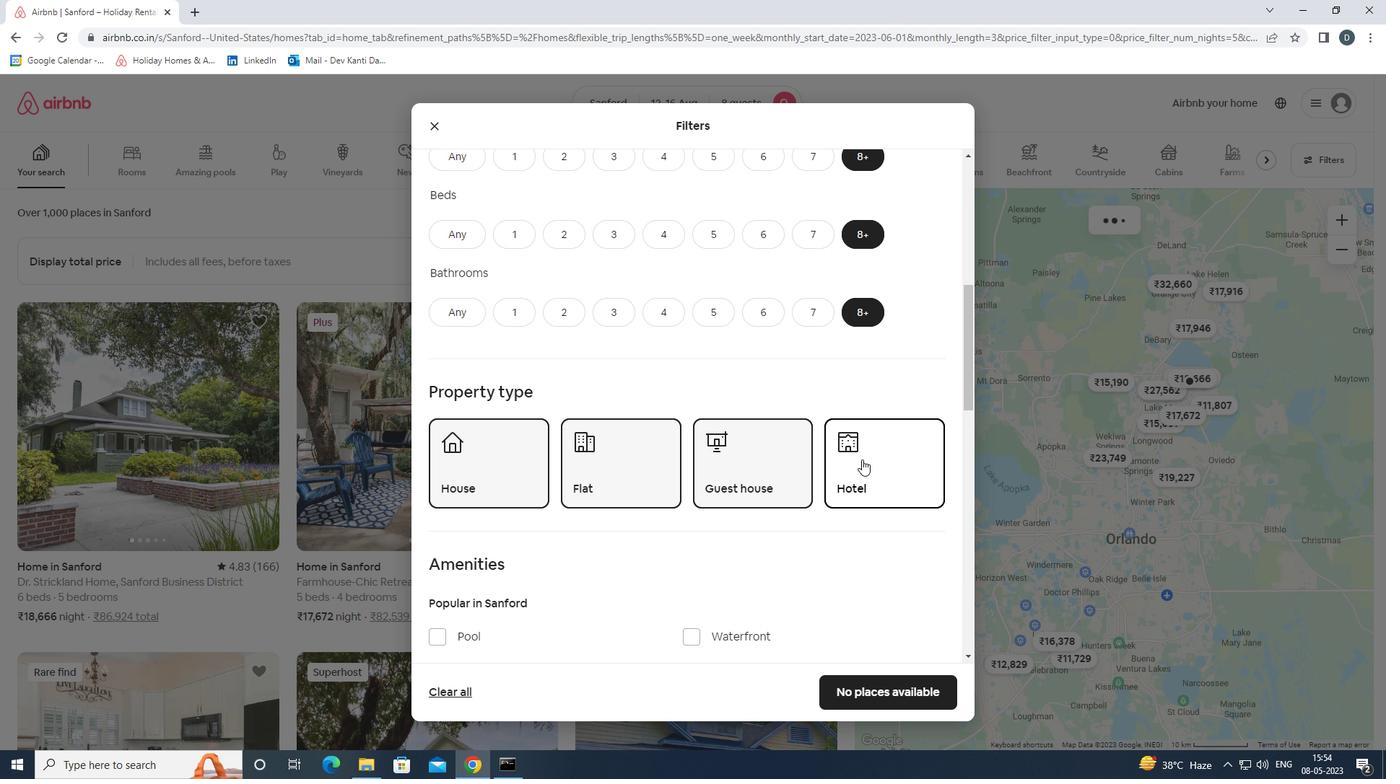 
Action: Mouse scrolled (862, 459) with delta (0, 0)
Screenshot: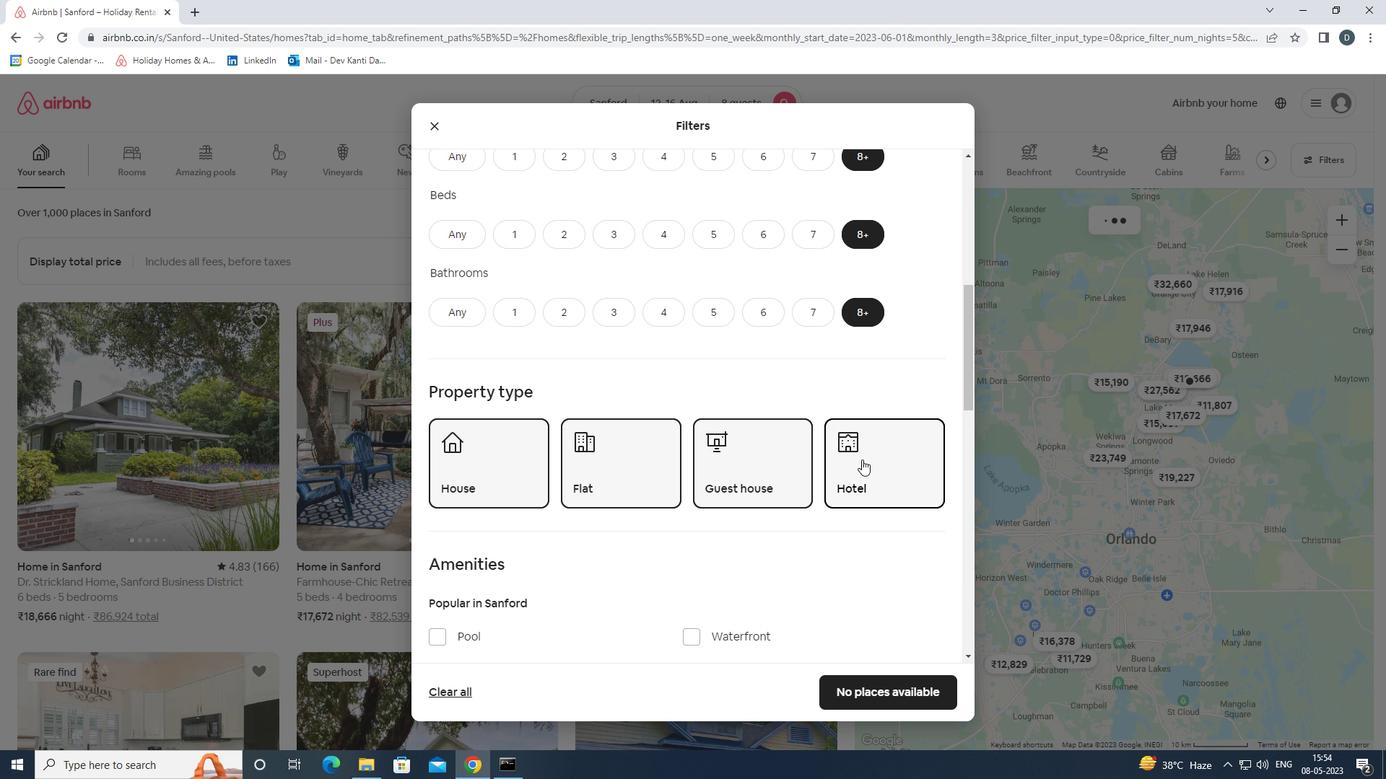 
Action: Mouse moved to (863, 460)
Screenshot: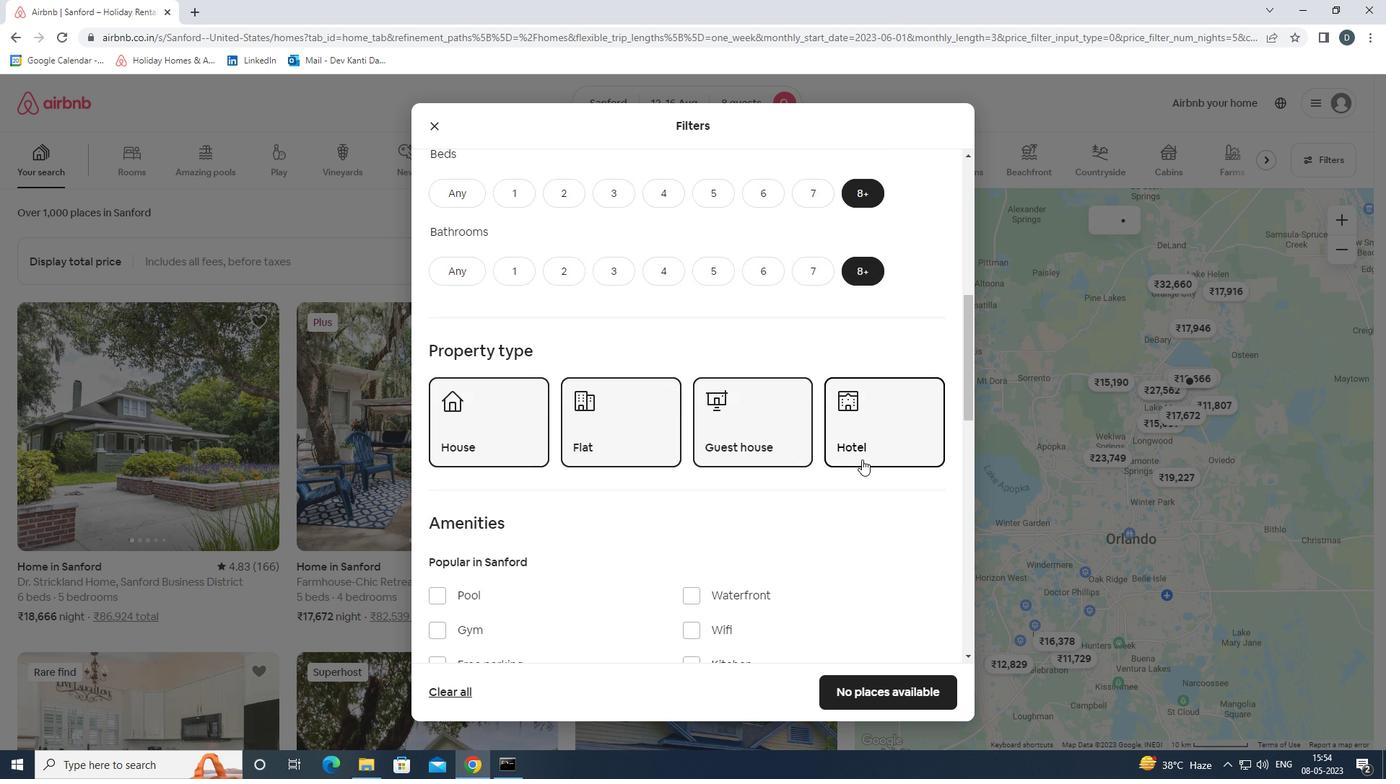 
Action: Mouse scrolled (863, 459) with delta (0, 0)
Screenshot: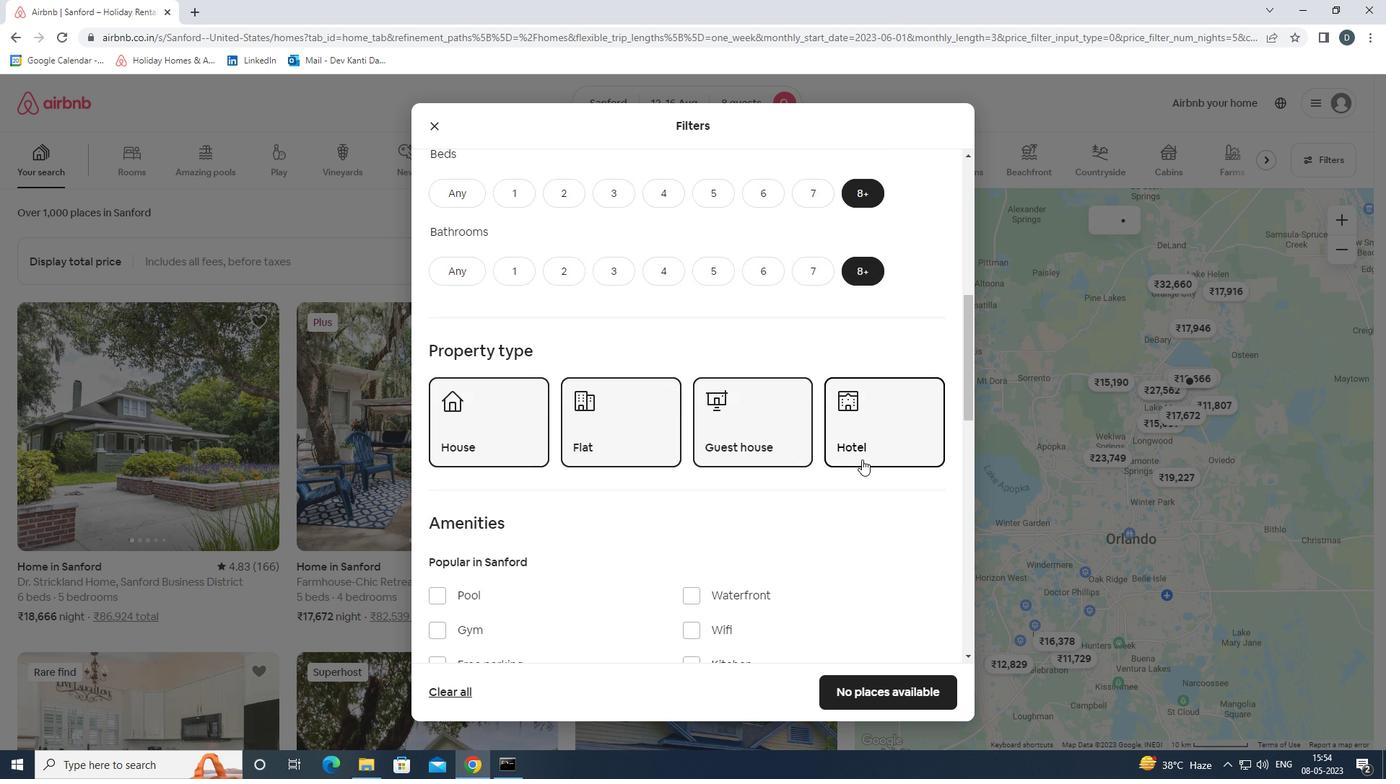 
Action: Mouse moved to (870, 462)
Screenshot: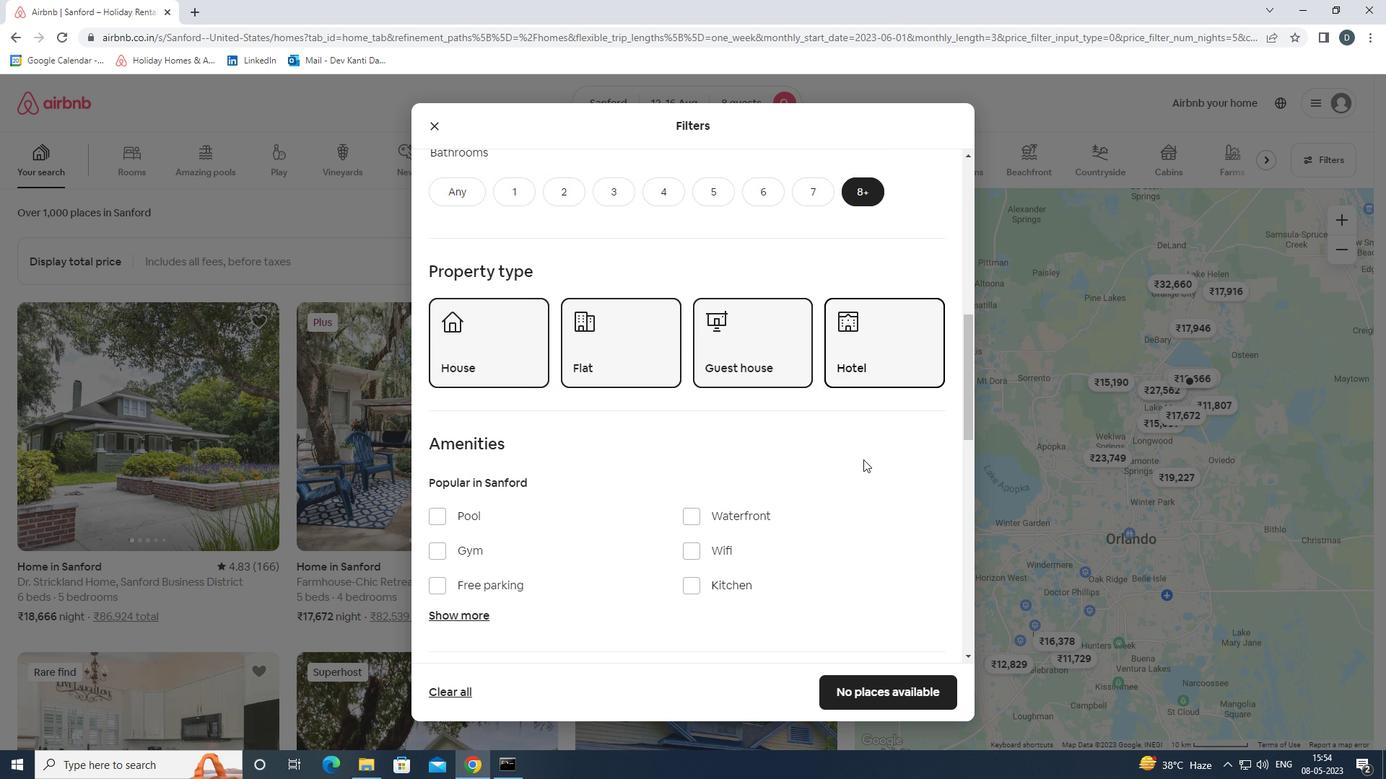 
Action: Mouse scrolled (870, 462) with delta (0, 0)
Screenshot: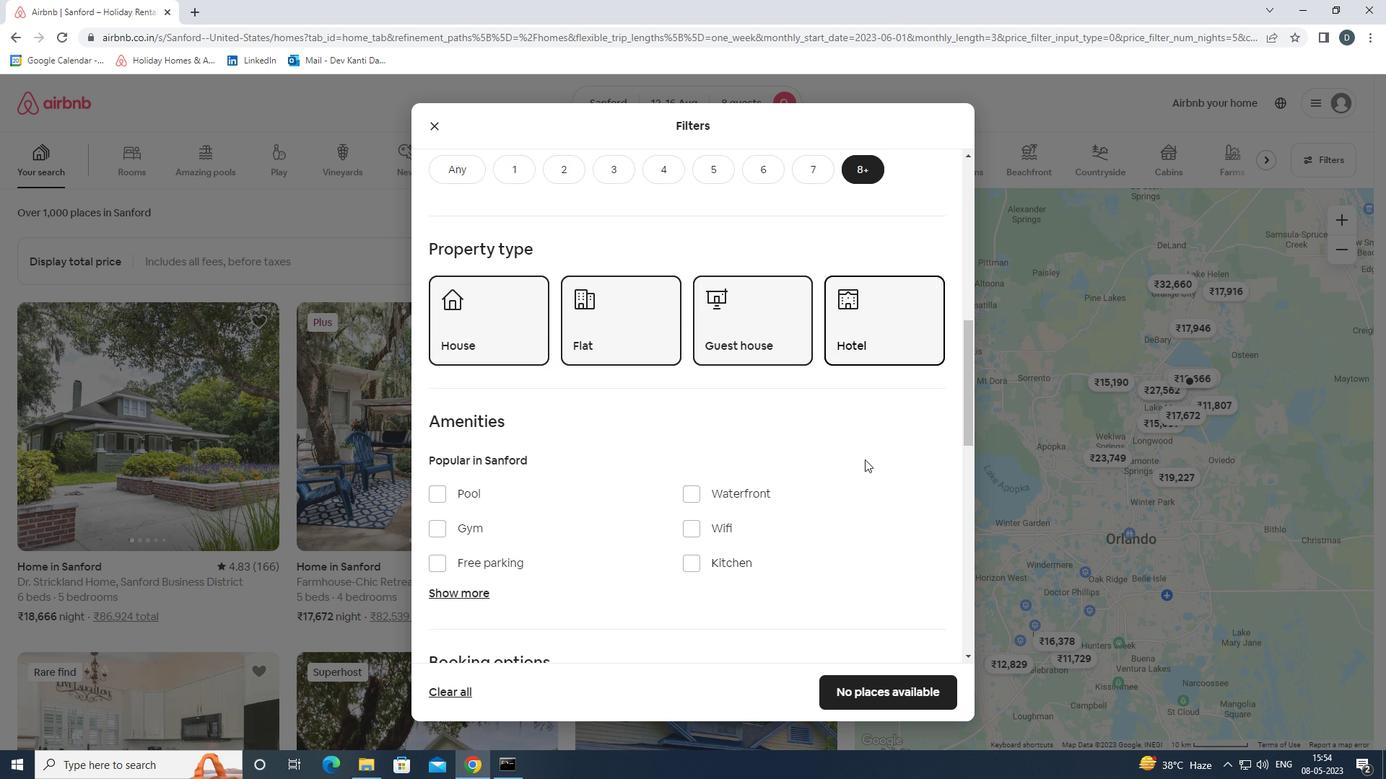 
Action: Mouse moved to (462, 350)
Screenshot: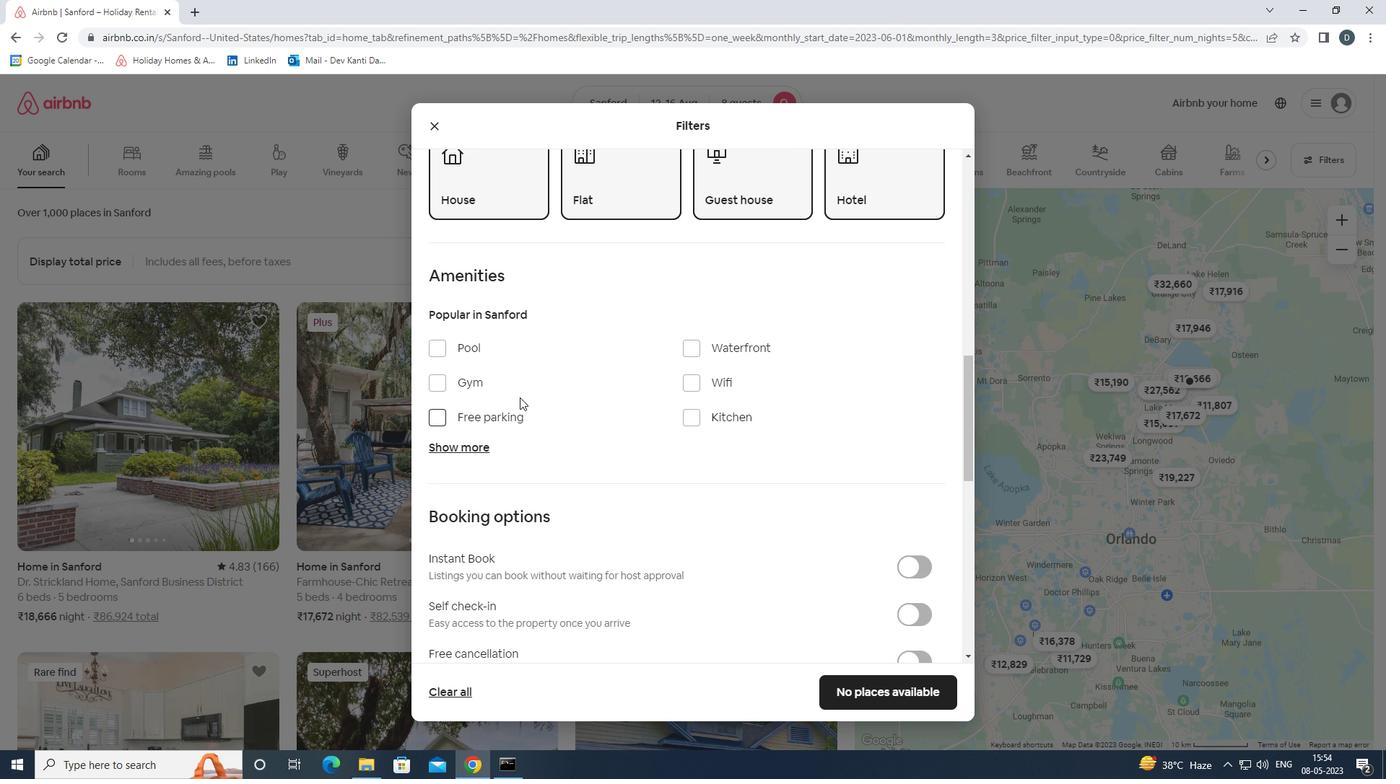 
Action: Mouse pressed left at (462, 350)
Screenshot: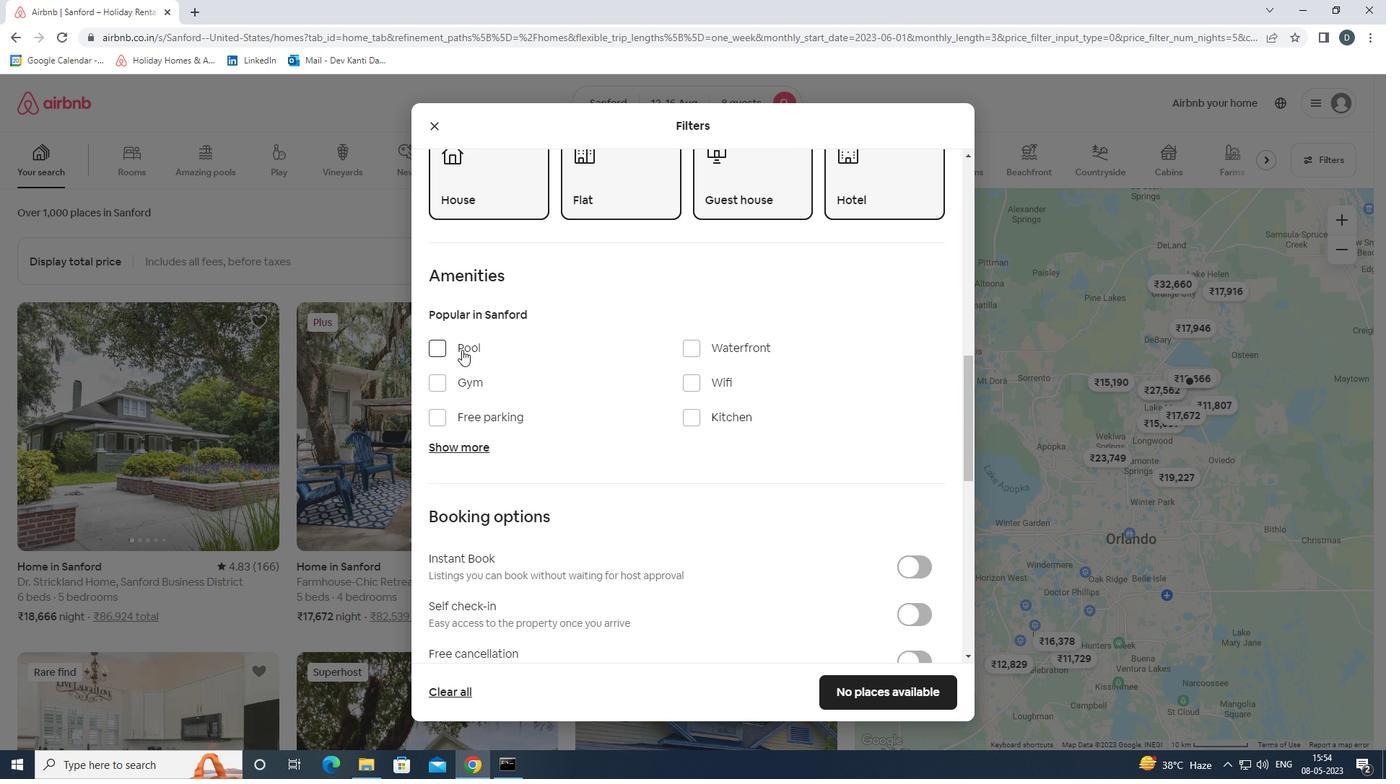
Action: Mouse pressed left at (462, 350)
Screenshot: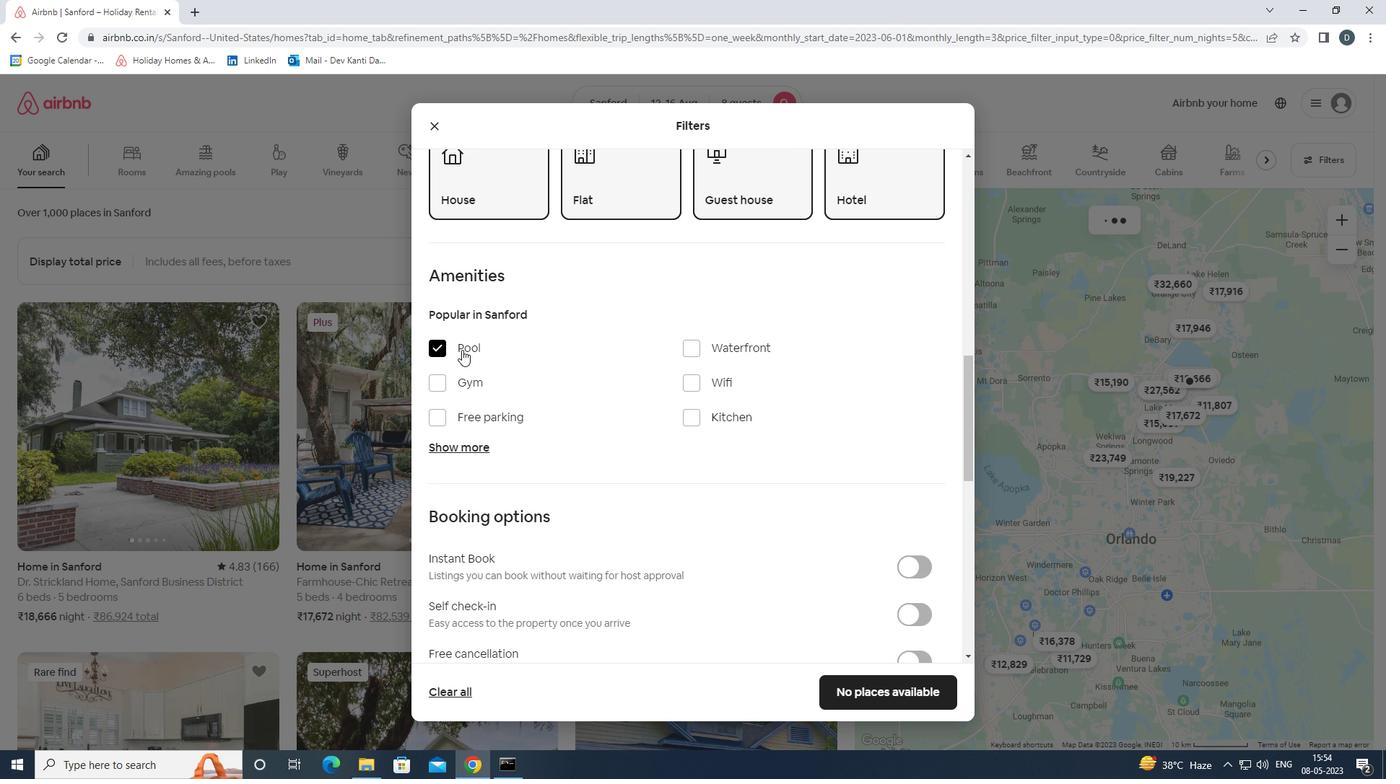 
Action: Mouse moved to (463, 387)
Screenshot: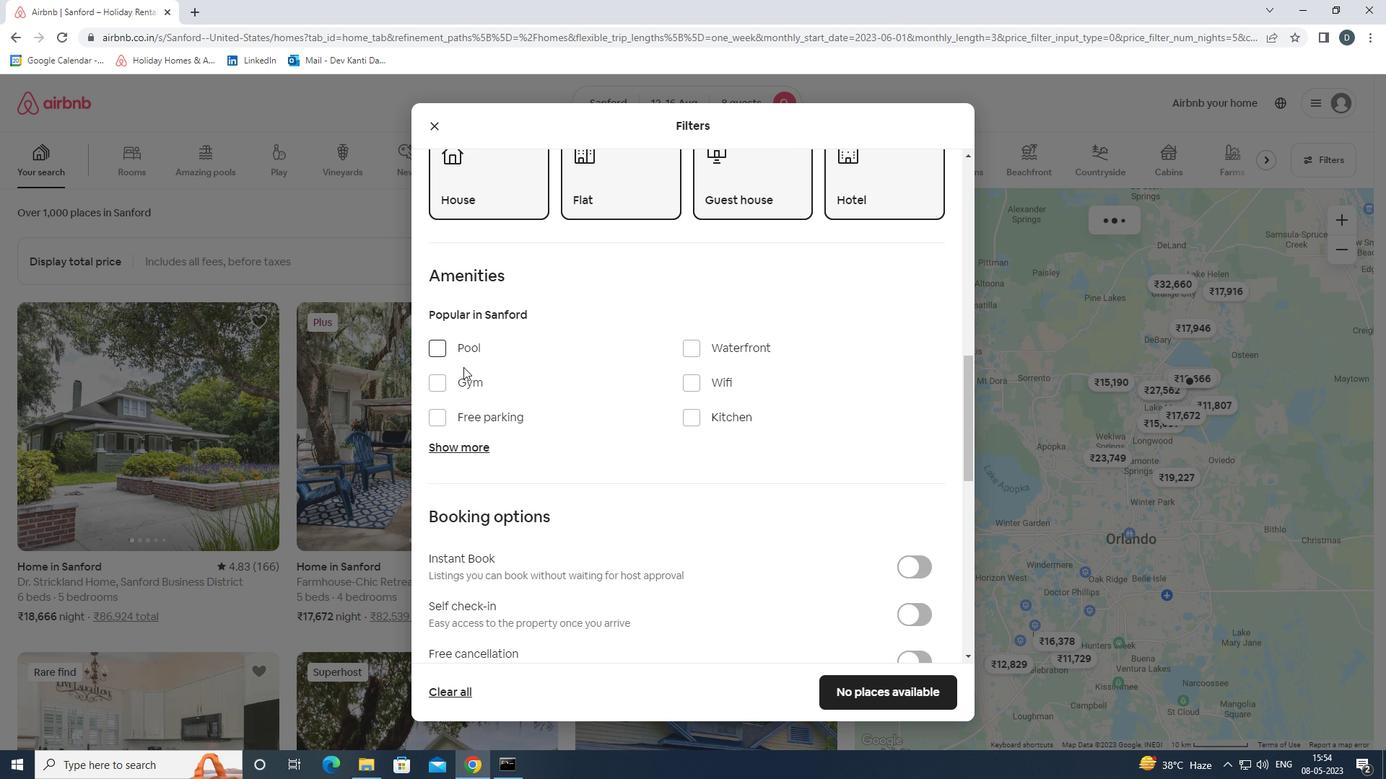 
Action: Mouse pressed left at (463, 387)
Screenshot: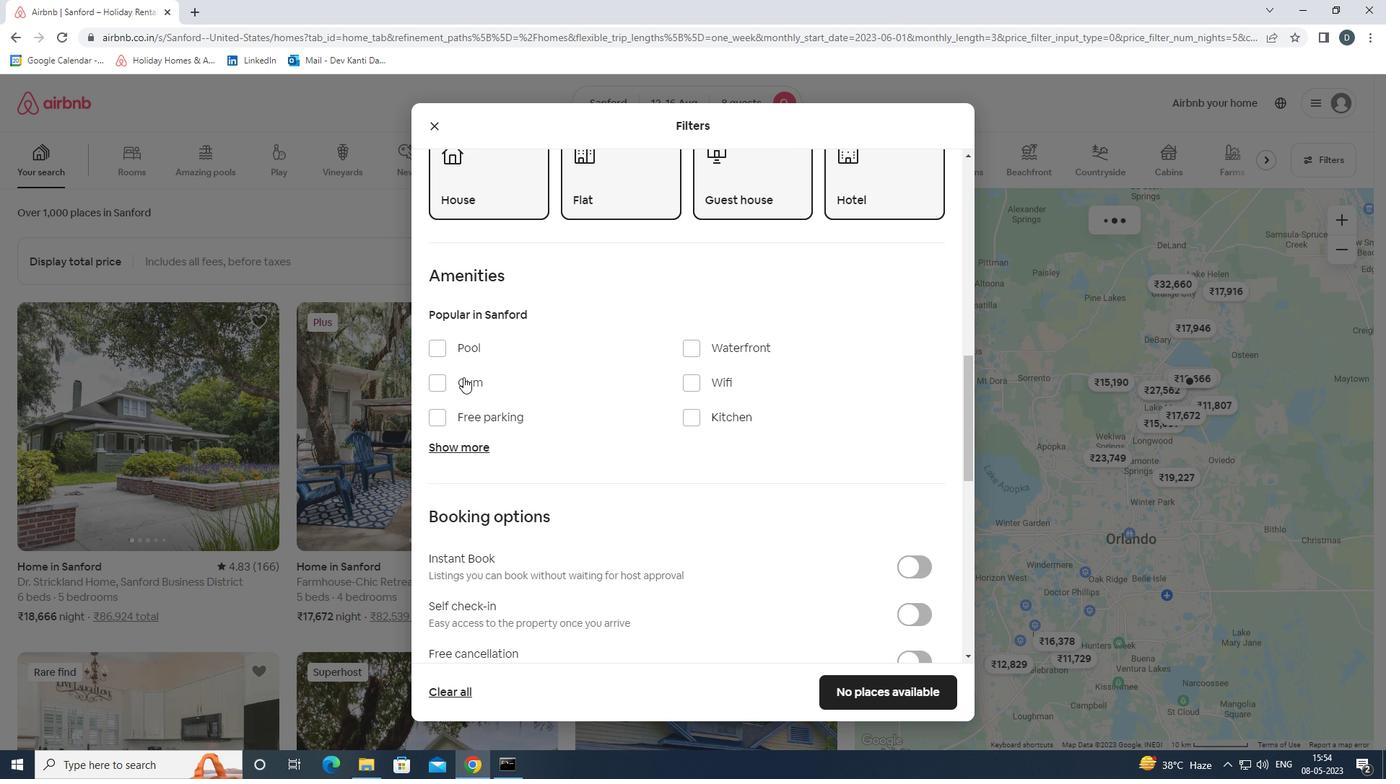 
Action: Mouse moved to (473, 416)
Screenshot: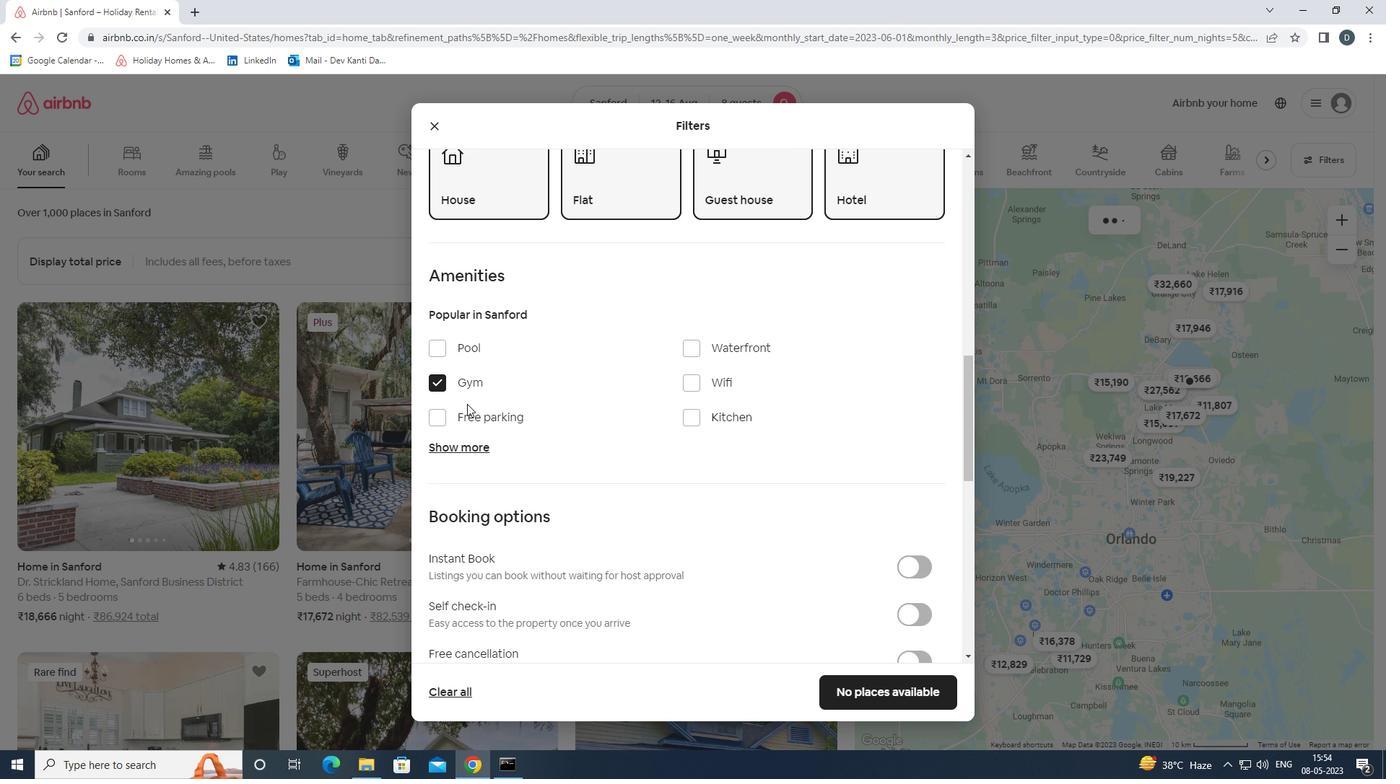 
Action: Mouse pressed left at (473, 416)
Screenshot: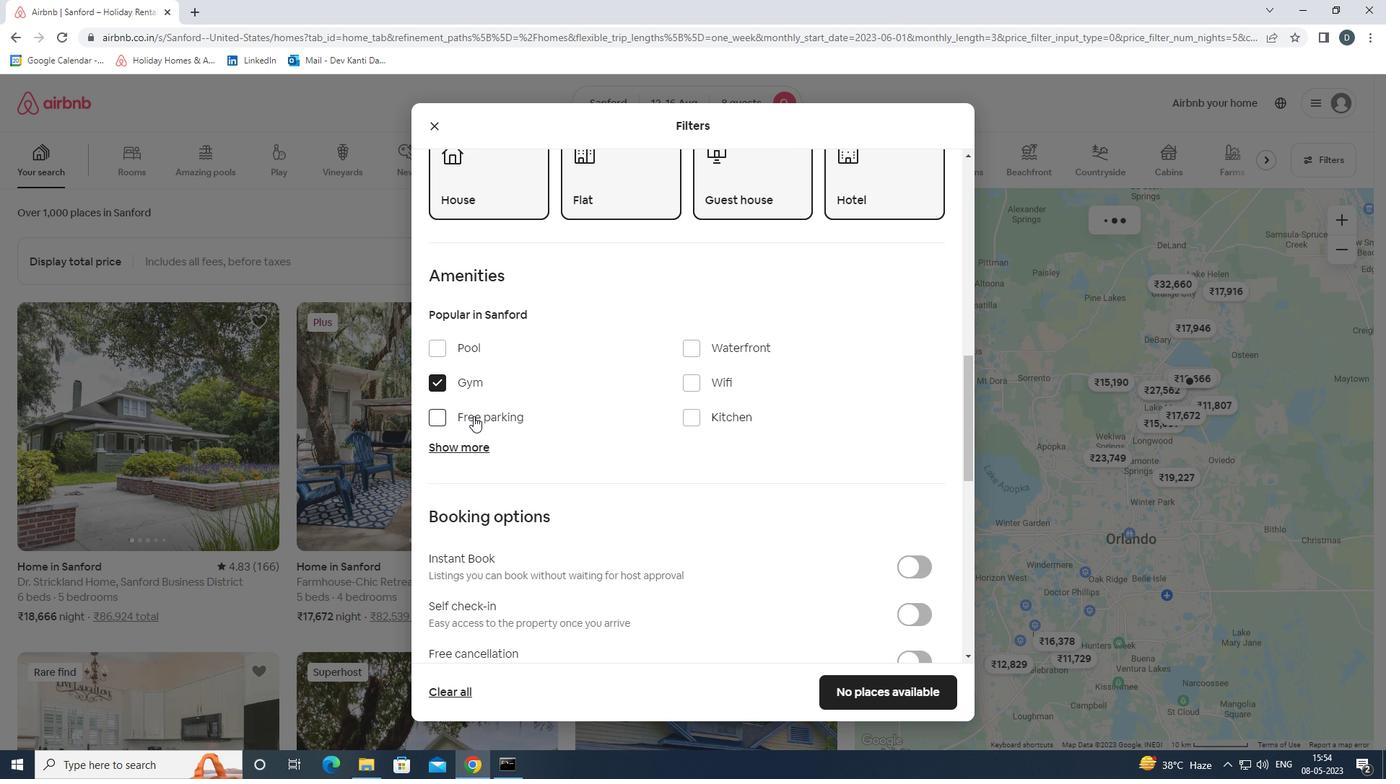 
Action: Mouse moved to (473, 443)
Screenshot: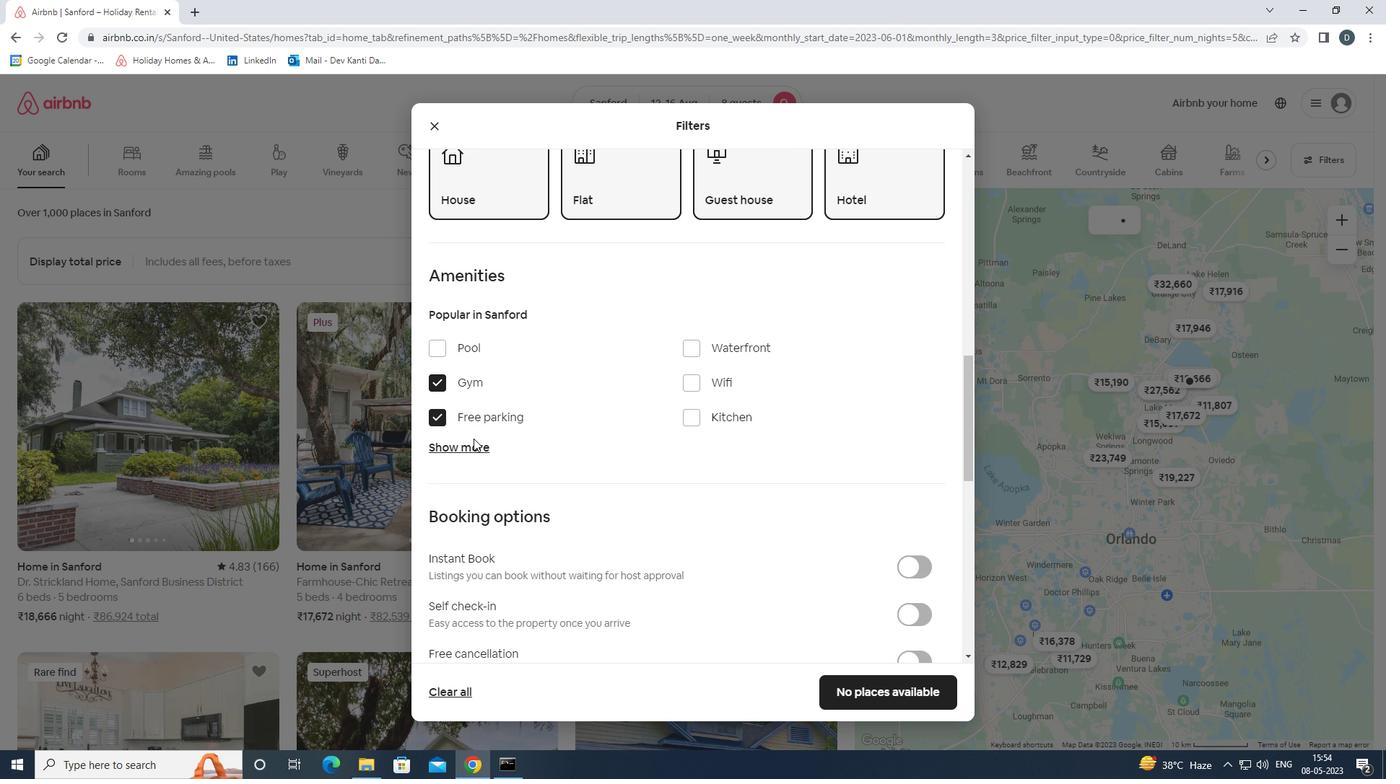 
Action: Mouse pressed left at (473, 443)
Screenshot: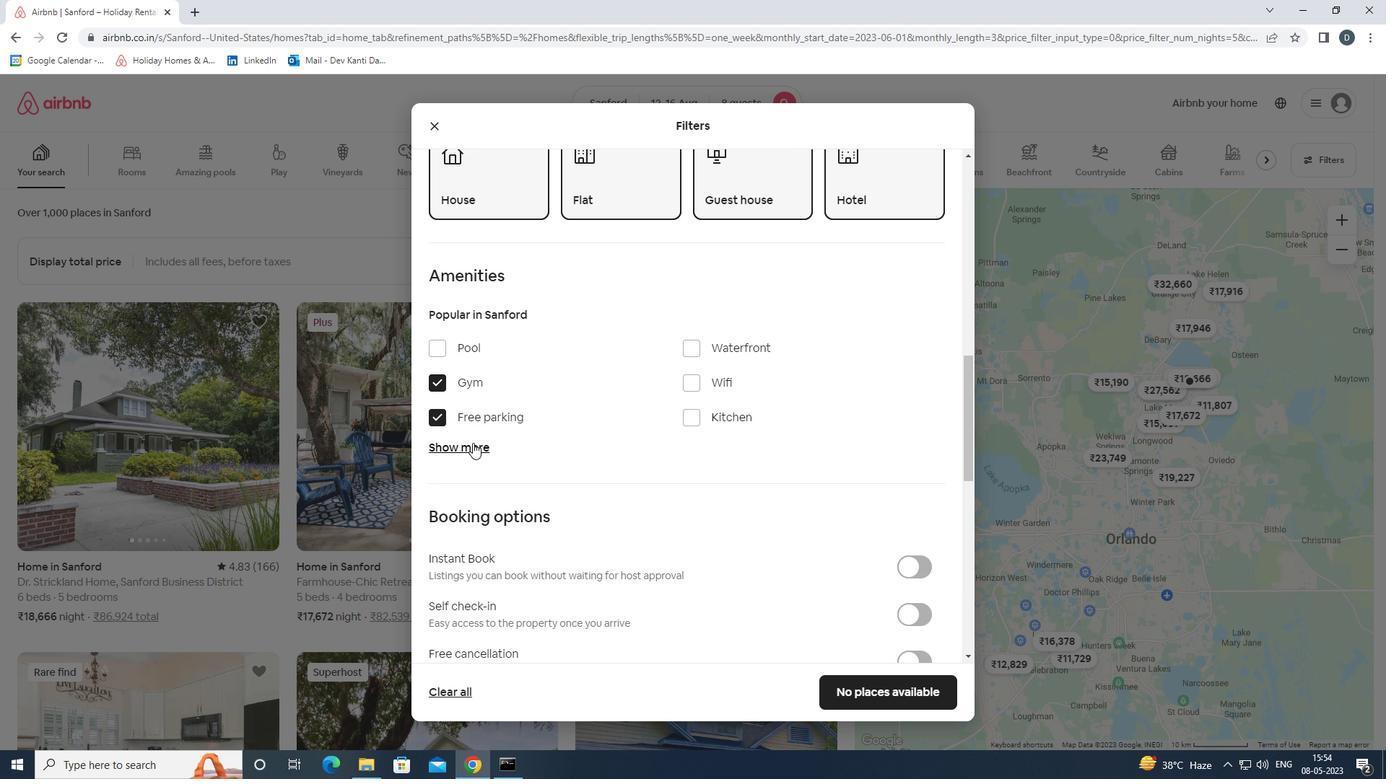 
Action: Mouse moved to (706, 392)
Screenshot: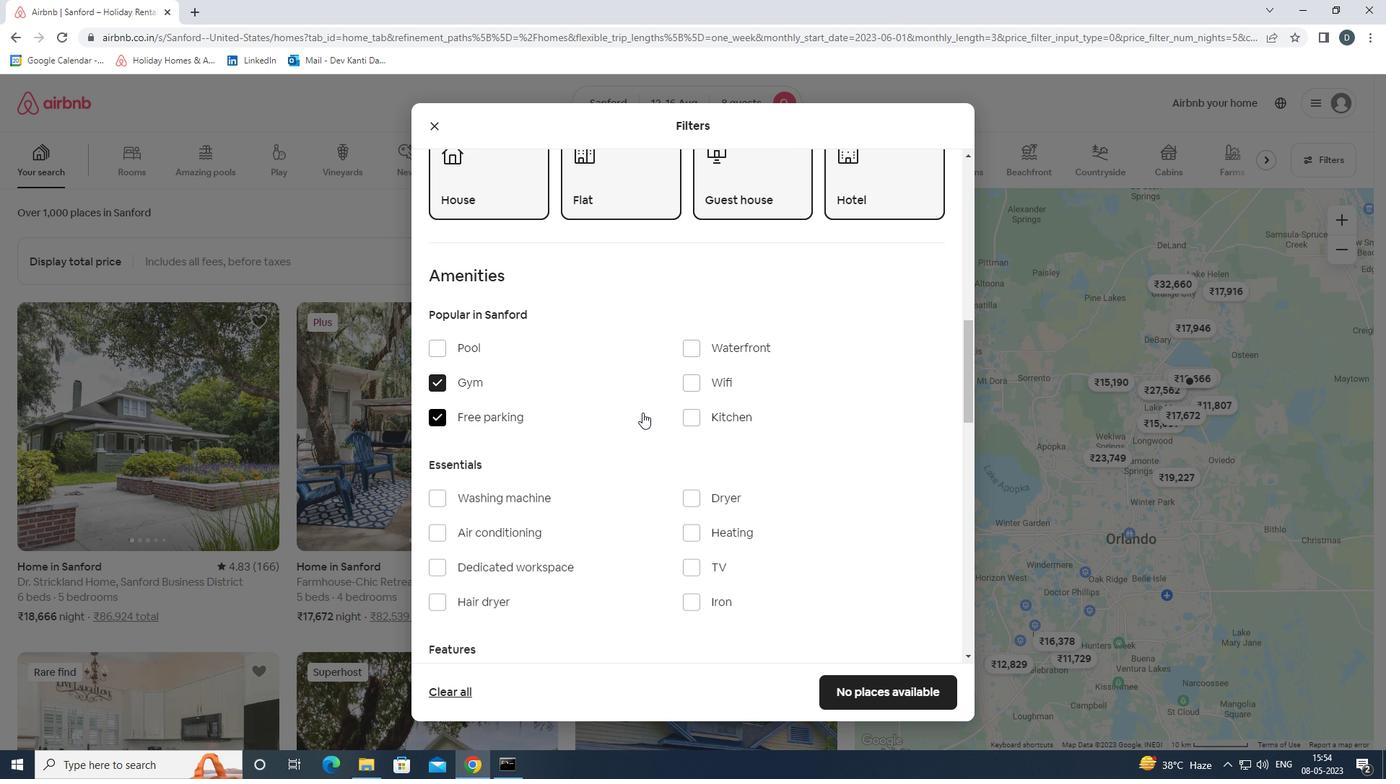 
Action: Mouse pressed left at (706, 392)
Screenshot: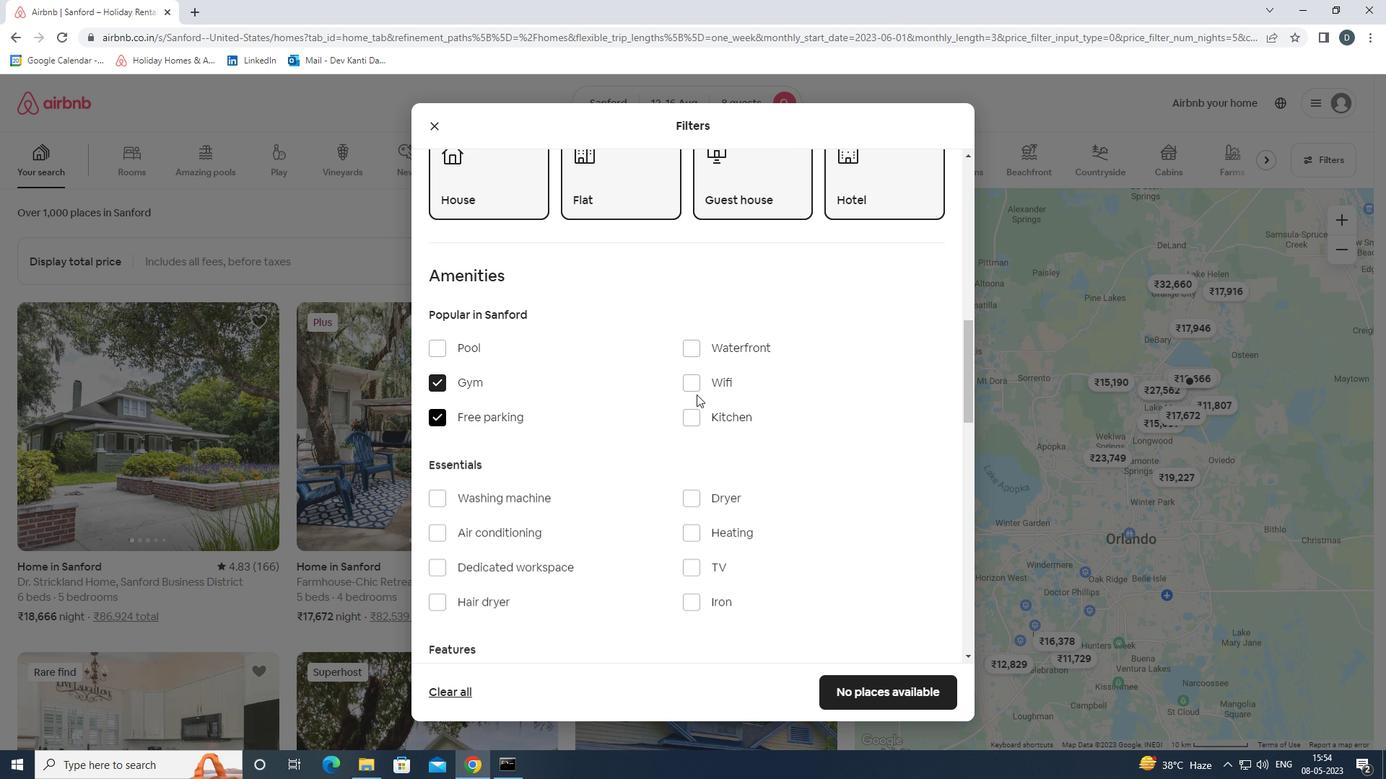
Action: Mouse moved to (730, 447)
Screenshot: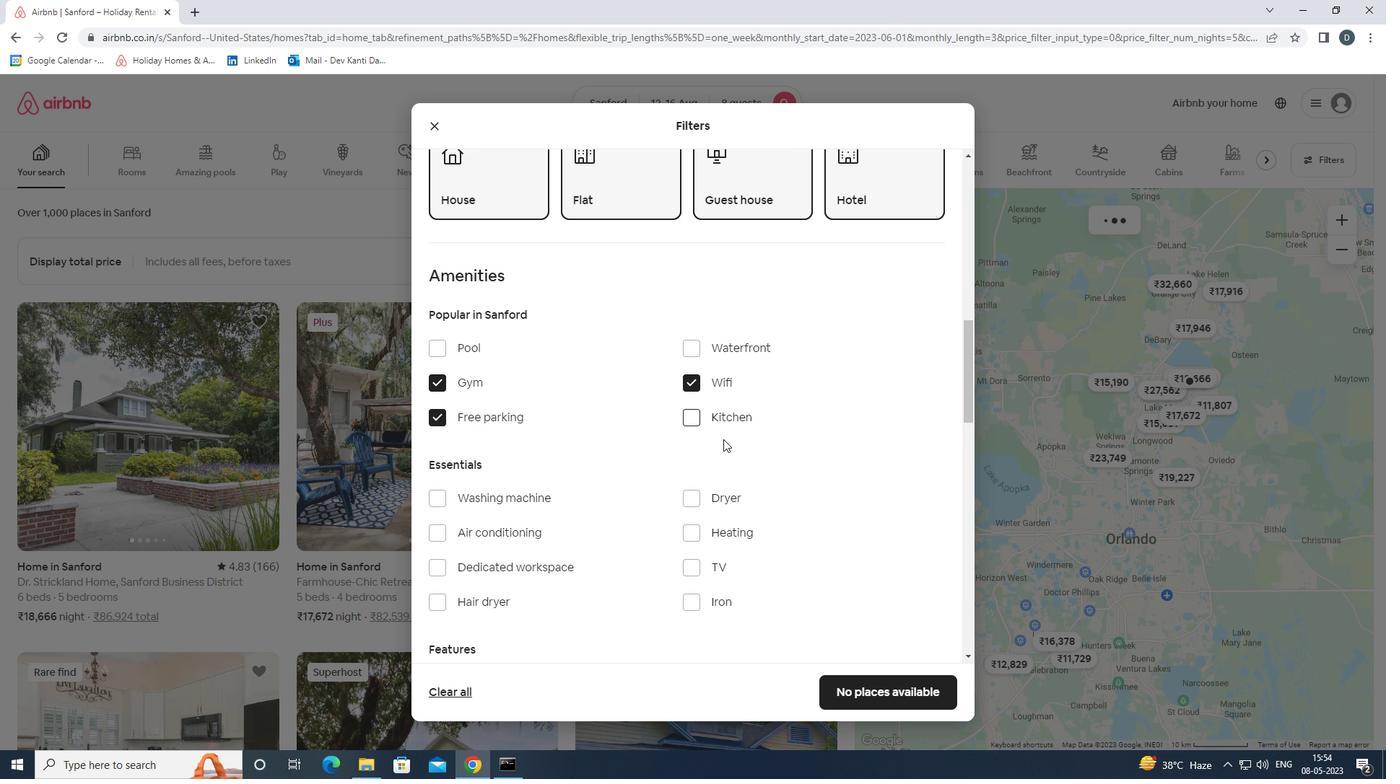 
Action: Mouse scrolled (730, 447) with delta (0, 0)
Screenshot: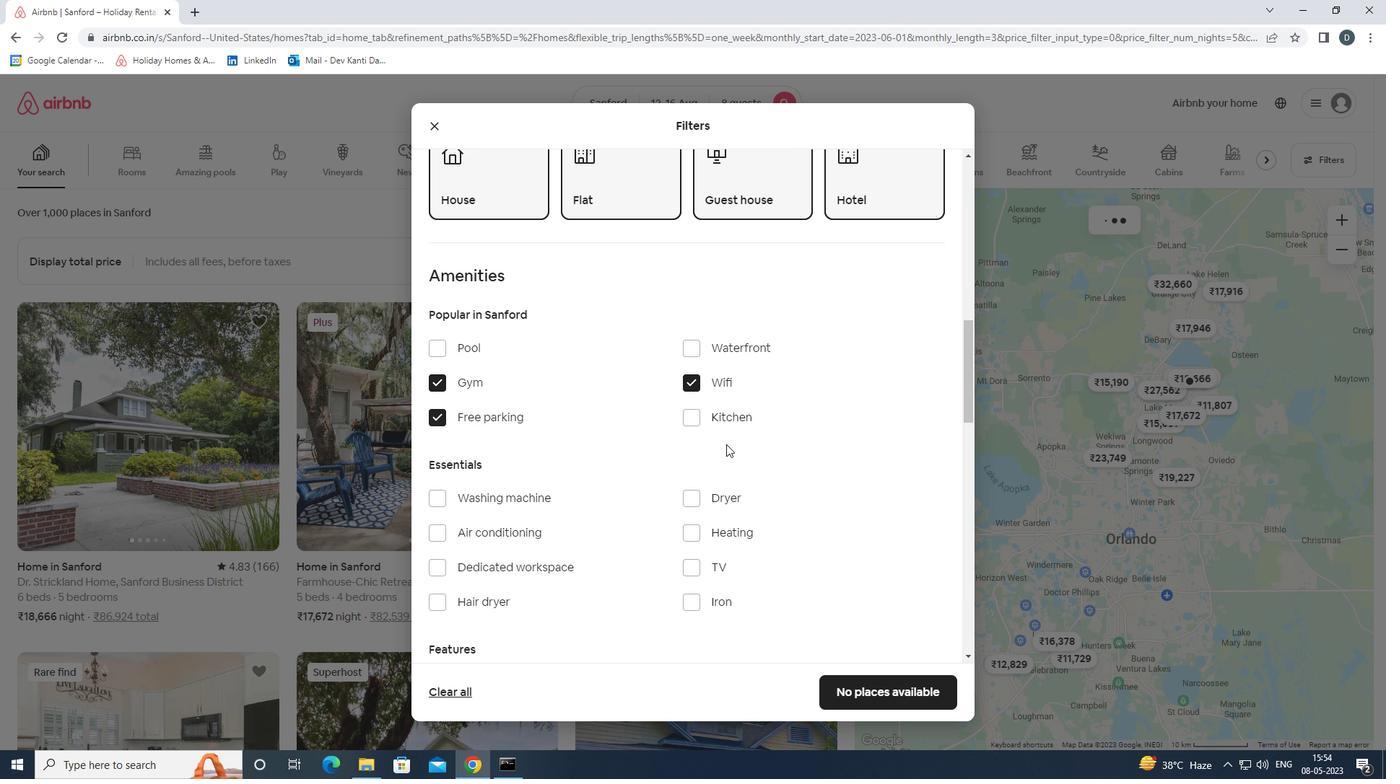 
Action: Mouse moved to (720, 501)
Screenshot: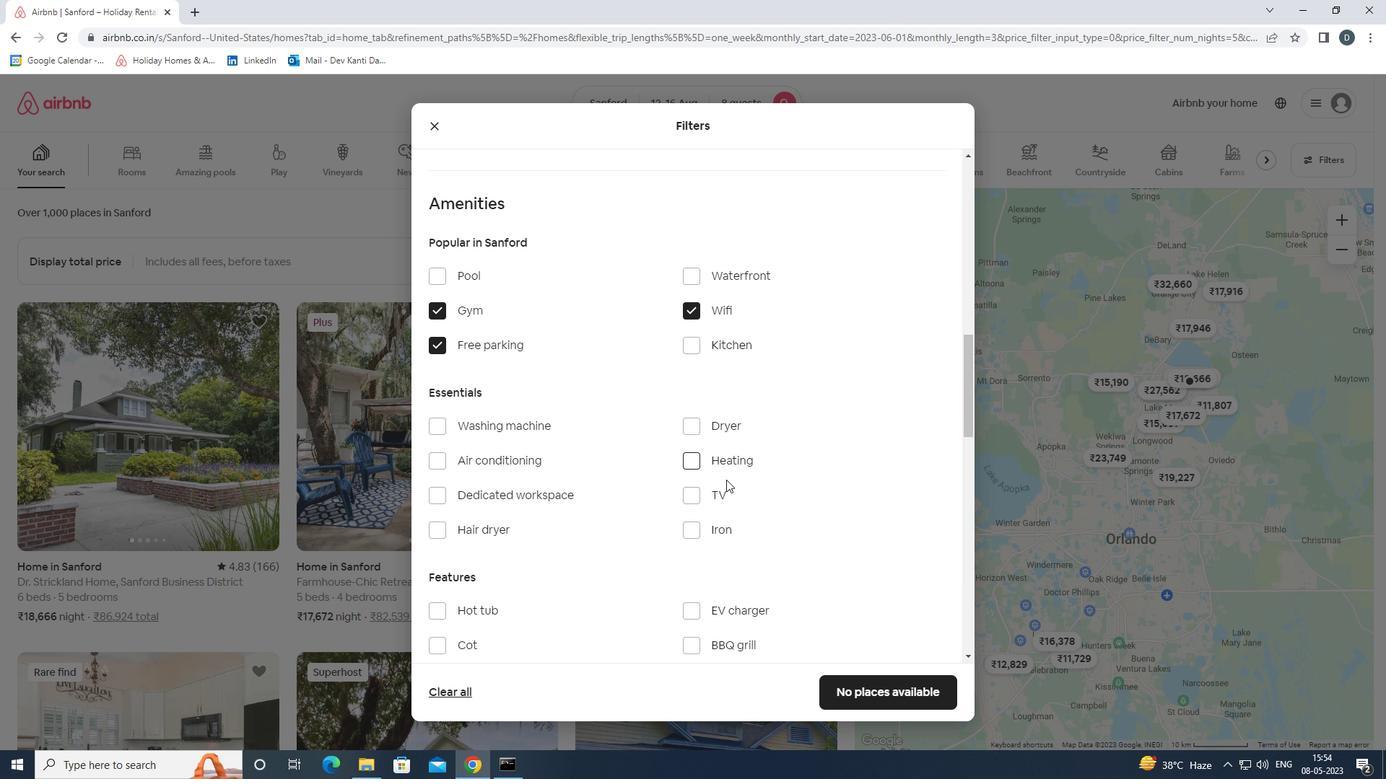 
Action: Mouse pressed left at (720, 501)
Screenshot: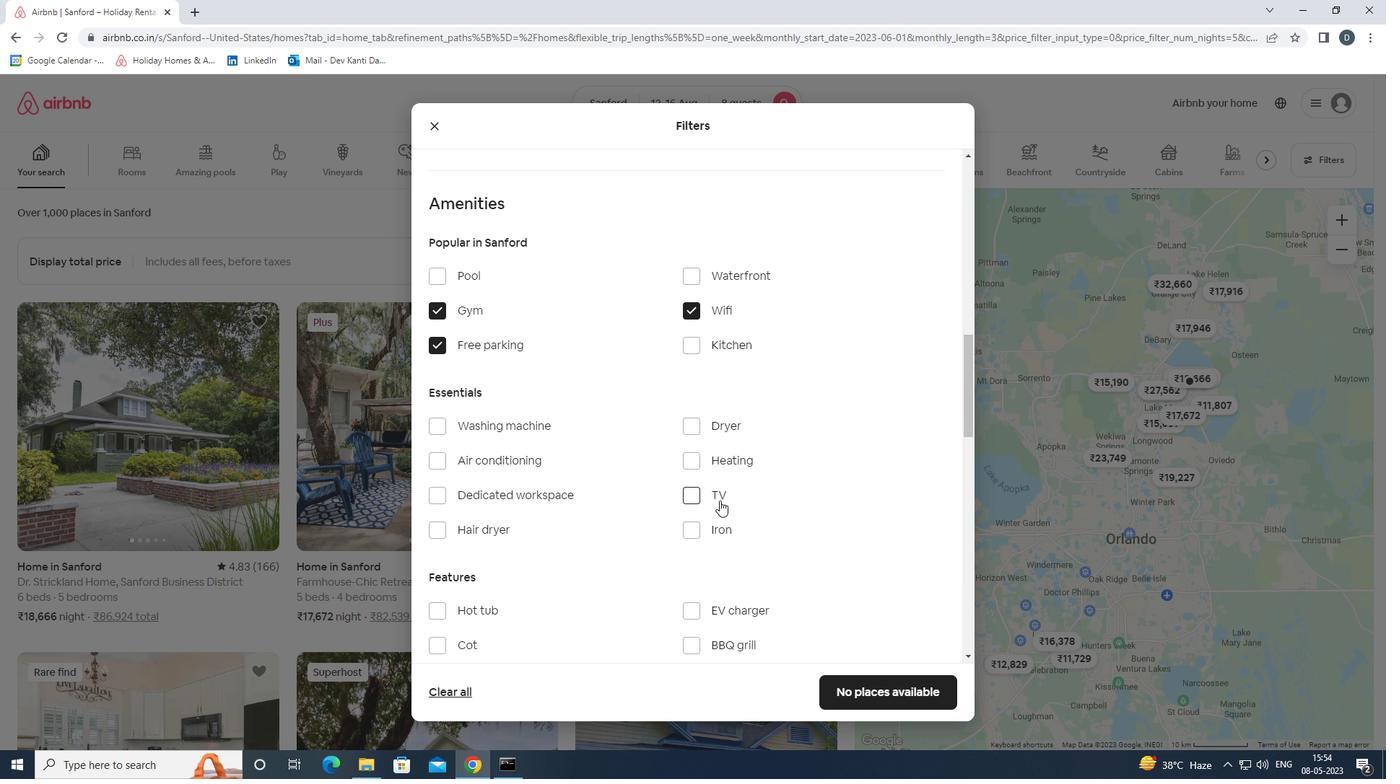 
Action: Mouse scrolled (720, 500) with delta (0, 0)
Screenshot: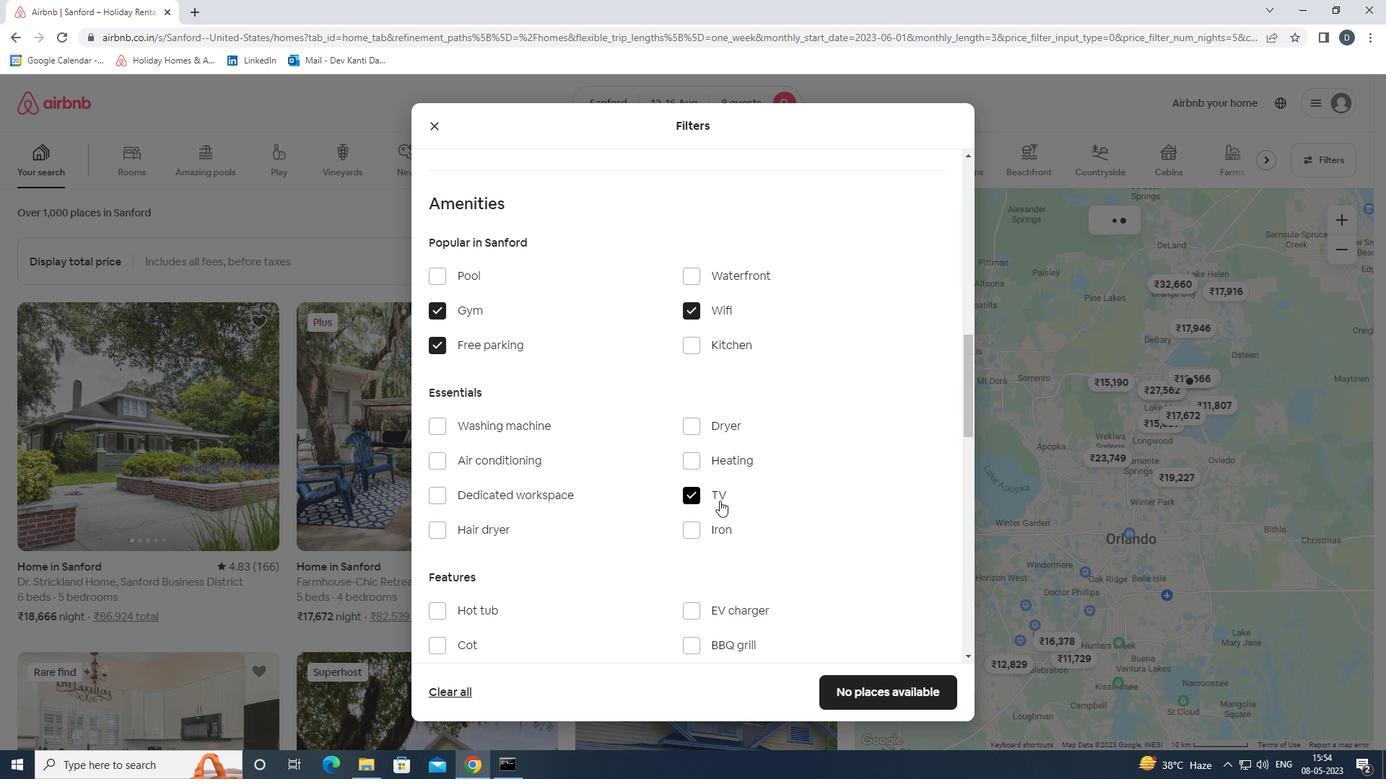
Action: Mouse scrolled (720, 500) with delta (0, 0)
Screenshot: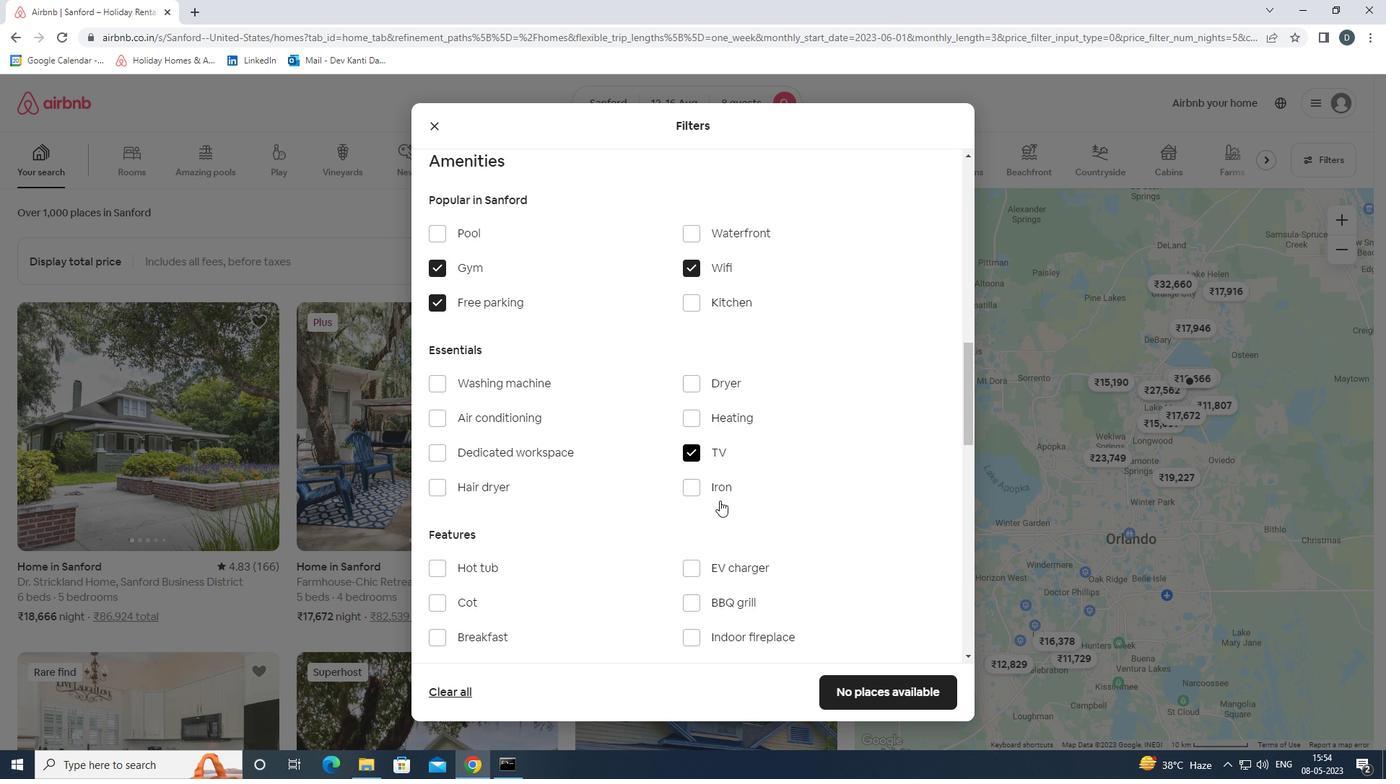 
Action: Mouse moved to (468, 539)
Screenshot: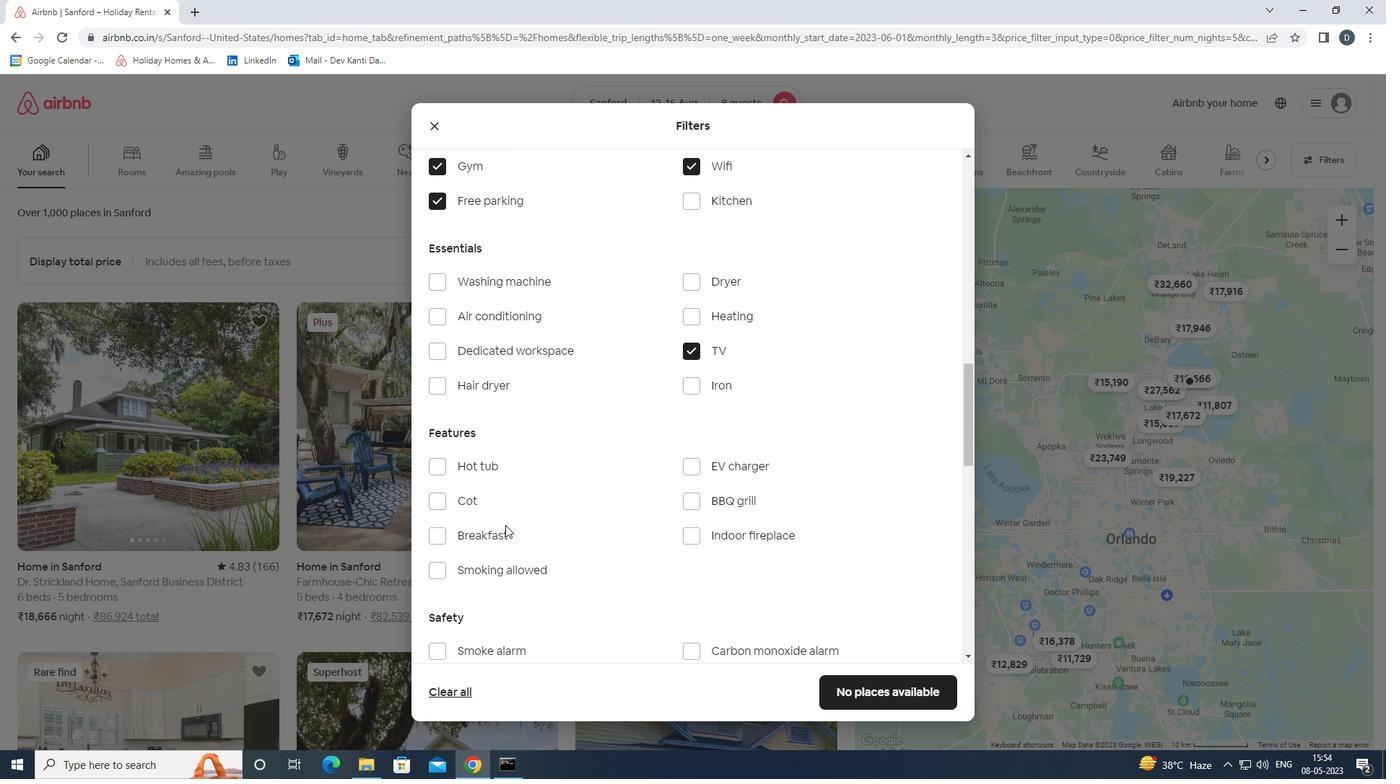 
Action: Mouse pressed left at (468, 539)
Screenshot: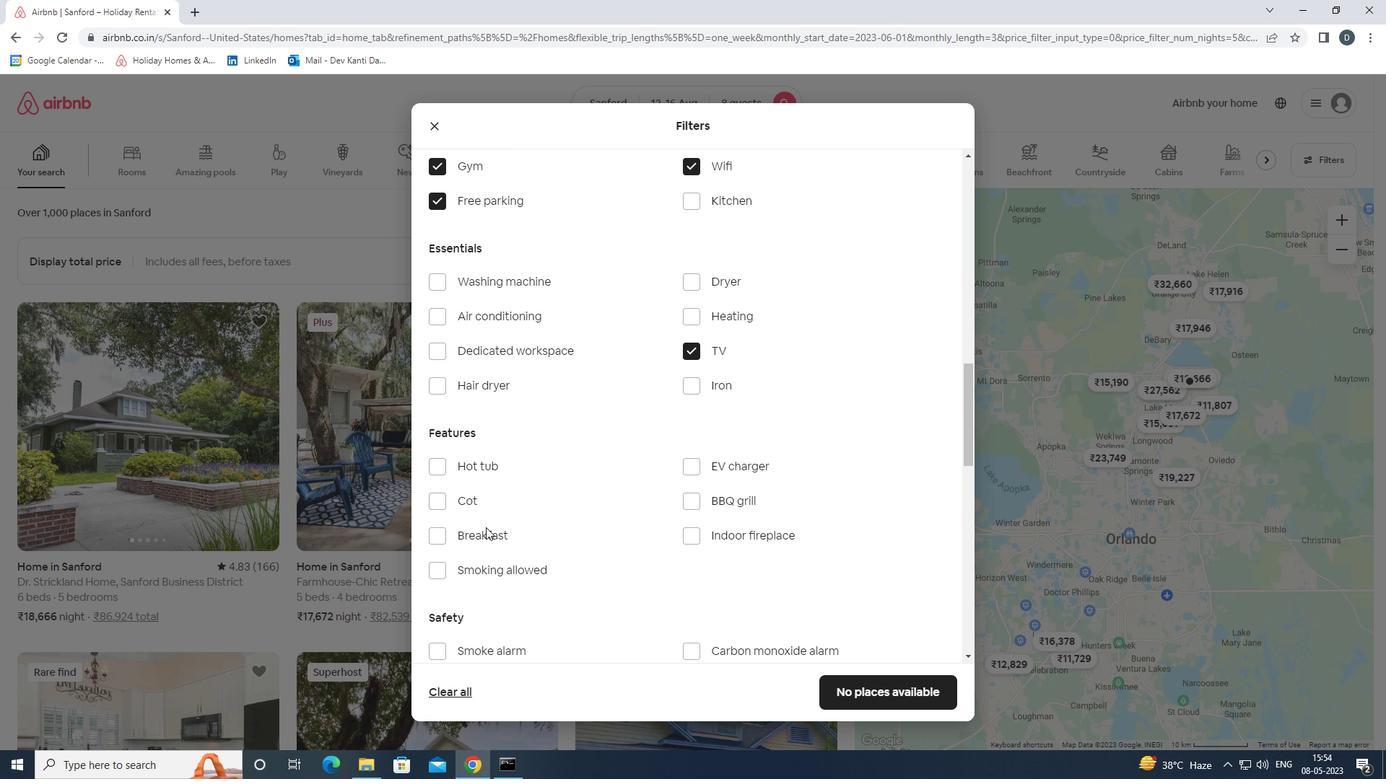 
Action: Mouse moved to (592, 542)
Screenshot: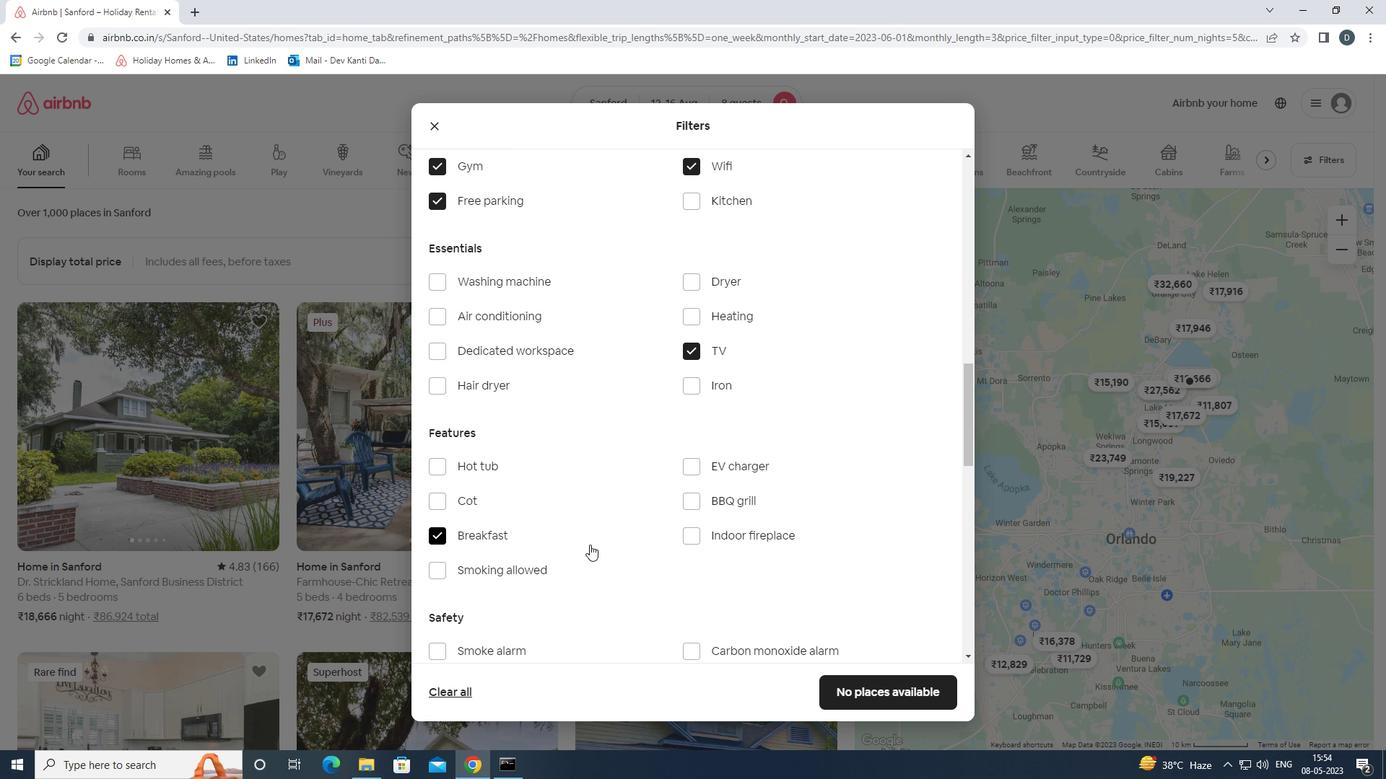
Action: Mouse scrolled (592, 541) with delta (0, 0)
Screenshot: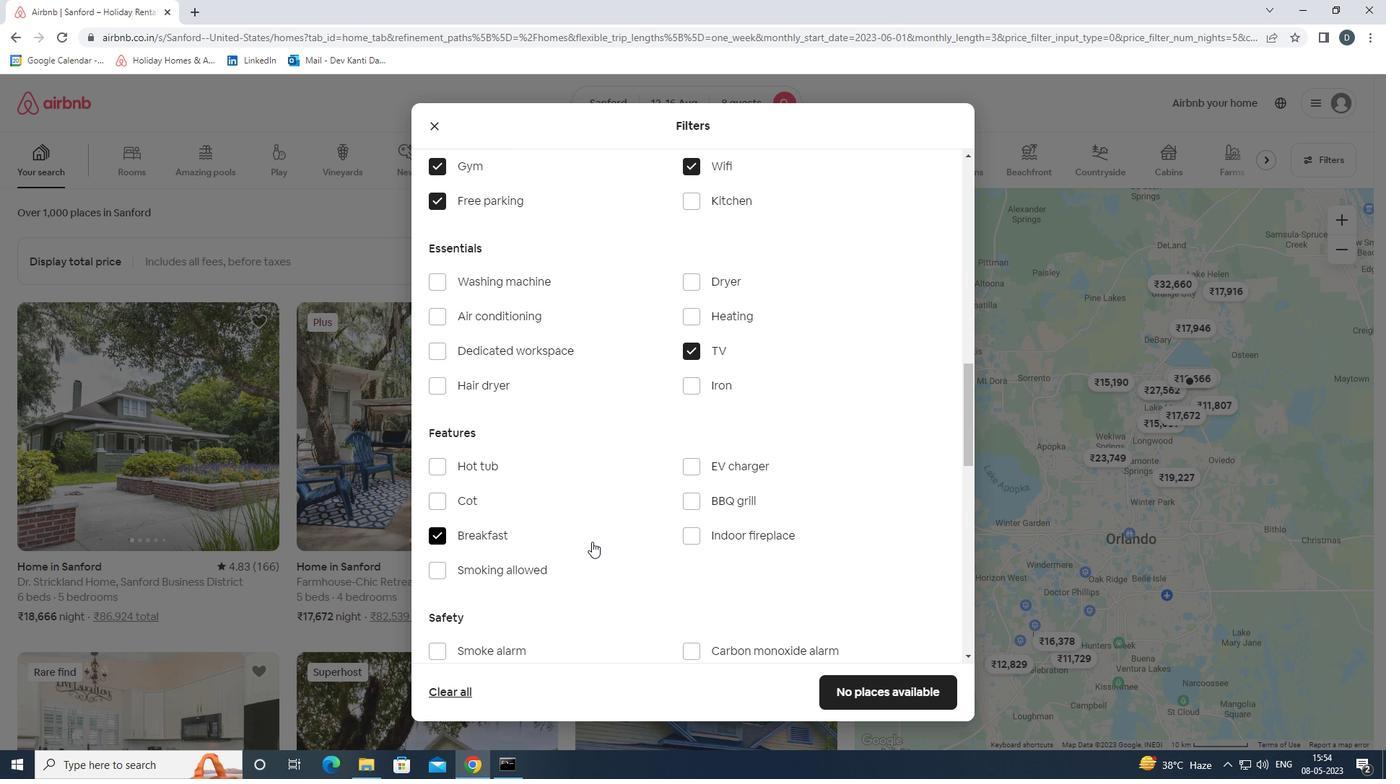 
Action: Mouse scrolled (592, 541) with delta (0, 0)
Screenshot: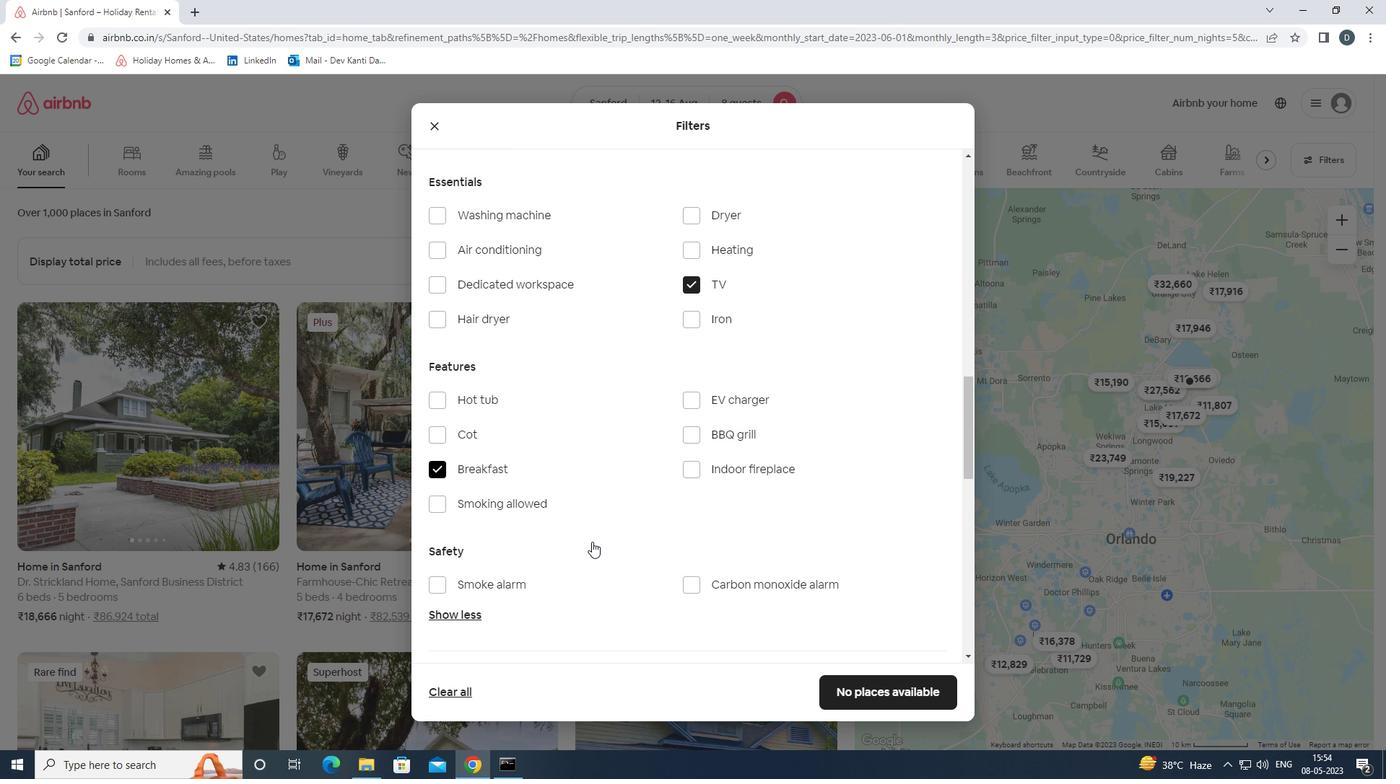 
Action: Mouse moved to (605, 538)
Screenshot: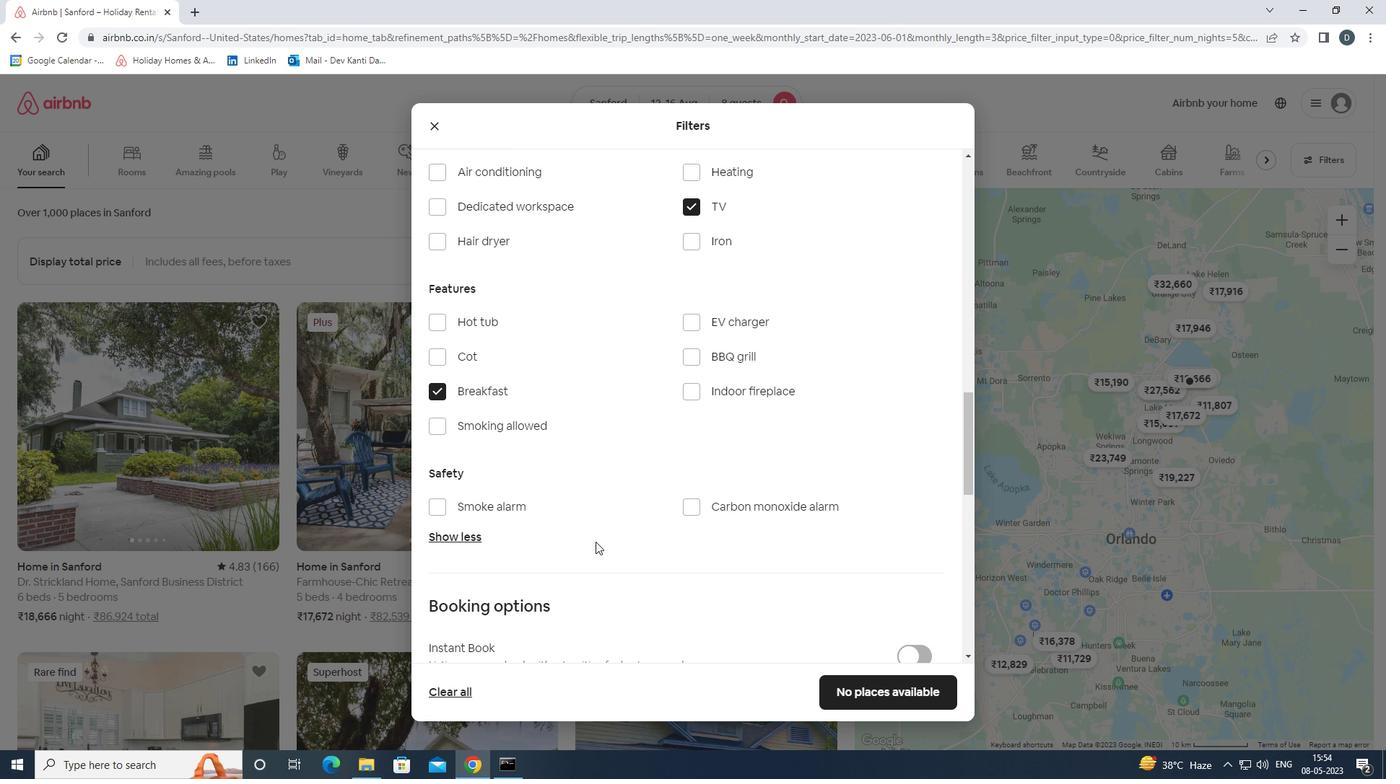 
Action: Mouse scrolled (605, 537) with delta (0, 0)
Screenshot: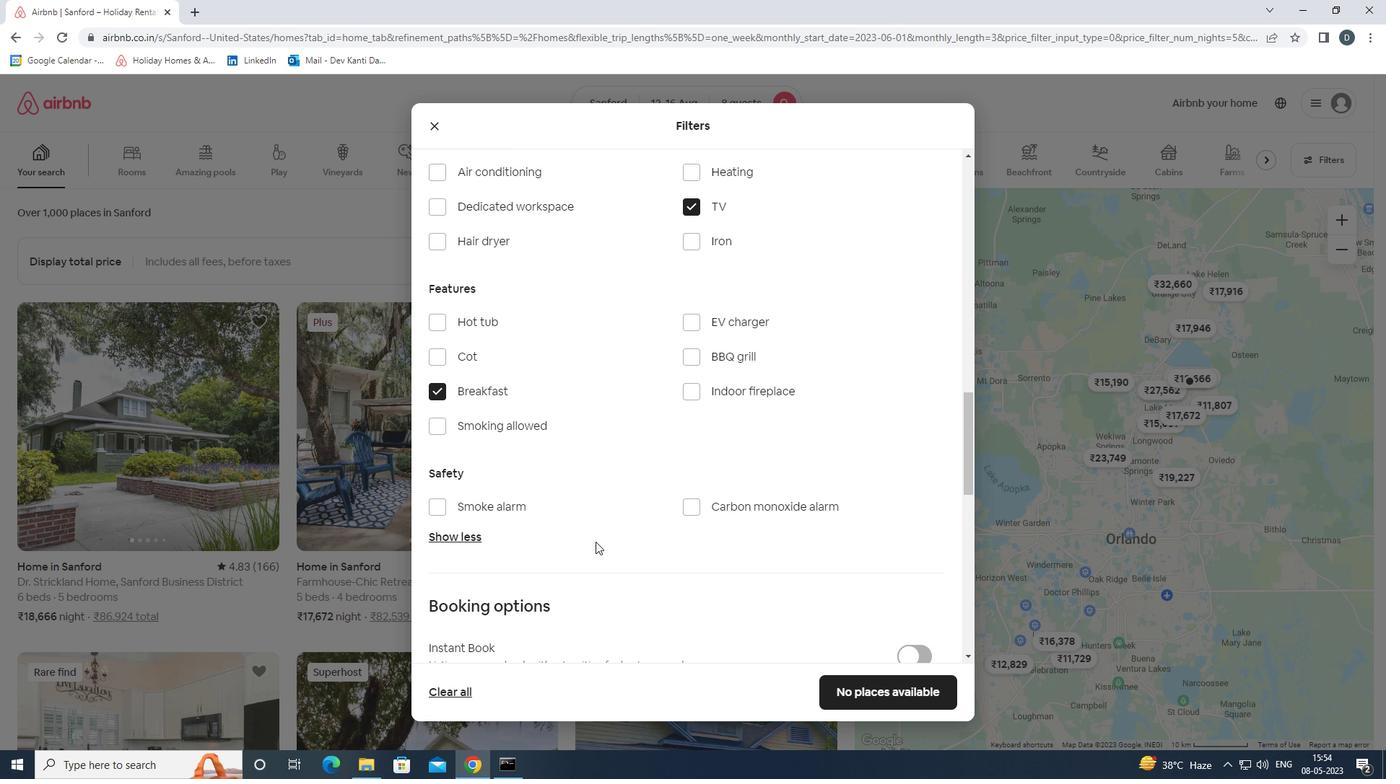 
Action: Mouse moved to (607, 538)
Screenshot: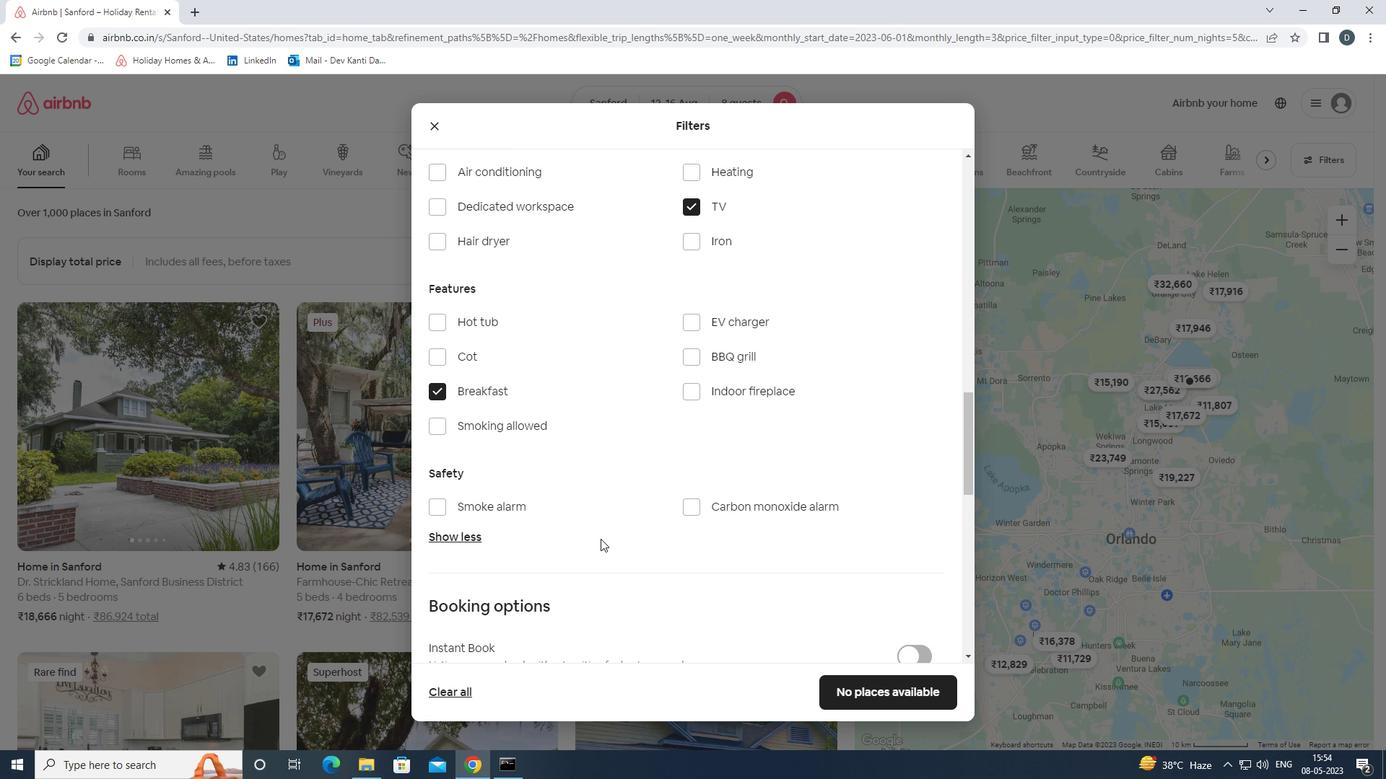 
Action: Mouse scrolled (607, 537) with delta (0, 0)
Screenshot: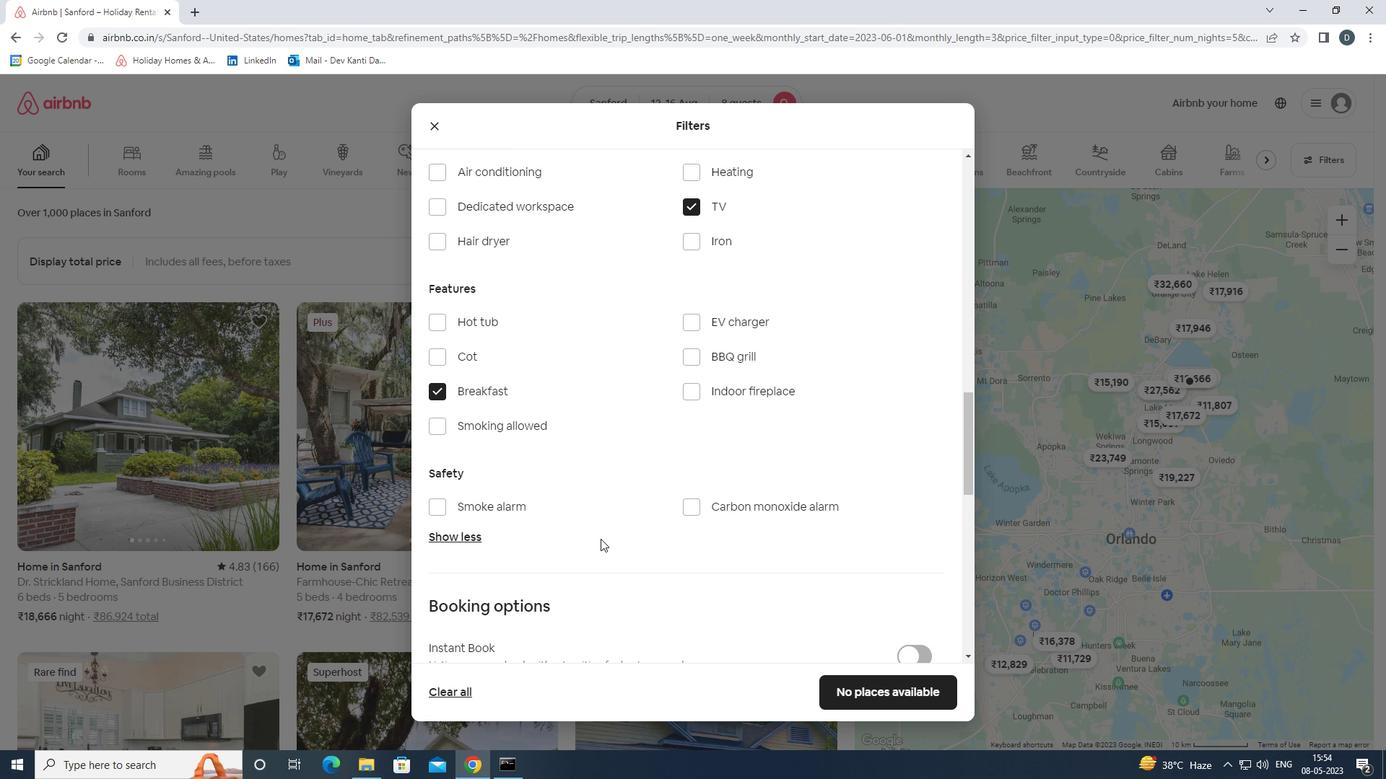 
Action: Mouse moved to (612, 536)
Screenshot: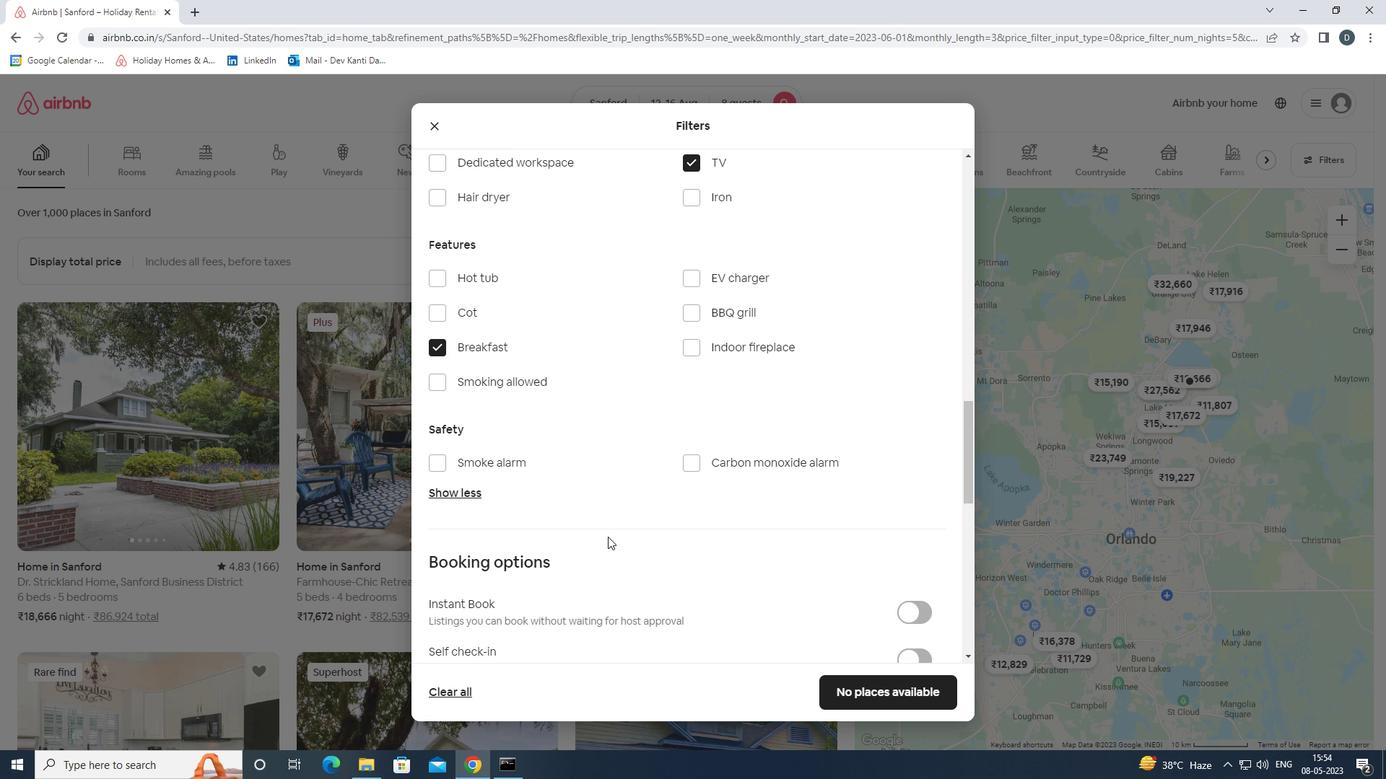 
Action: Mouse scrolled (612, 535) with delta (0, 0)
Screenshot: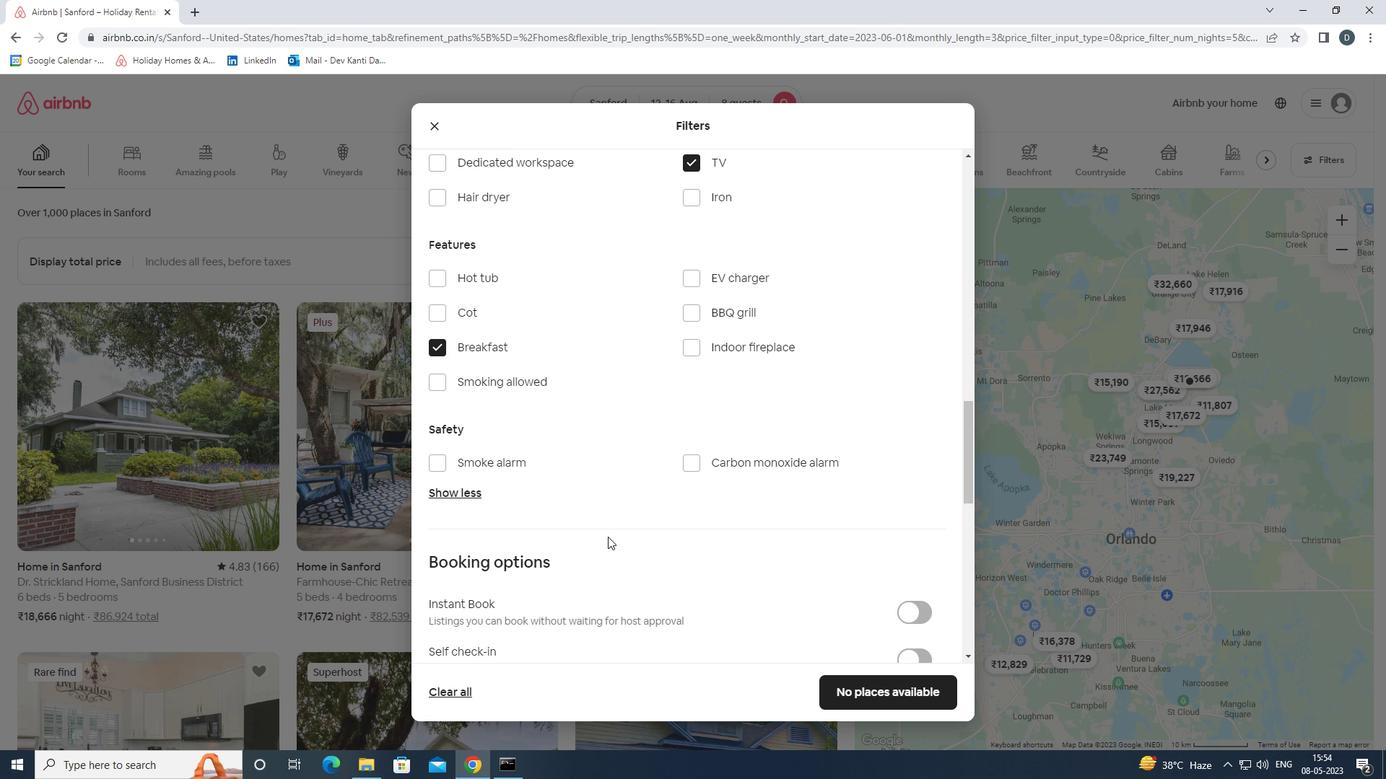 
Action: Mouse moved to (910, 485)
Screenshot: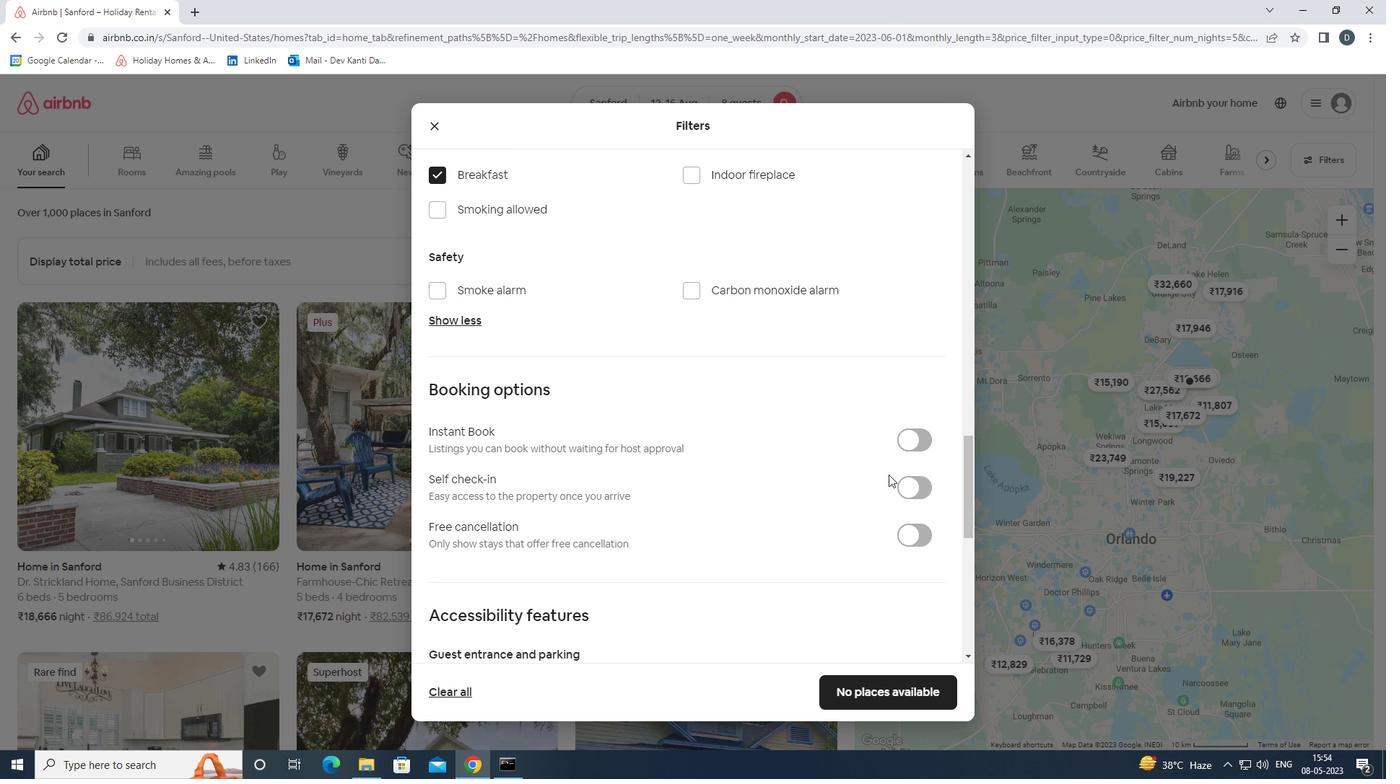
Action: Mouse pressed left at (910, 485)
Screenshot: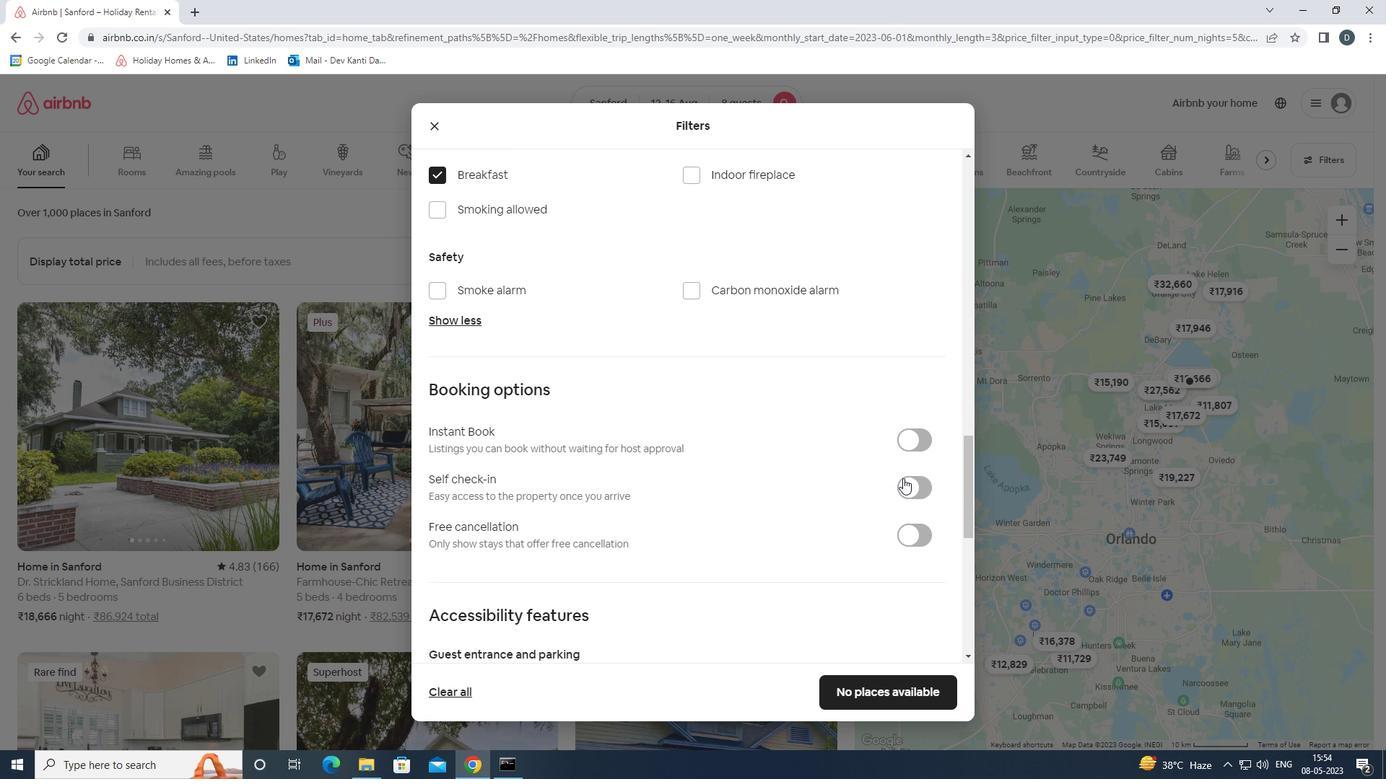 
Action: Mouse moved to (910, 486)
Screenshot: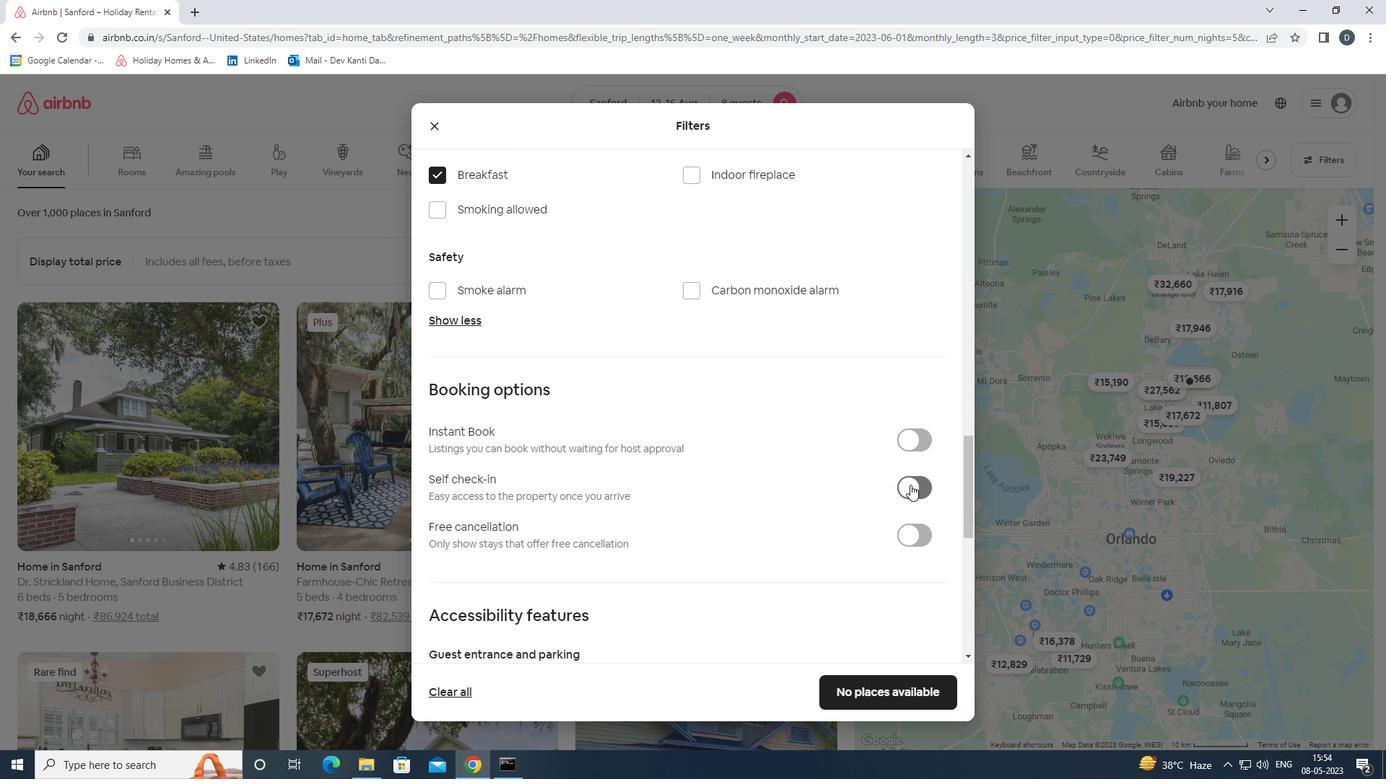 
Action: Mouse scrolled (910, 485) with delta (0, 0)
Screenshot: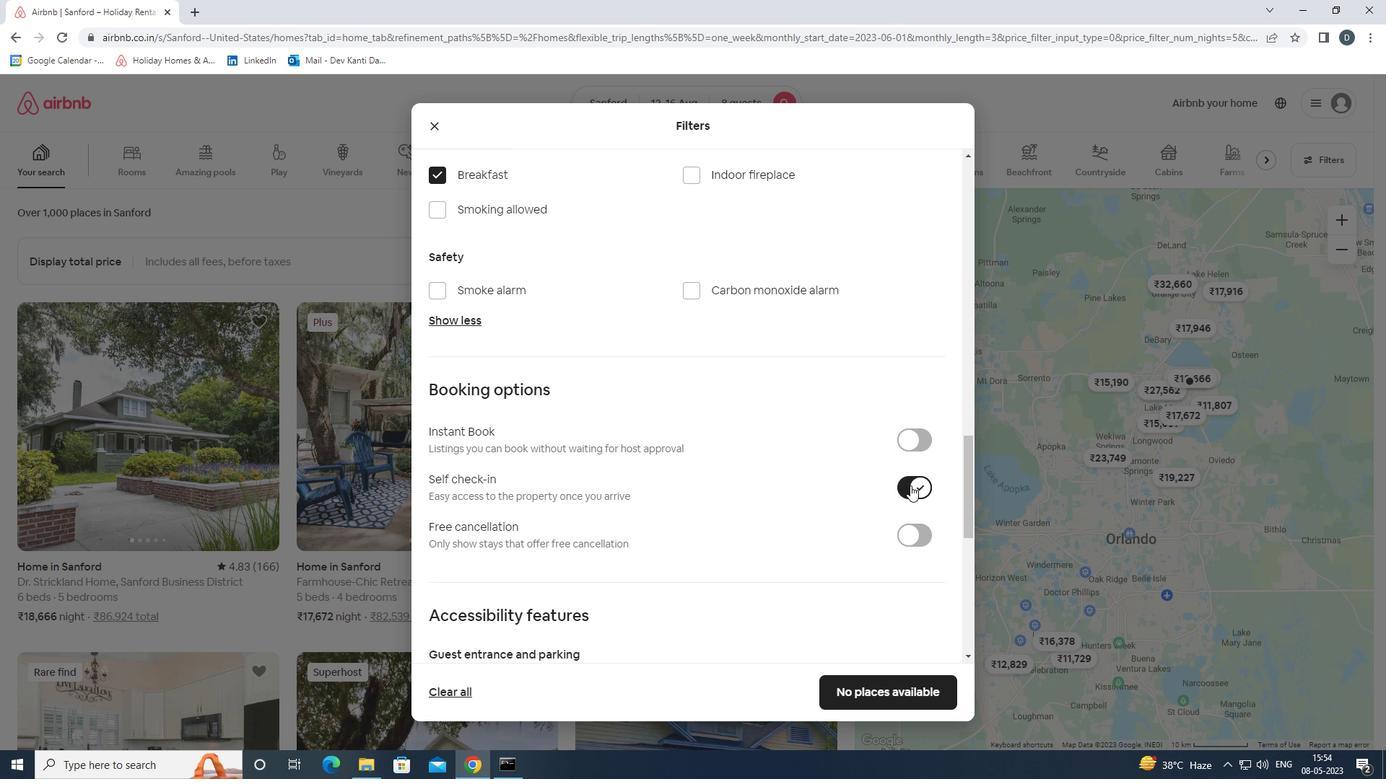 
Action: Mouse scrolled (910, 485) with delta (0, 0)
Screenshot: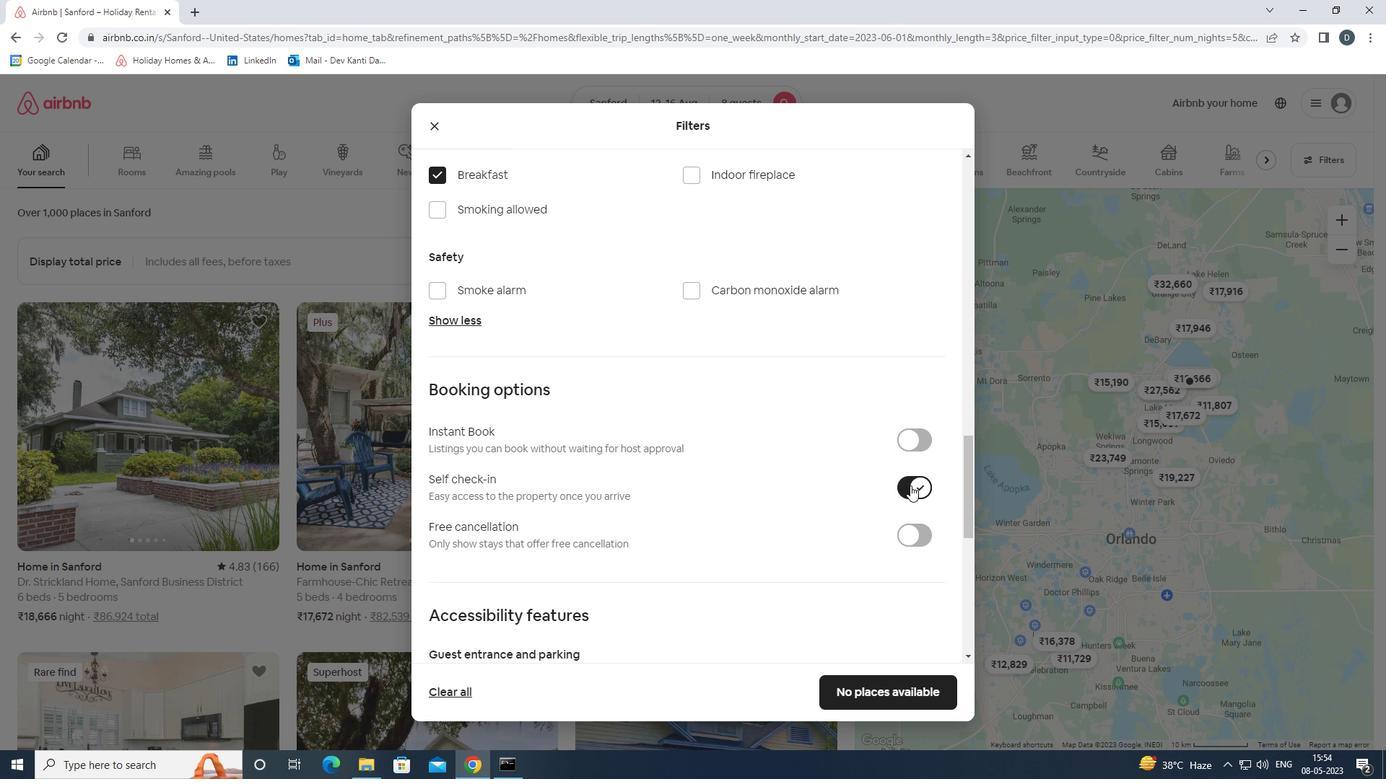 
Action: Mouse scrolled (910, 485) with delta (0, 0)
Screenshot: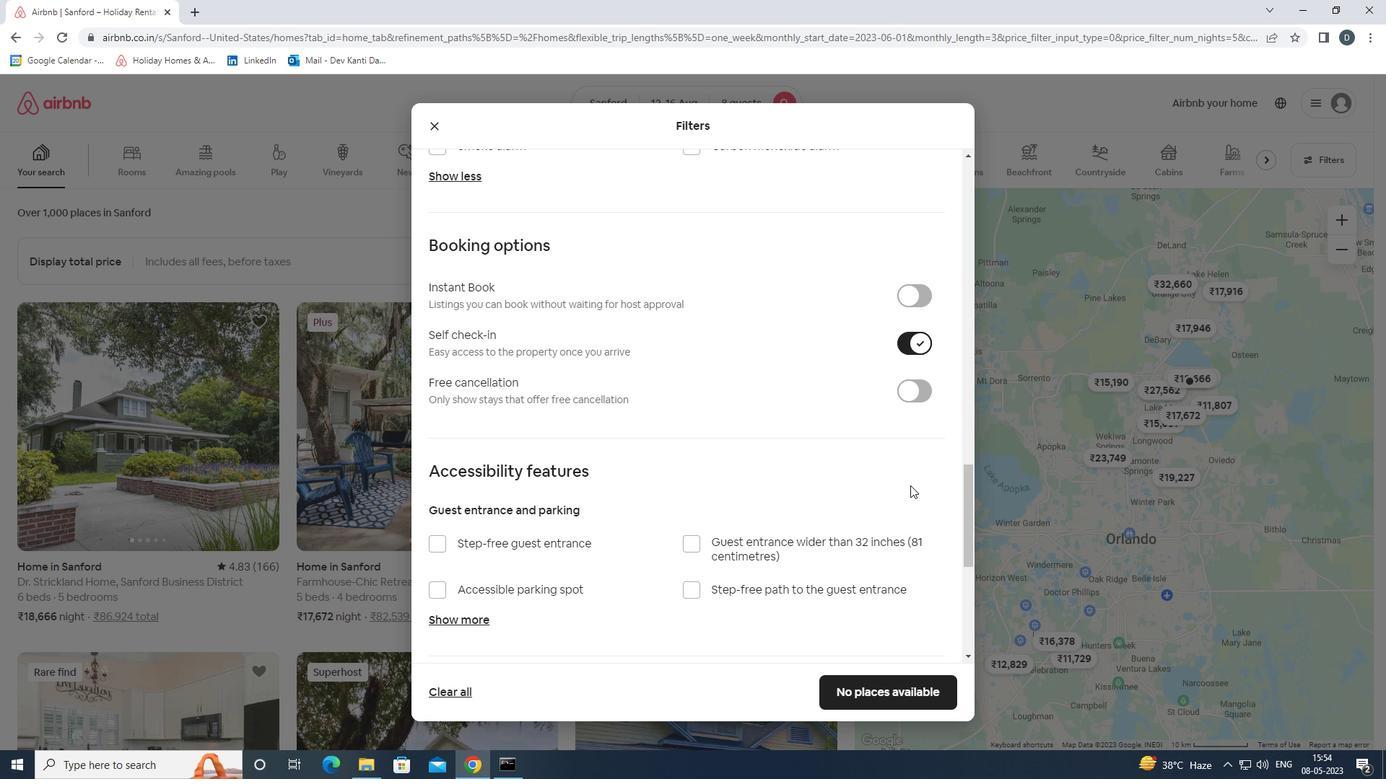 
Action: Mouse scrolled (910, 485) with delta (0, 0)
Screenshot: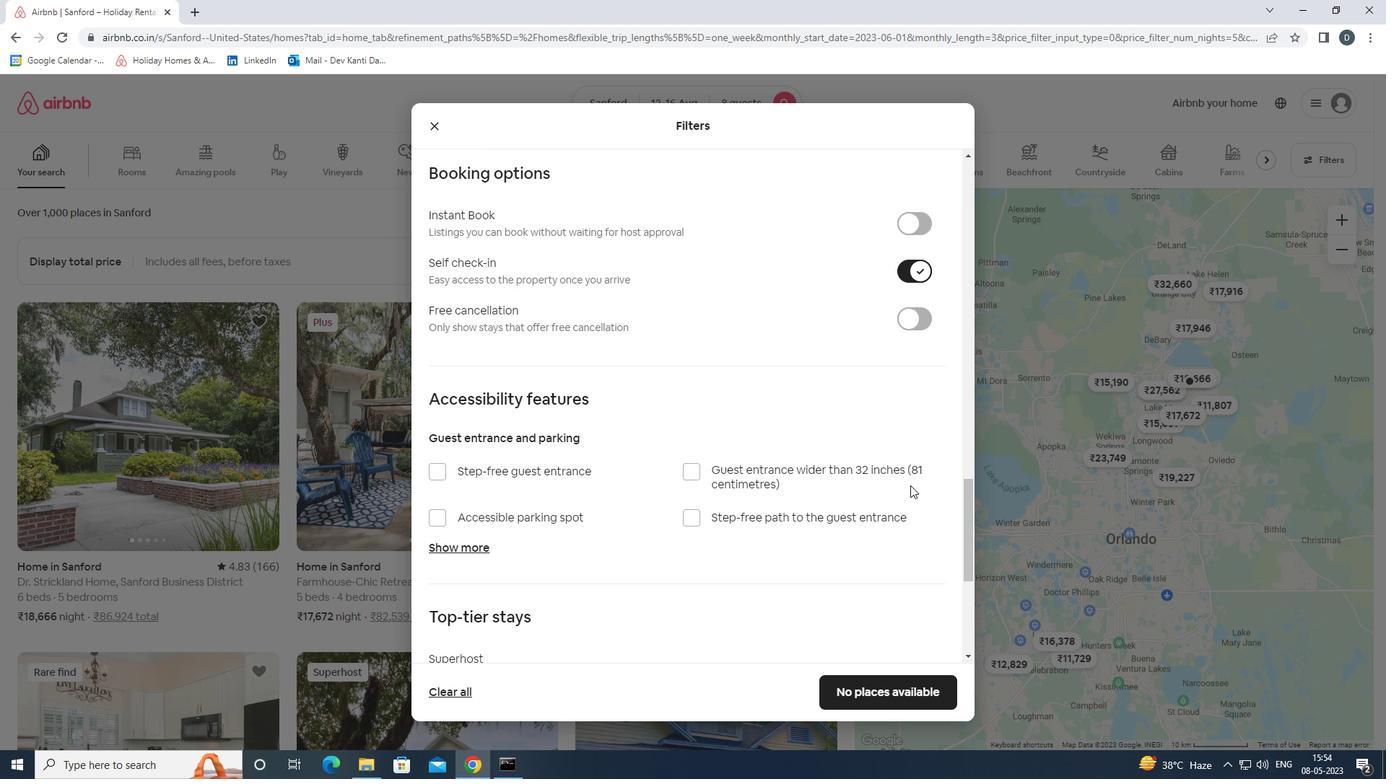 
Action: Mouse scrolled (910, 485) with delta (0, 0)
Screenshot: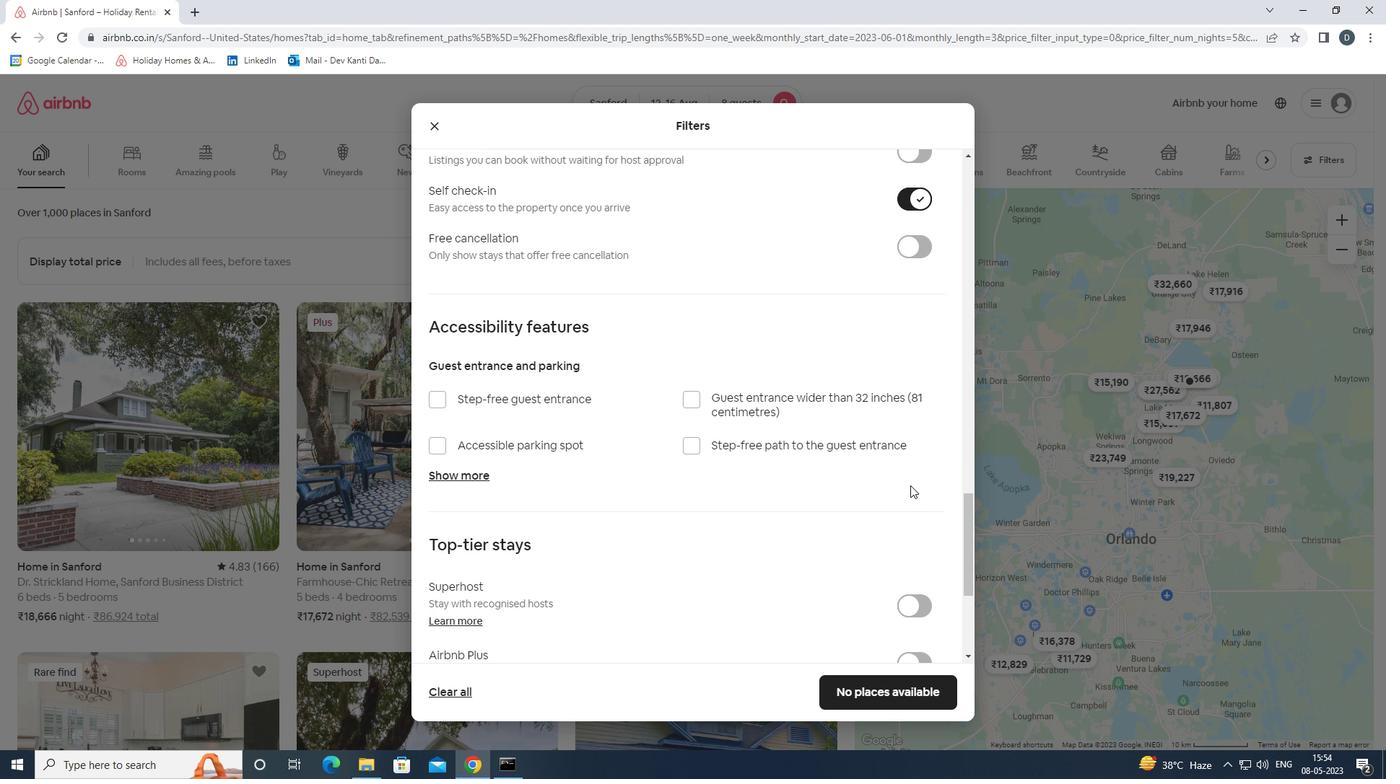 
Action: Mouse scrolled (910, 485) with delta (0, 0)
Screenshot: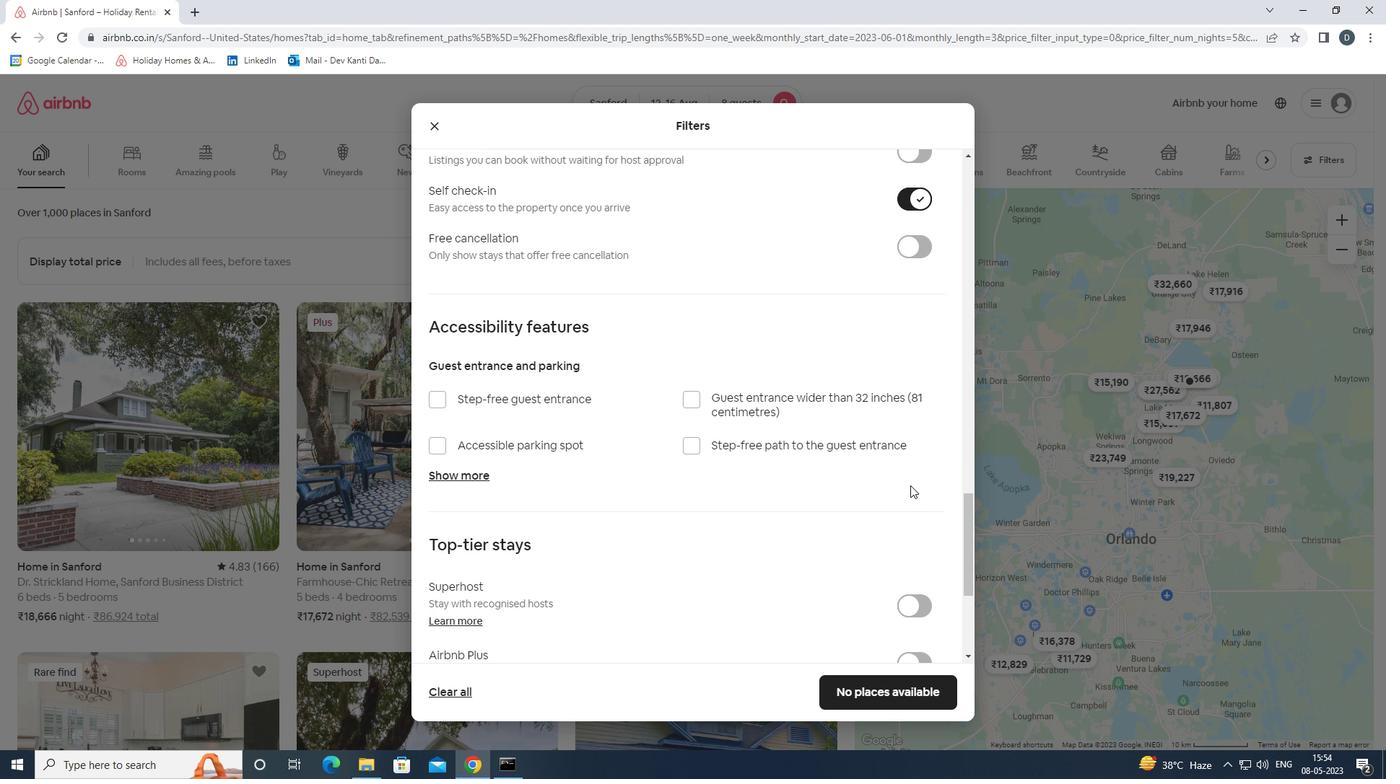 
Action: Mouse scrolled (910, 485) with delta (0, 0)
Screenshot: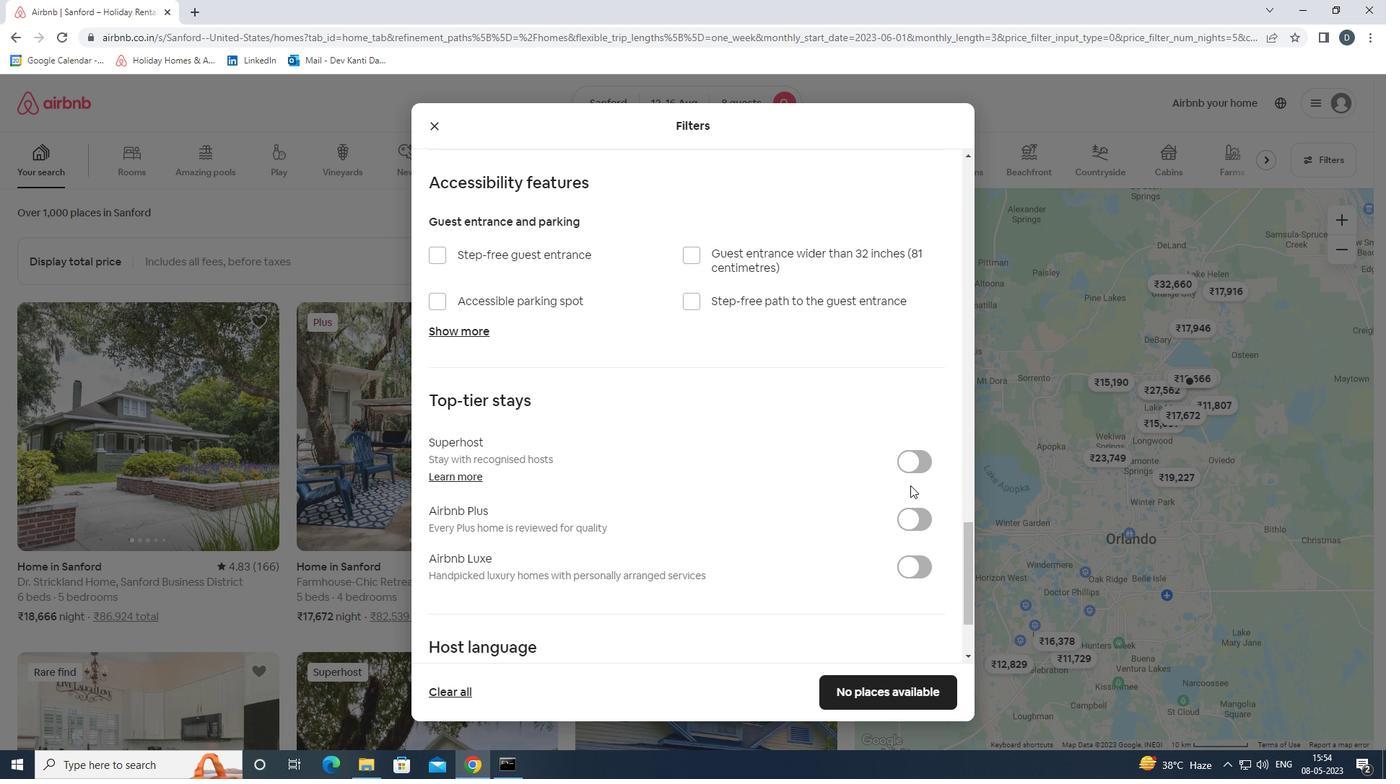 
Action: Mouse scrolled (910, 485) with delta (0, 0)
Screenshot: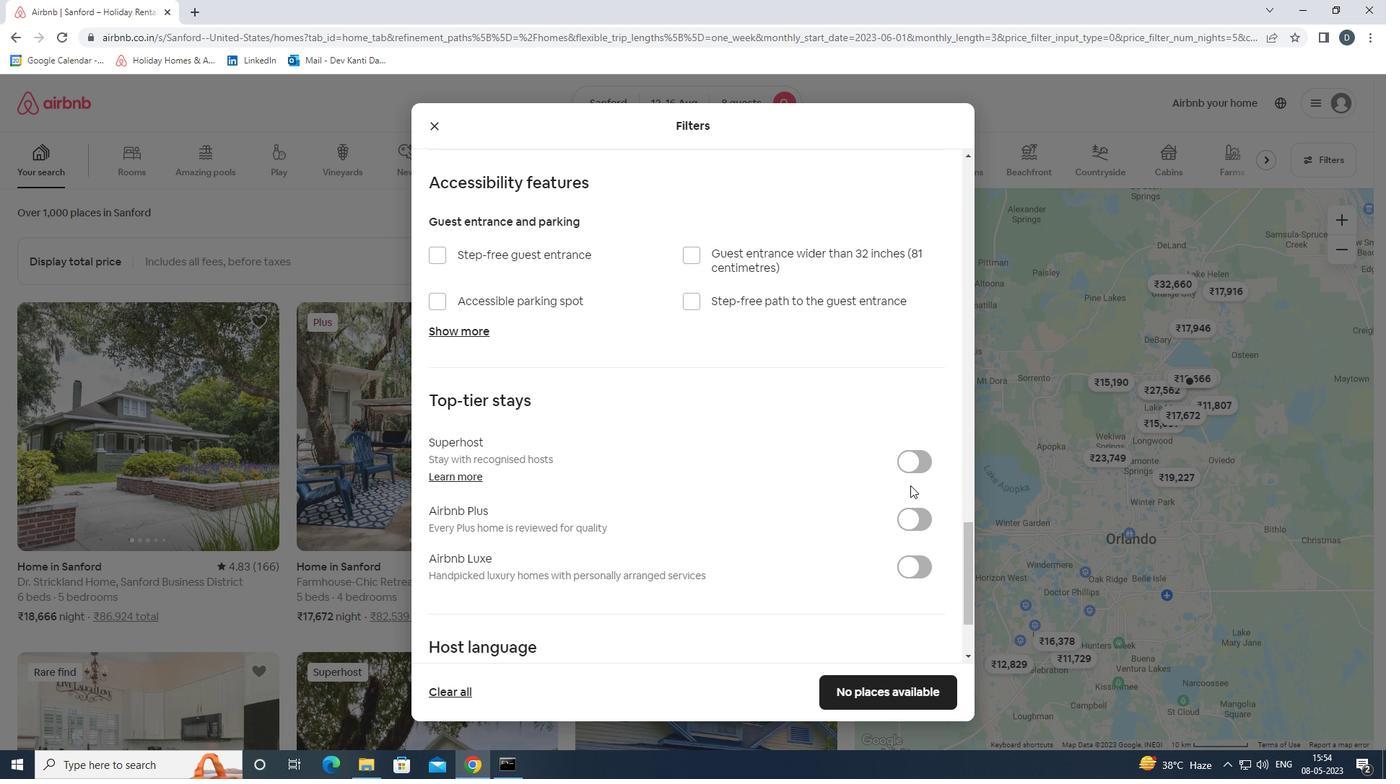 
Action: Mouse scrolled (910, 485) with delta (0, 0)
Screenshot: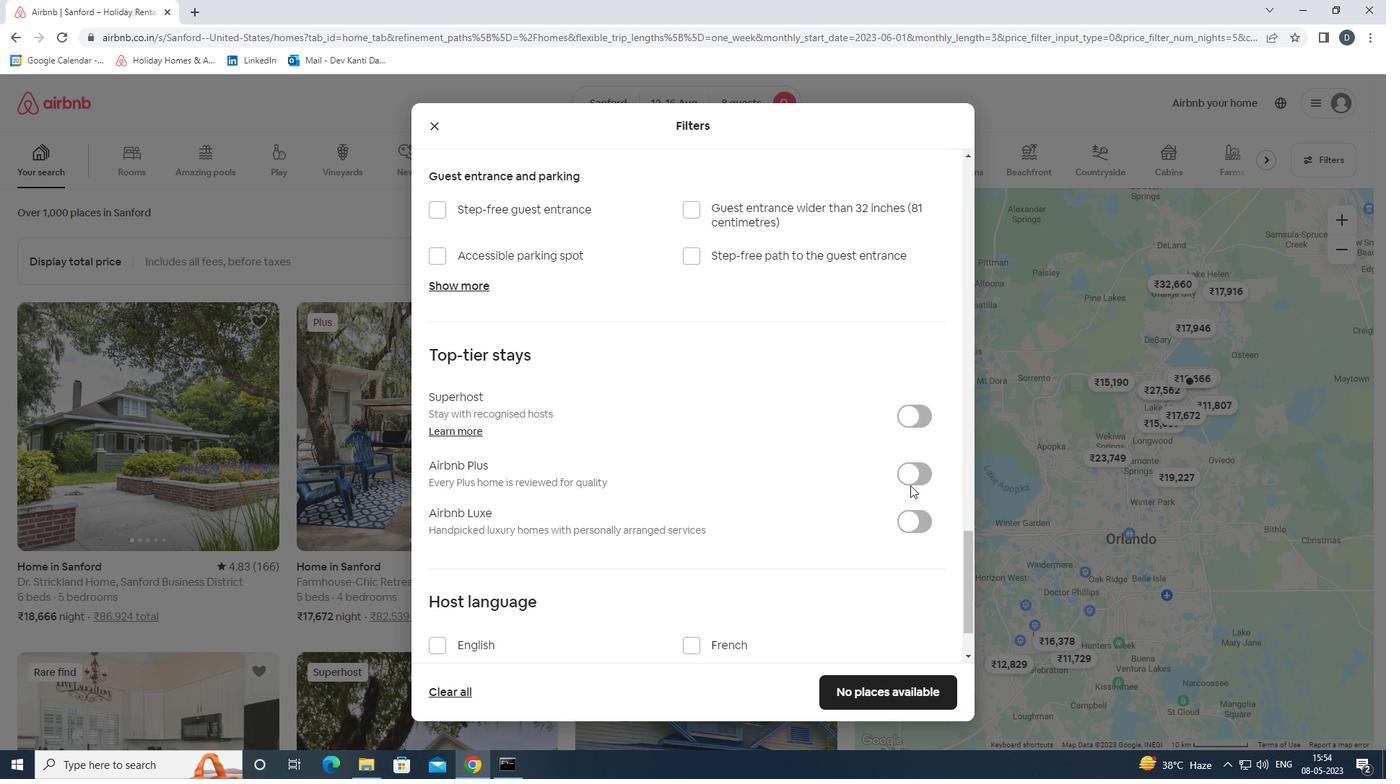 
Action: Mouse moved to (440, 568)
Screenshot: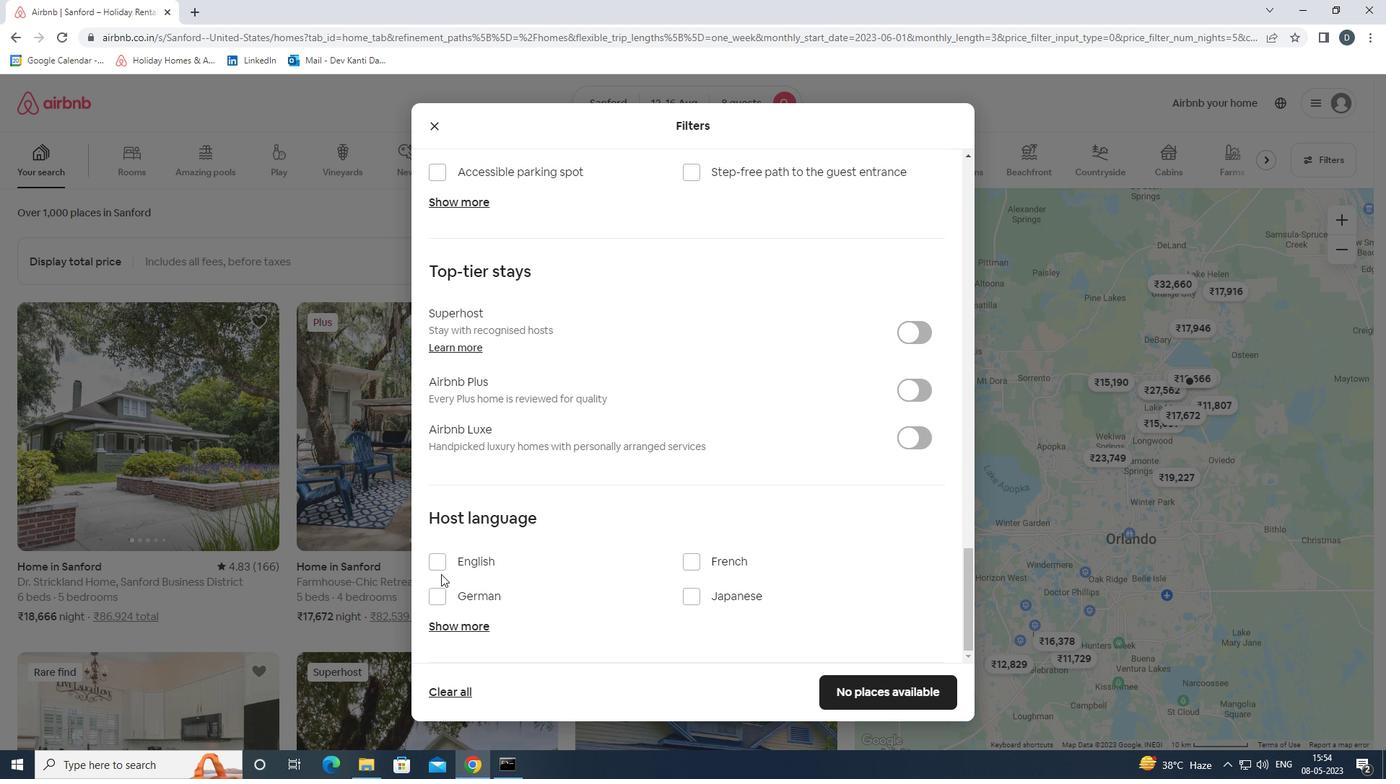 
Action: Mouse pressed left at (440, 568)
Screenshot: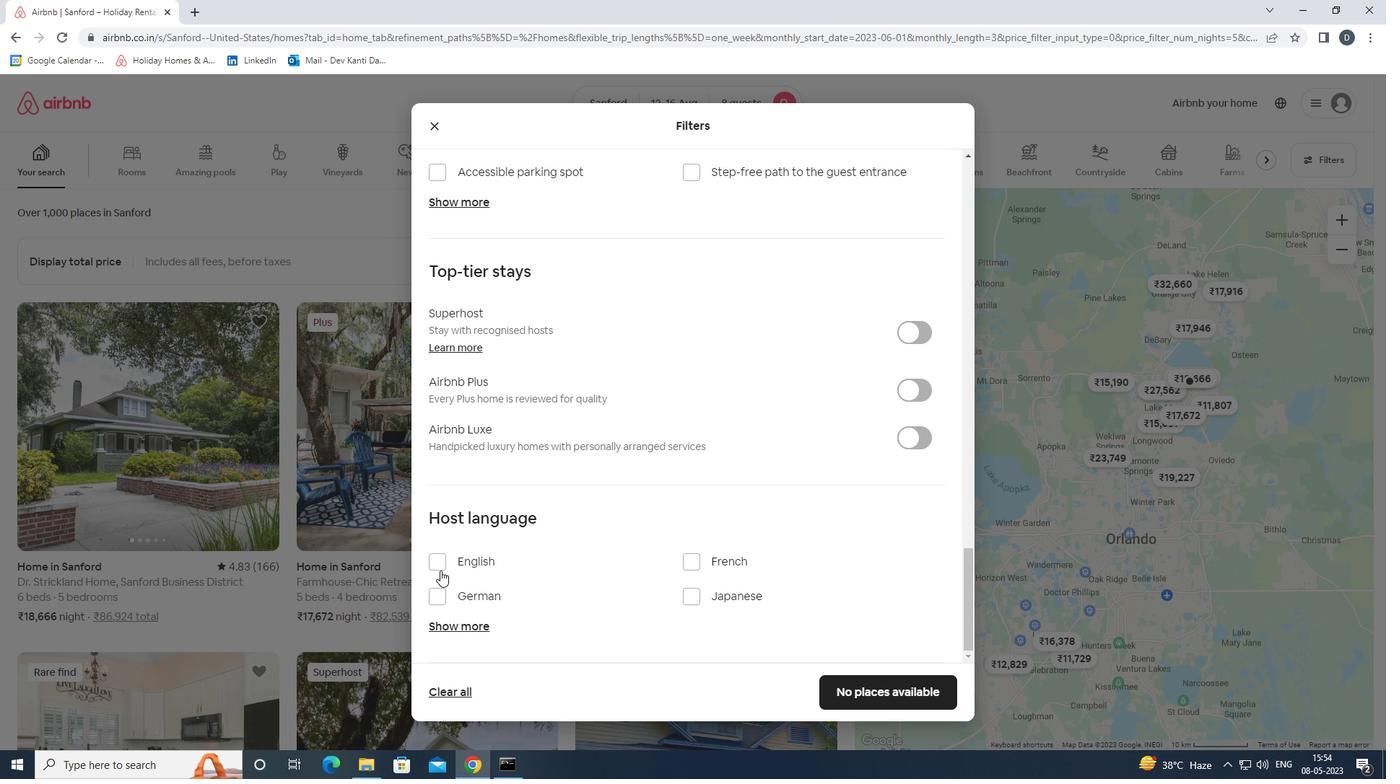 
Action: Mouse moved to (894, 692)
Screenshot: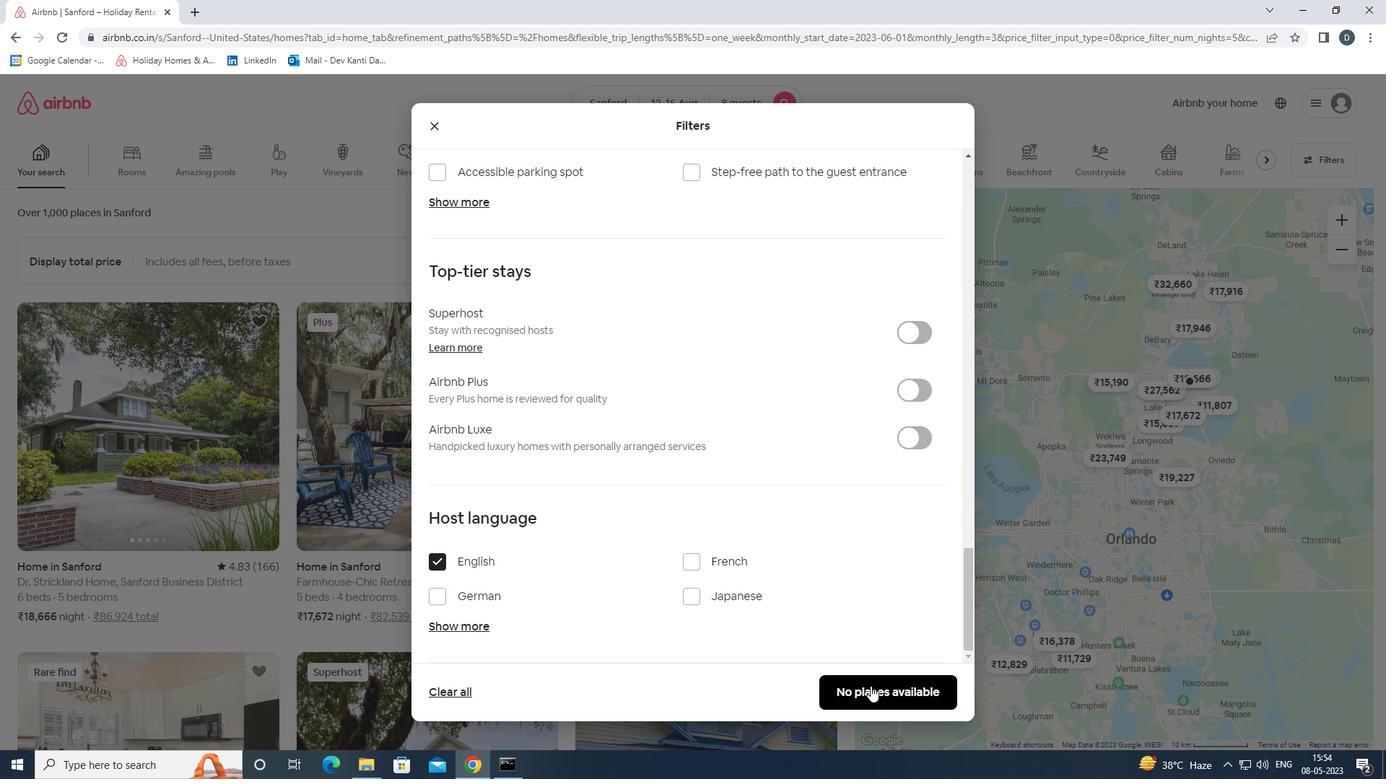 
Action: Mouse pressed left at (894, 692)
Screenshot: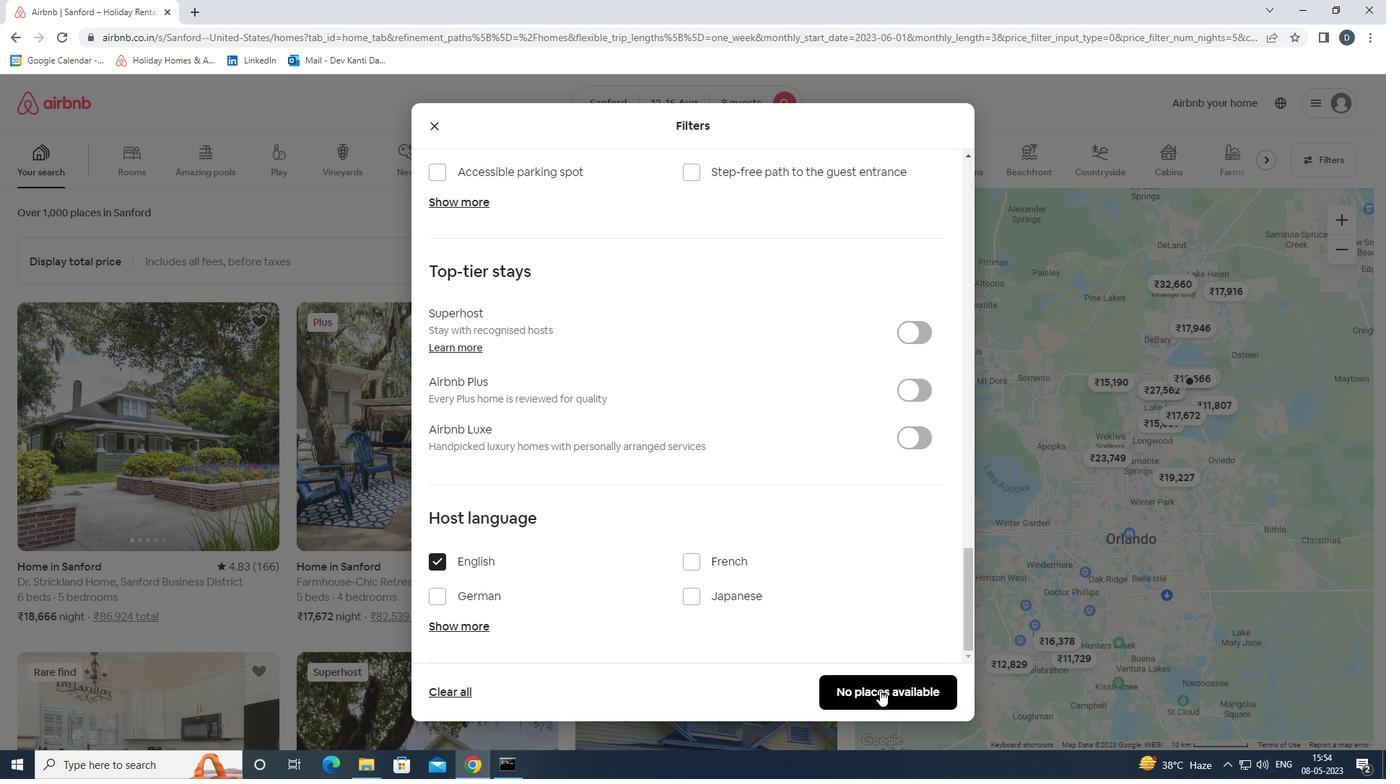 
